 Task: Find connections with filter location Singarāyakonda with filter topic #Moneywith filter profile language Spanish with filter current company Prime Video & Amazon Studios with filter school Coimbatore Tamil Nadu jobs  with filter industry Professional Training and Coaching with filter service category Grant Writing with filter keywords title Software Engineer
Action: Mouse moved to (701, 91)
Screenshot: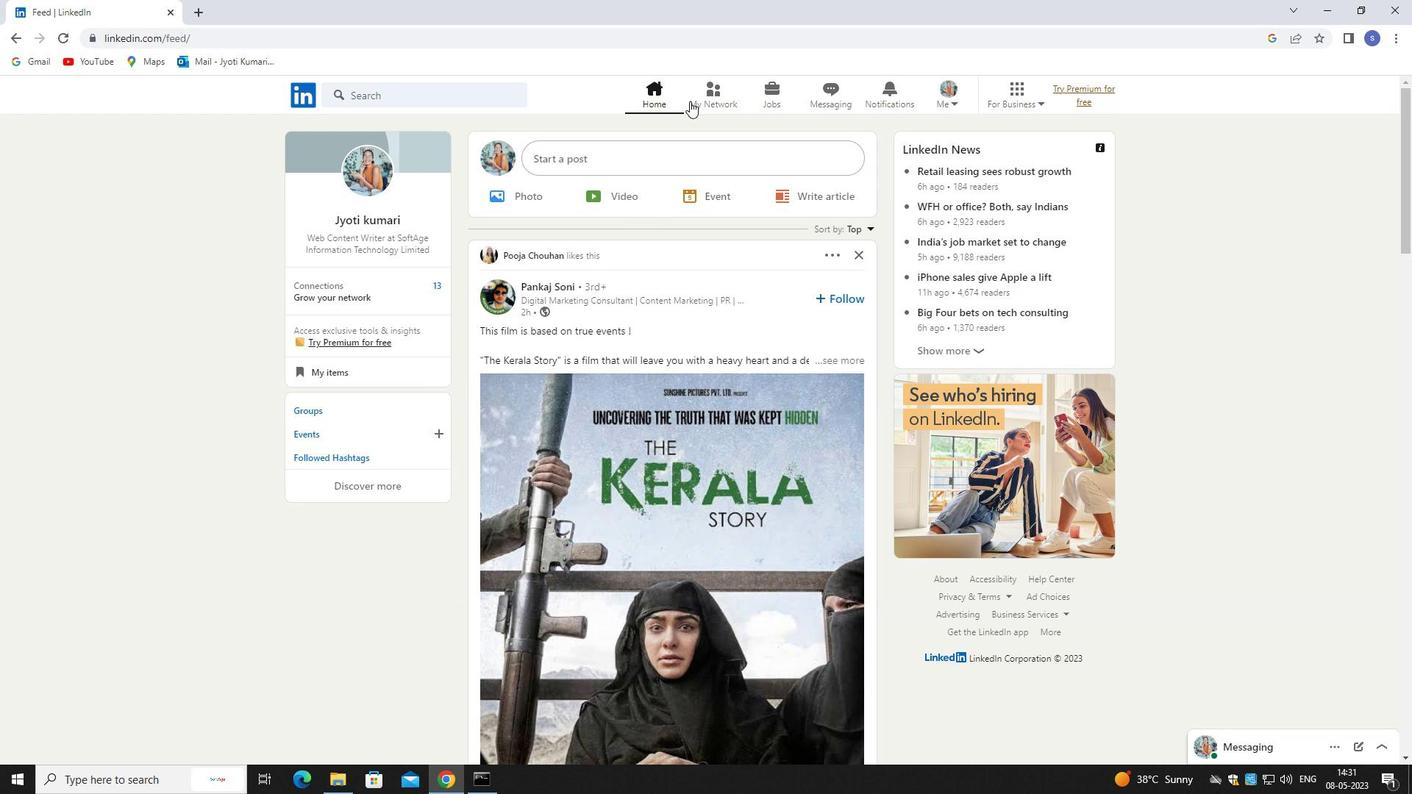 
Action: Mouse pressed left at (701, 91)
Screenshot: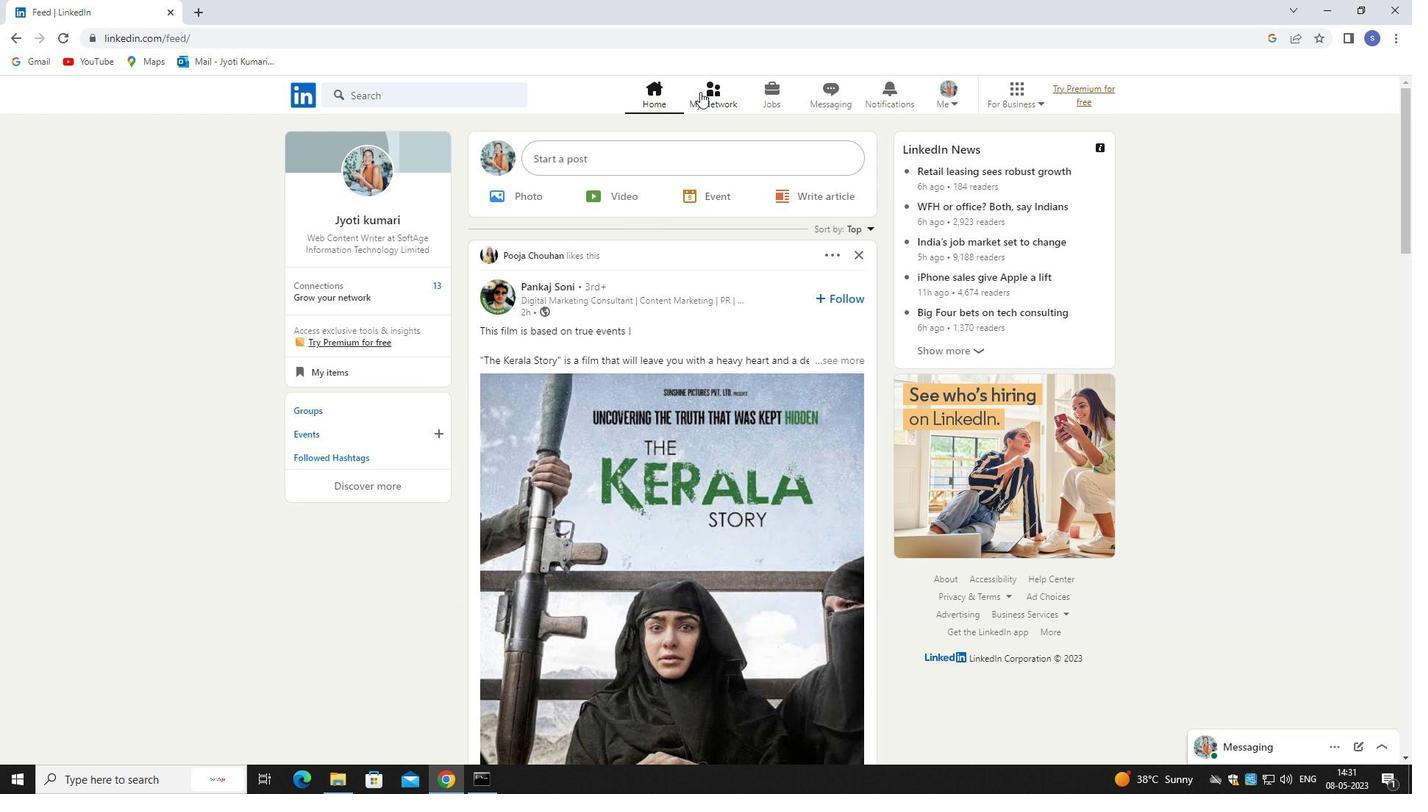 
Action: Mouse pressed left at (701, 91)
Screenshot: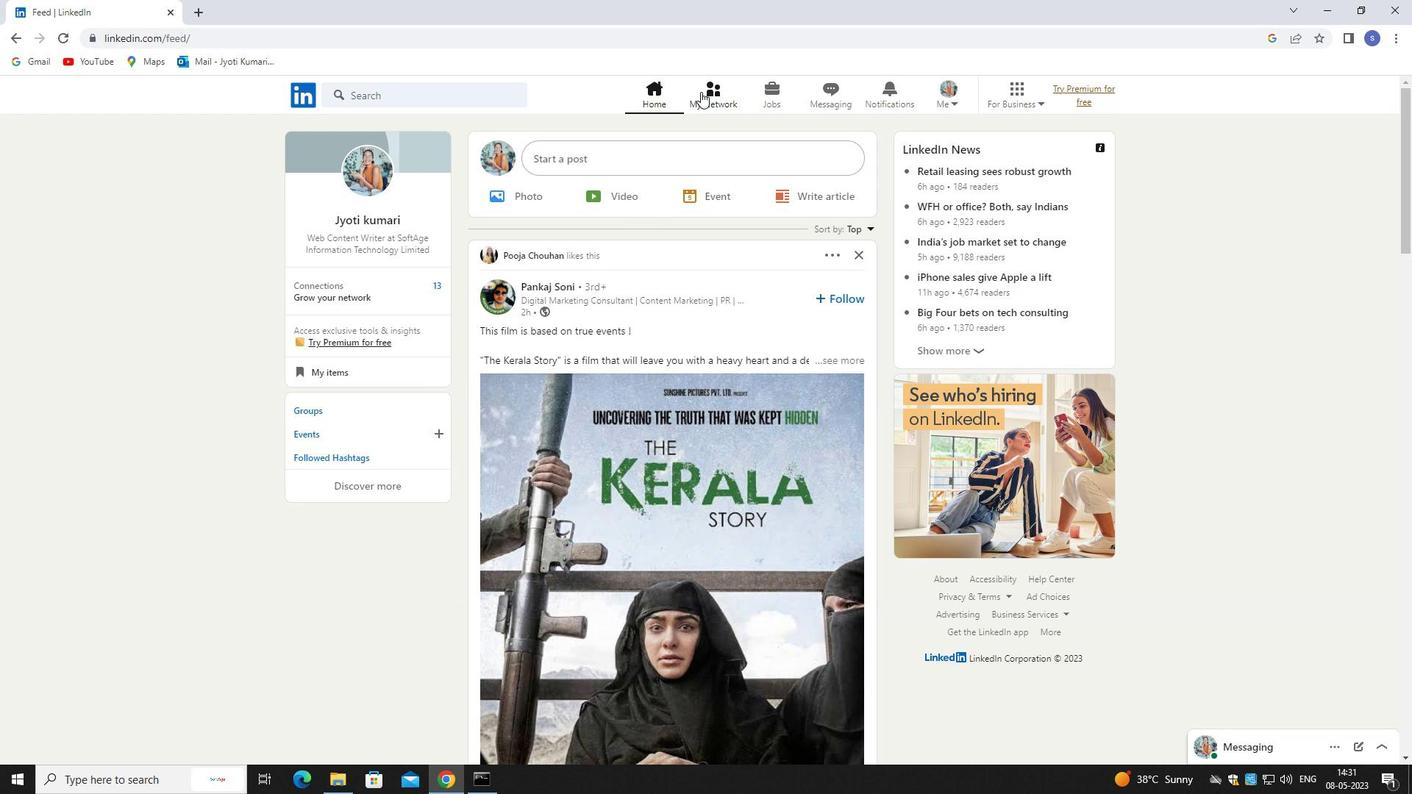 
Action: Mouse moved to (470, 167)
Screenshot: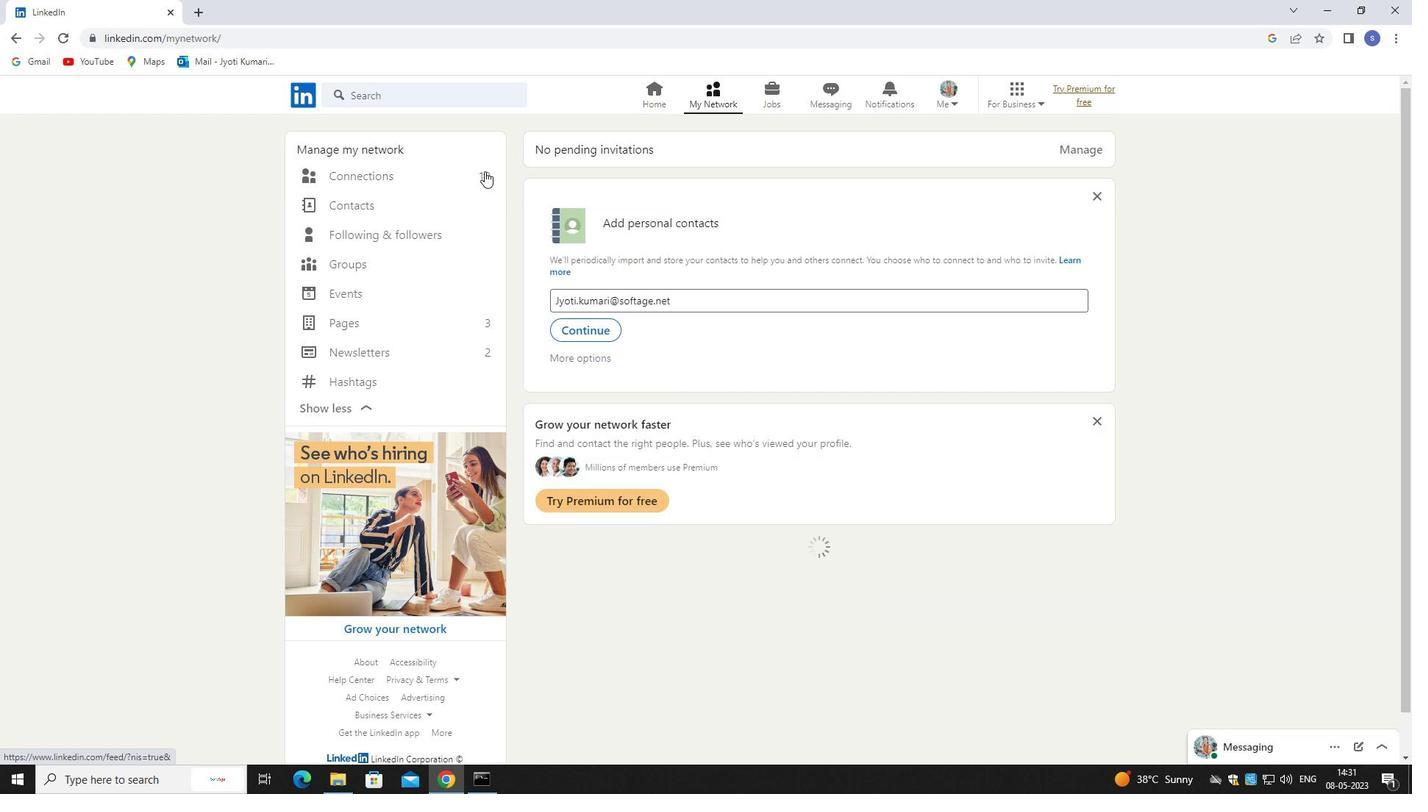 
Action: Mouse pressed left at (470, 167)
Screenshot: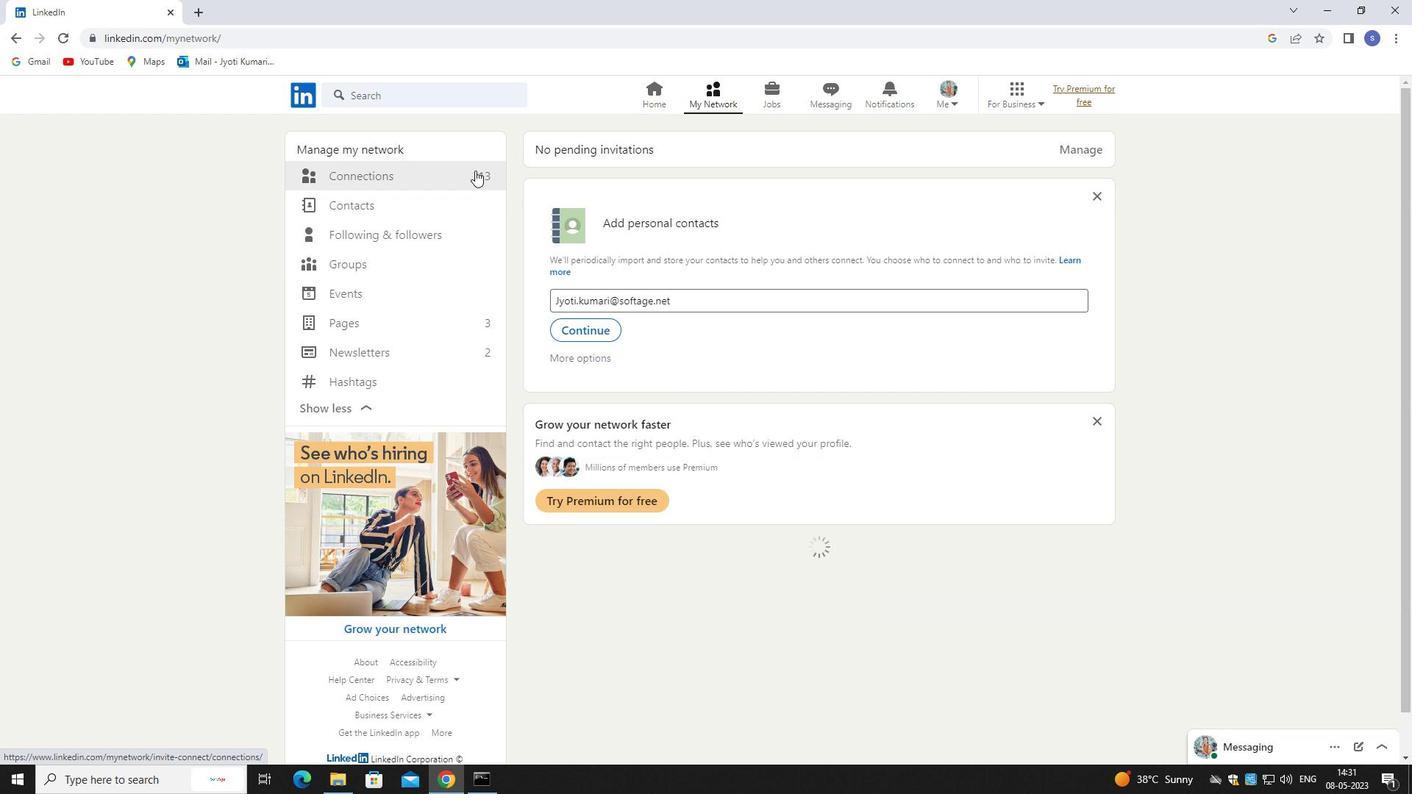 
Action: Mouse moved to (470, 167)
Screenshot: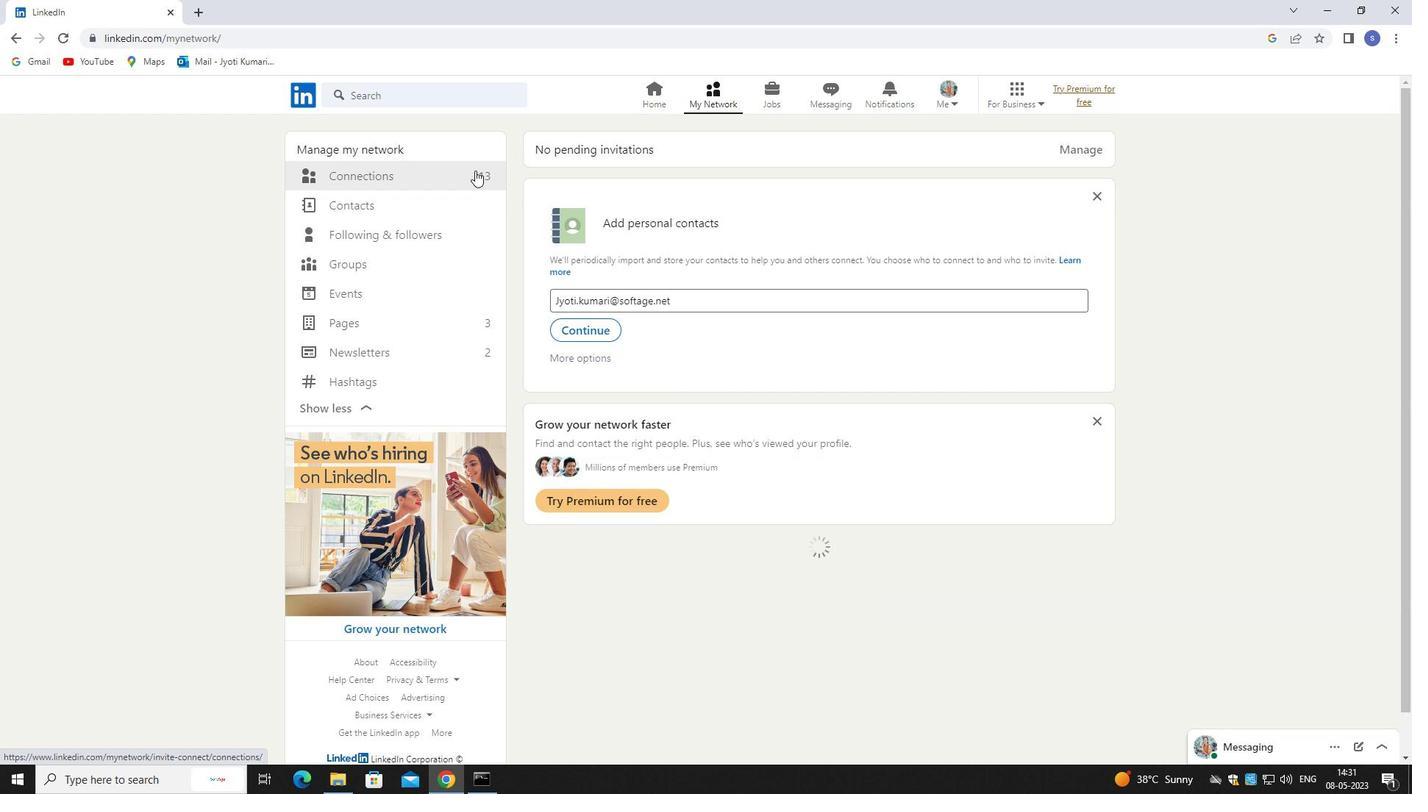 
Action: Mouse pressed left at (470, 167)
Screenshot: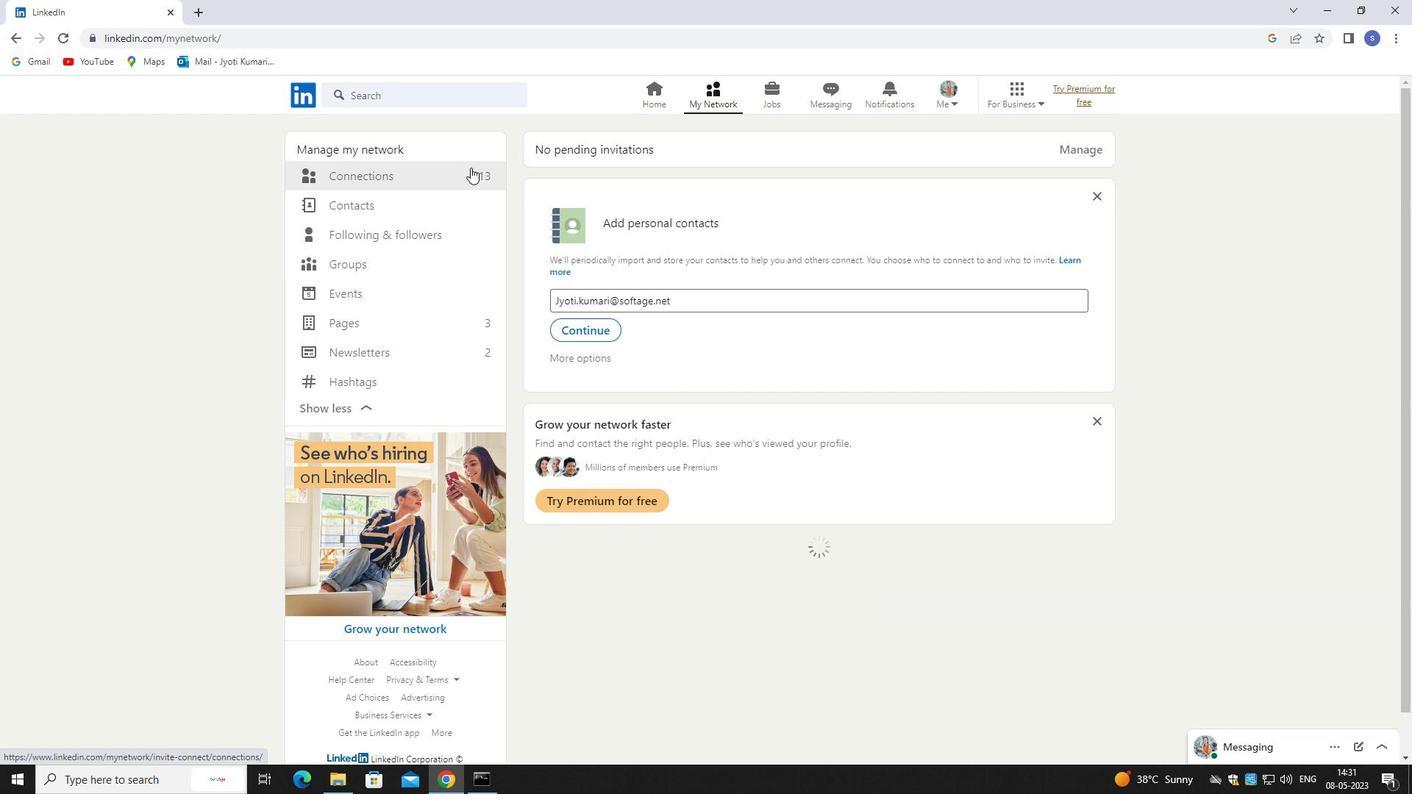 
Action: Mouse moved to (824, 178)
Screenshot: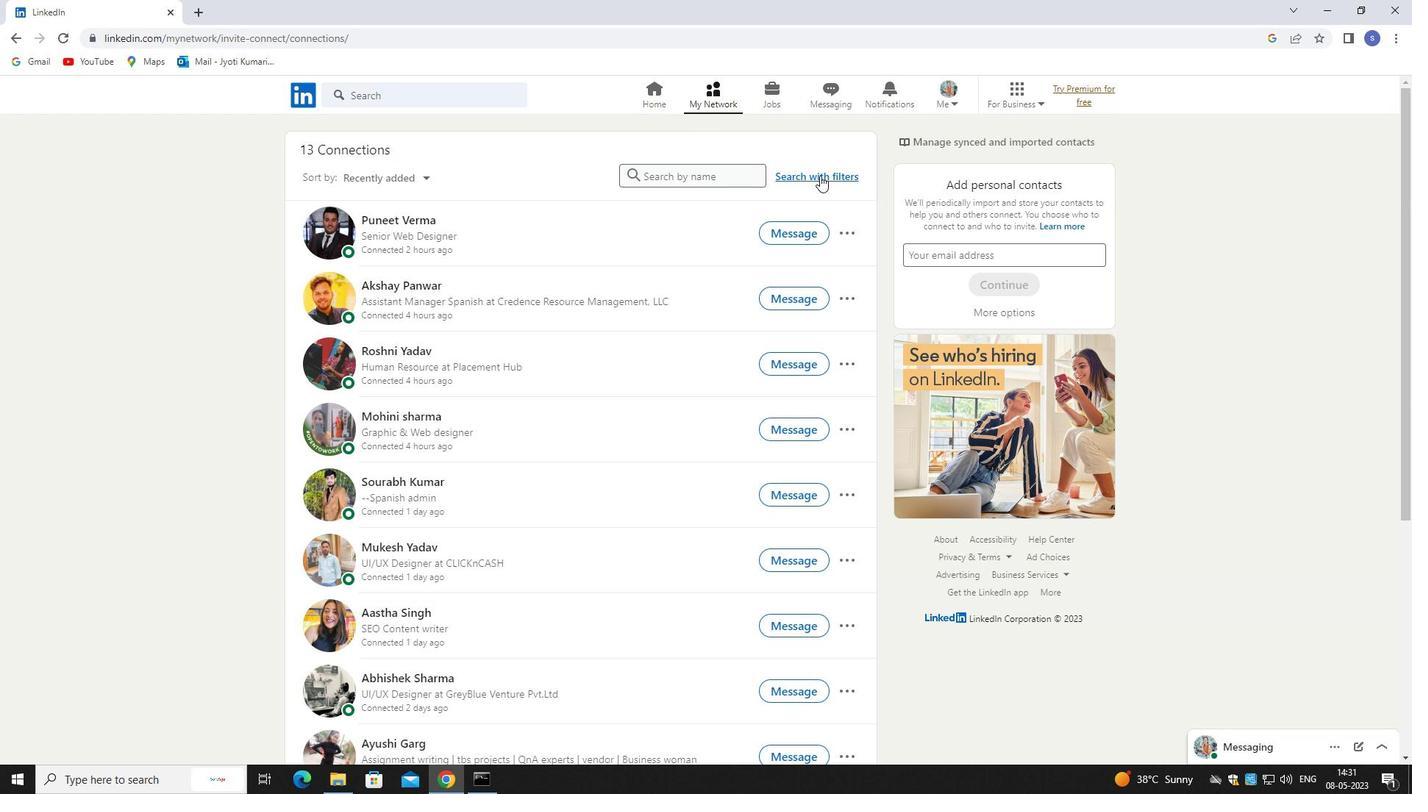 
Action: Mouse pressed left at (824, 178)
Screenshot: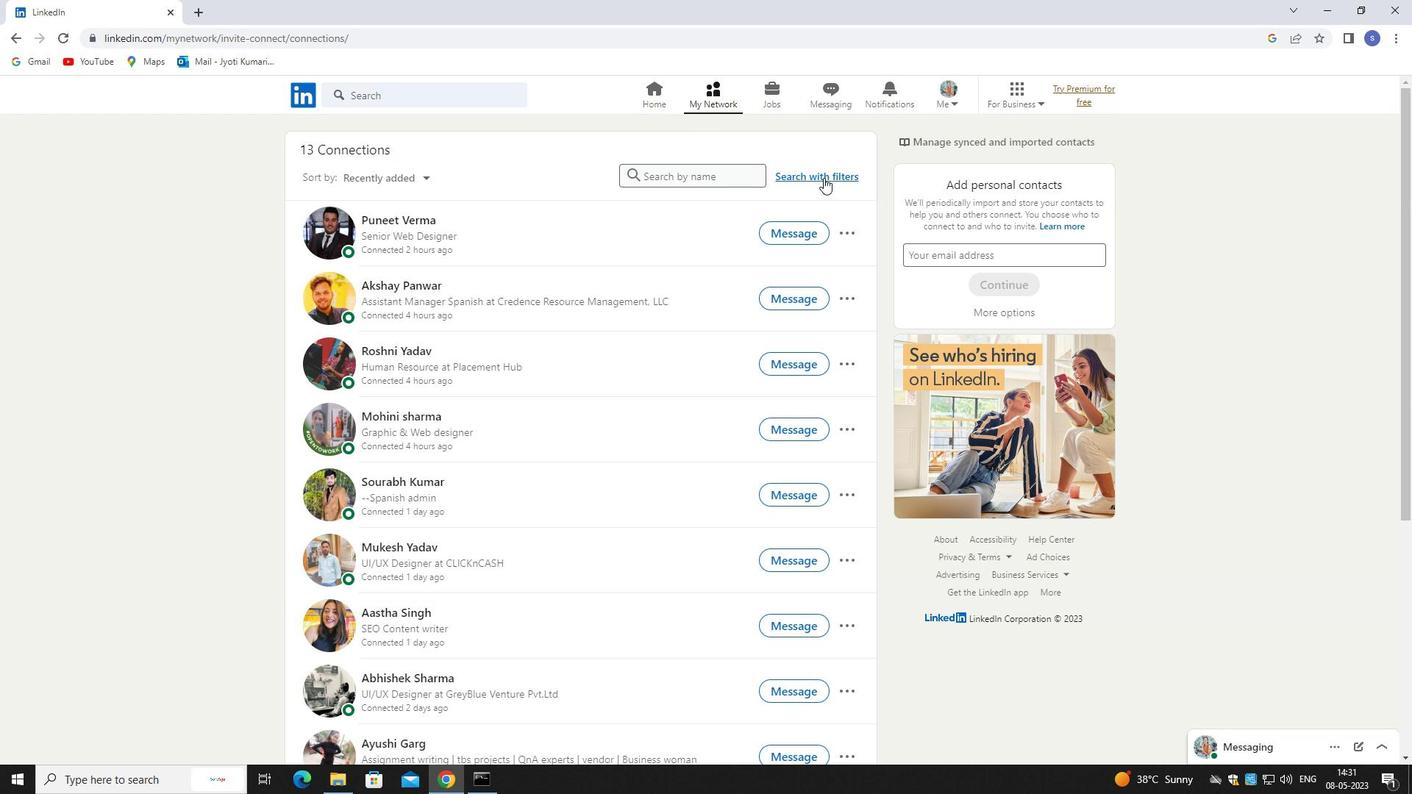 
Action: Mouse moved to (743, 133)
Screenshot: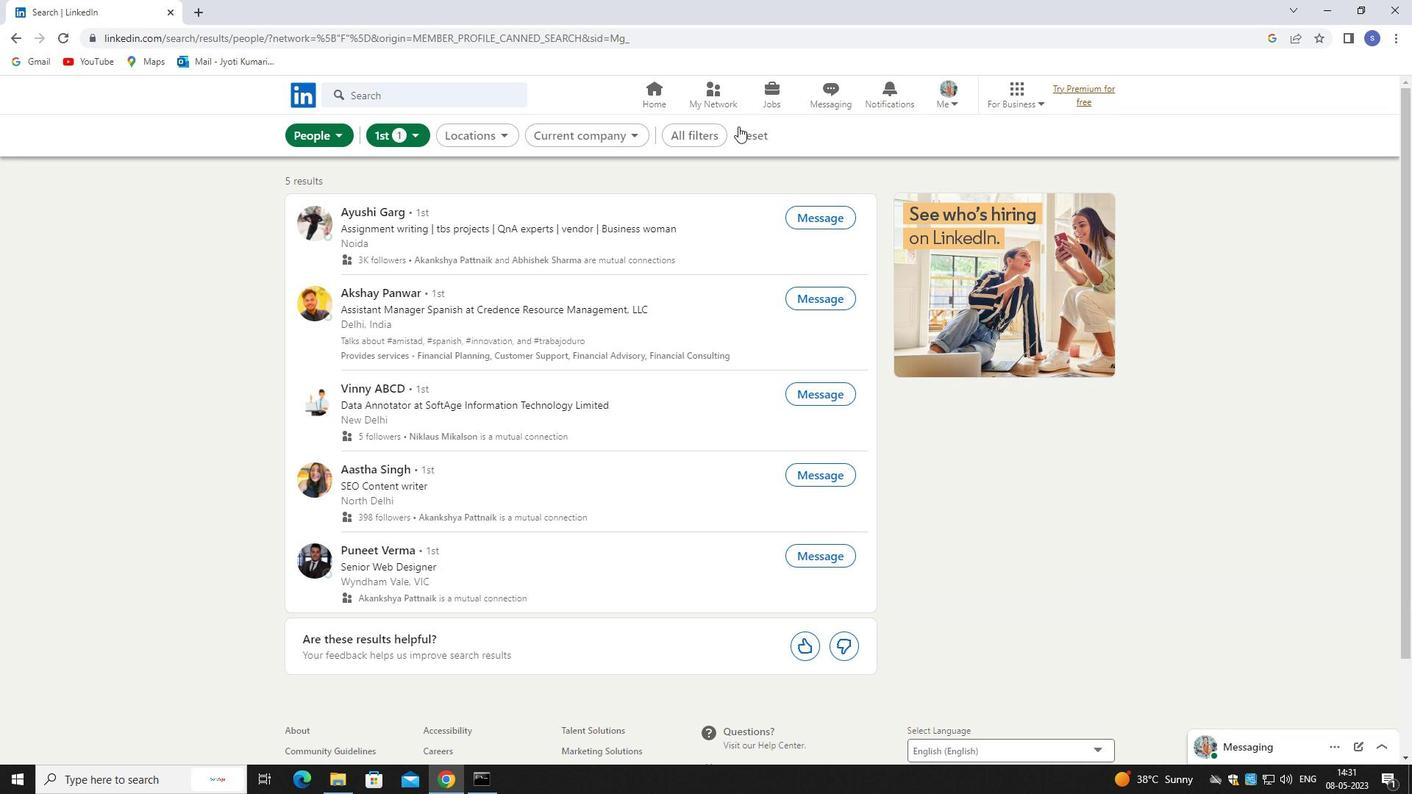 
Action: Mouse pressed left at (743, 133)
Screenshot: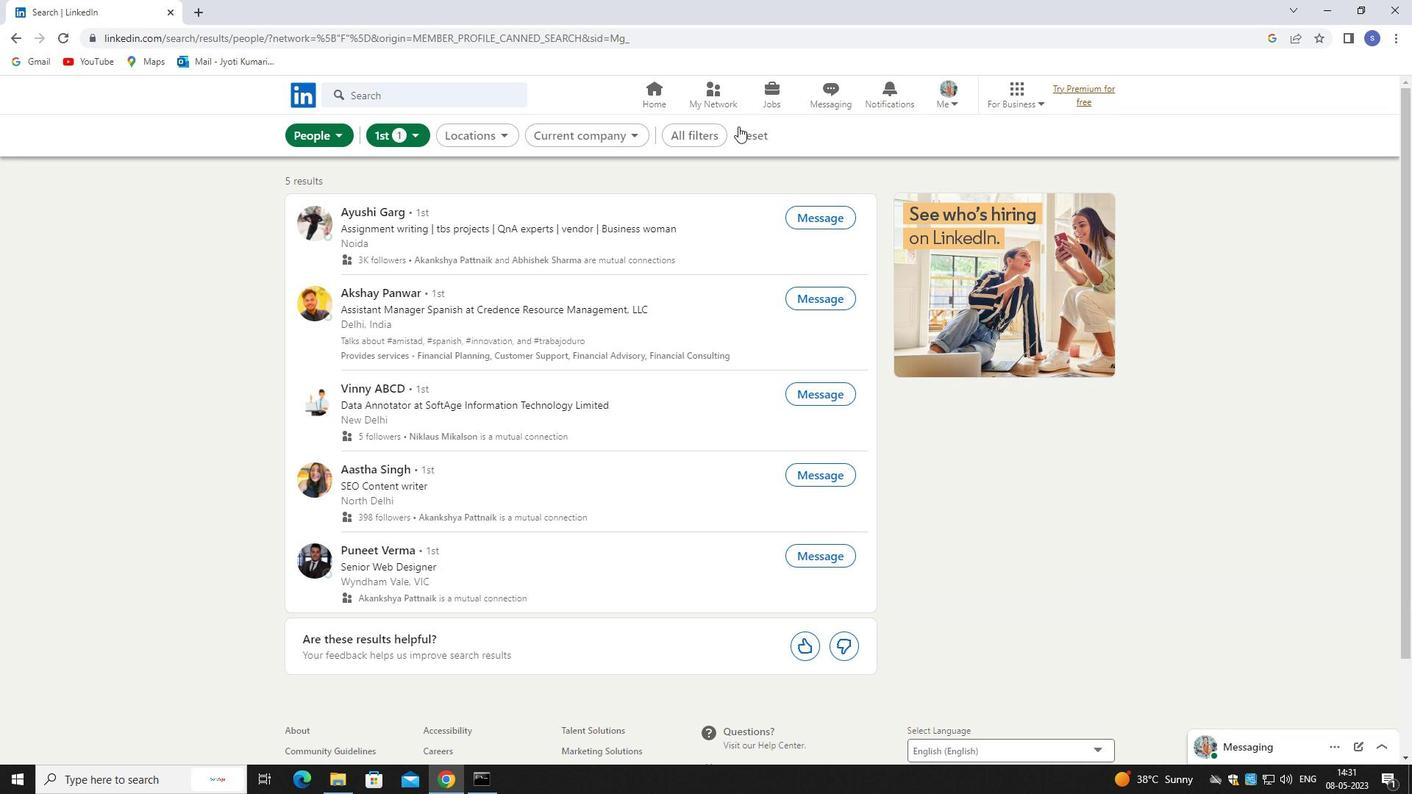 
Action: Mouse moved to (726, 132)
Screenshot: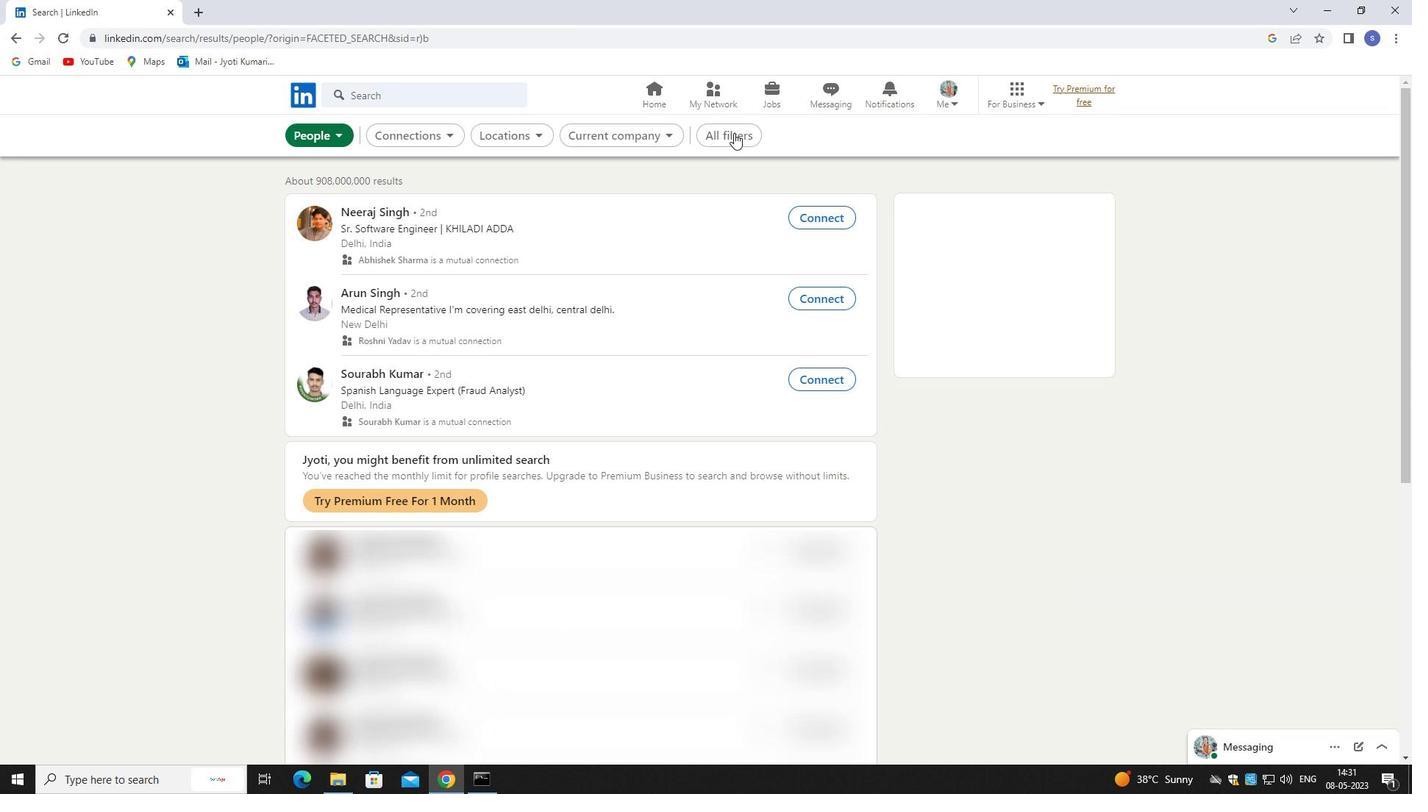 
Action: Mouse pressed left at (726, 132)
Screenshot: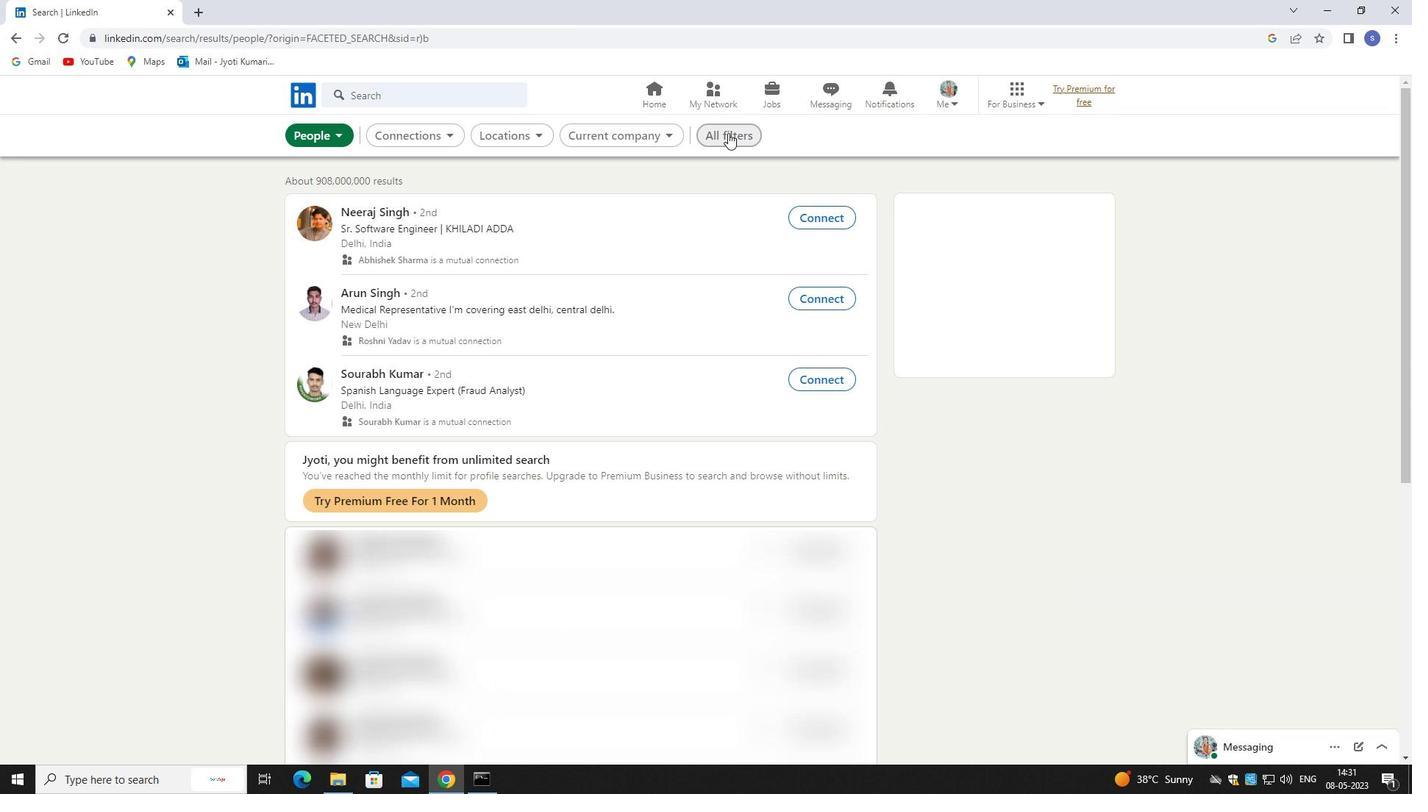 
Action: Mouse moved to (1266, 575)
Screenshot: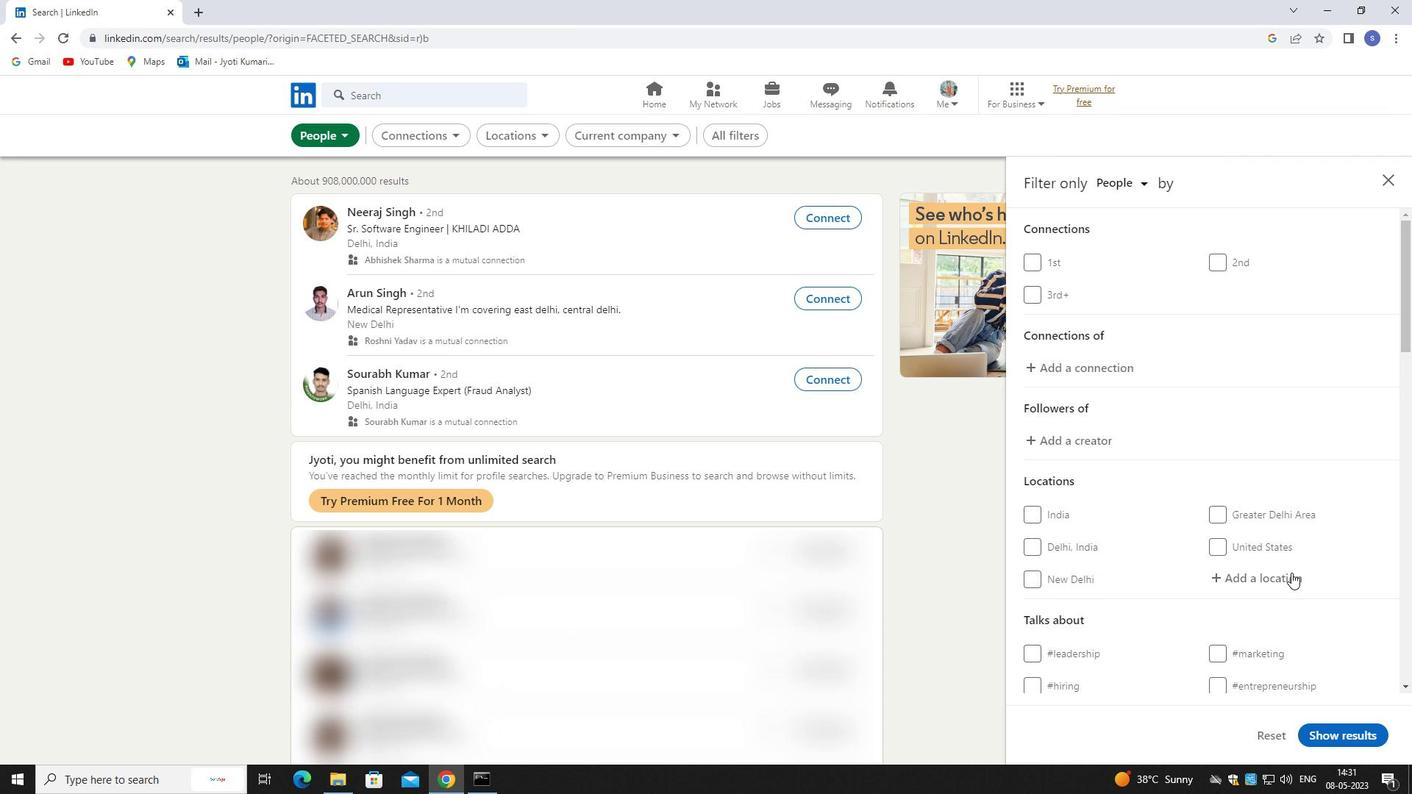 
Action: Mouse pressed left at (1266, 575)
Screenshot: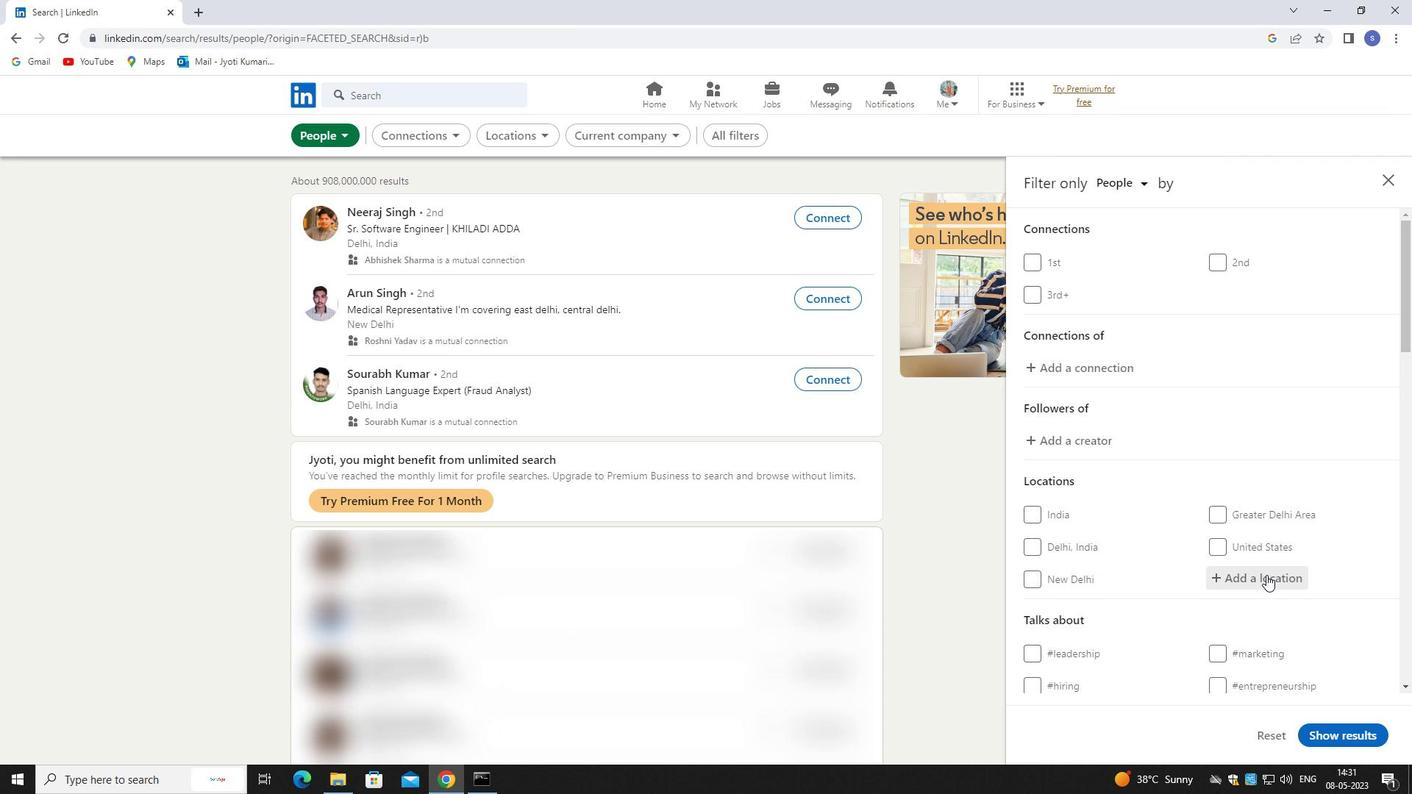 
Action: Mouse moved to (1266, 569)
Screenshot: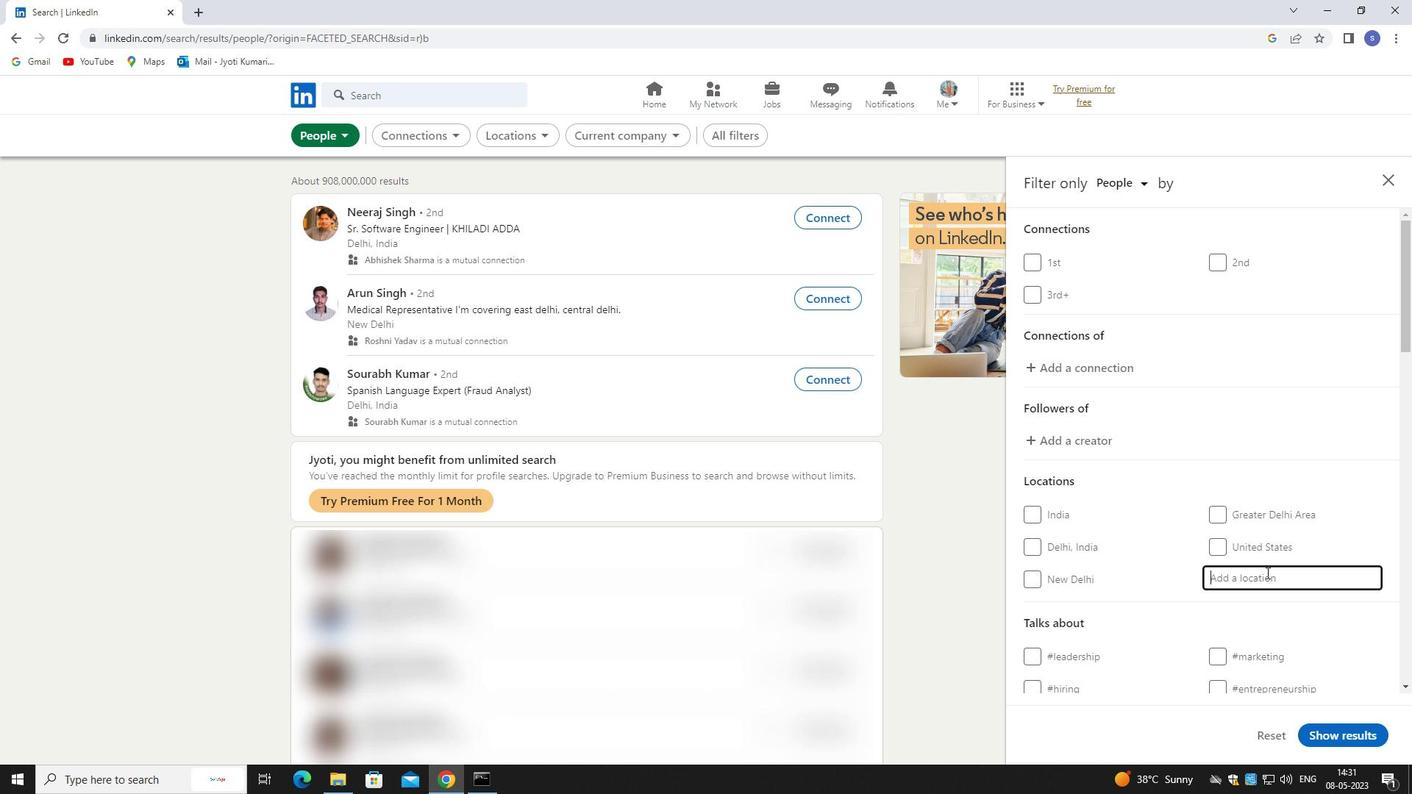 
Action: Key pressed singarayak
Screenshot: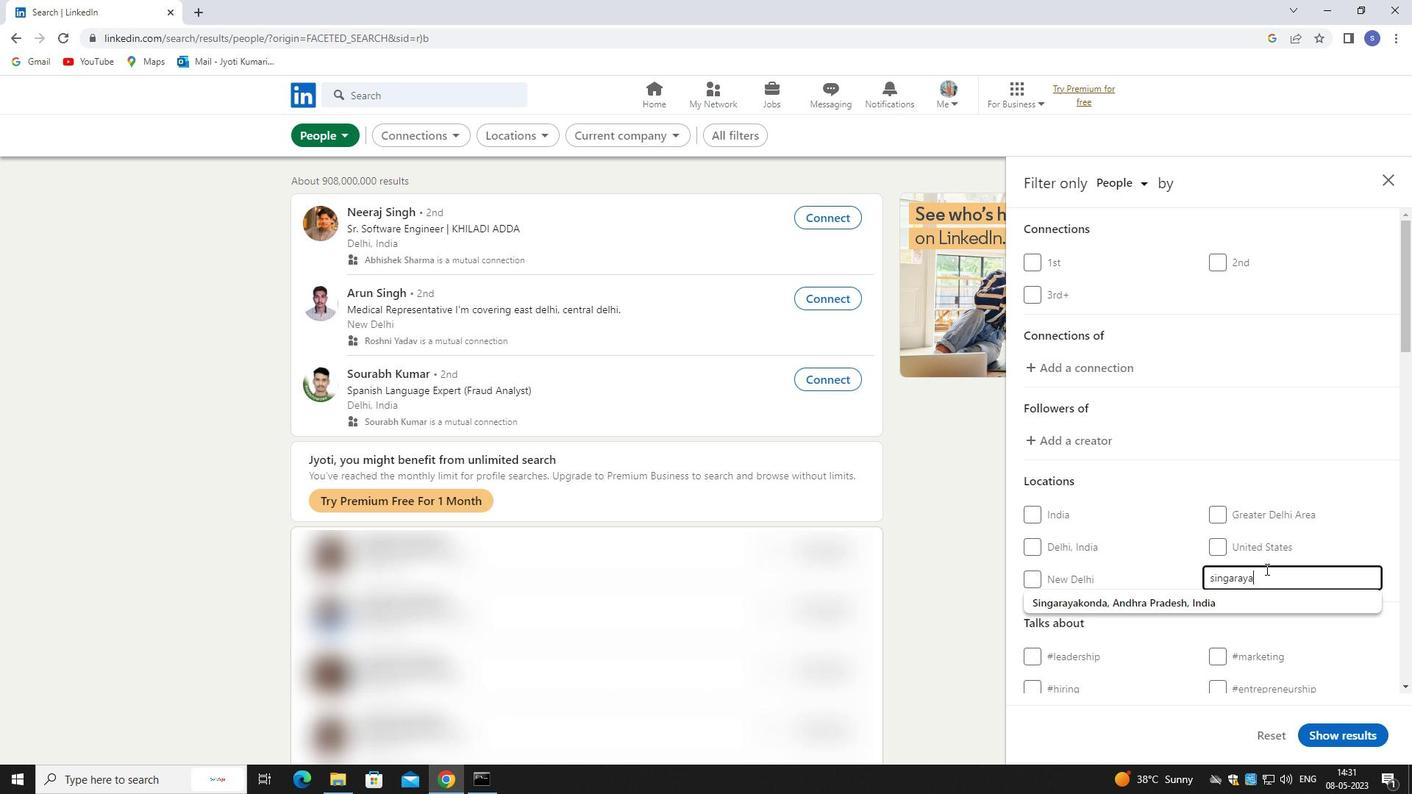 
Action: Mouse moved to (1206, 607)
Screenshot: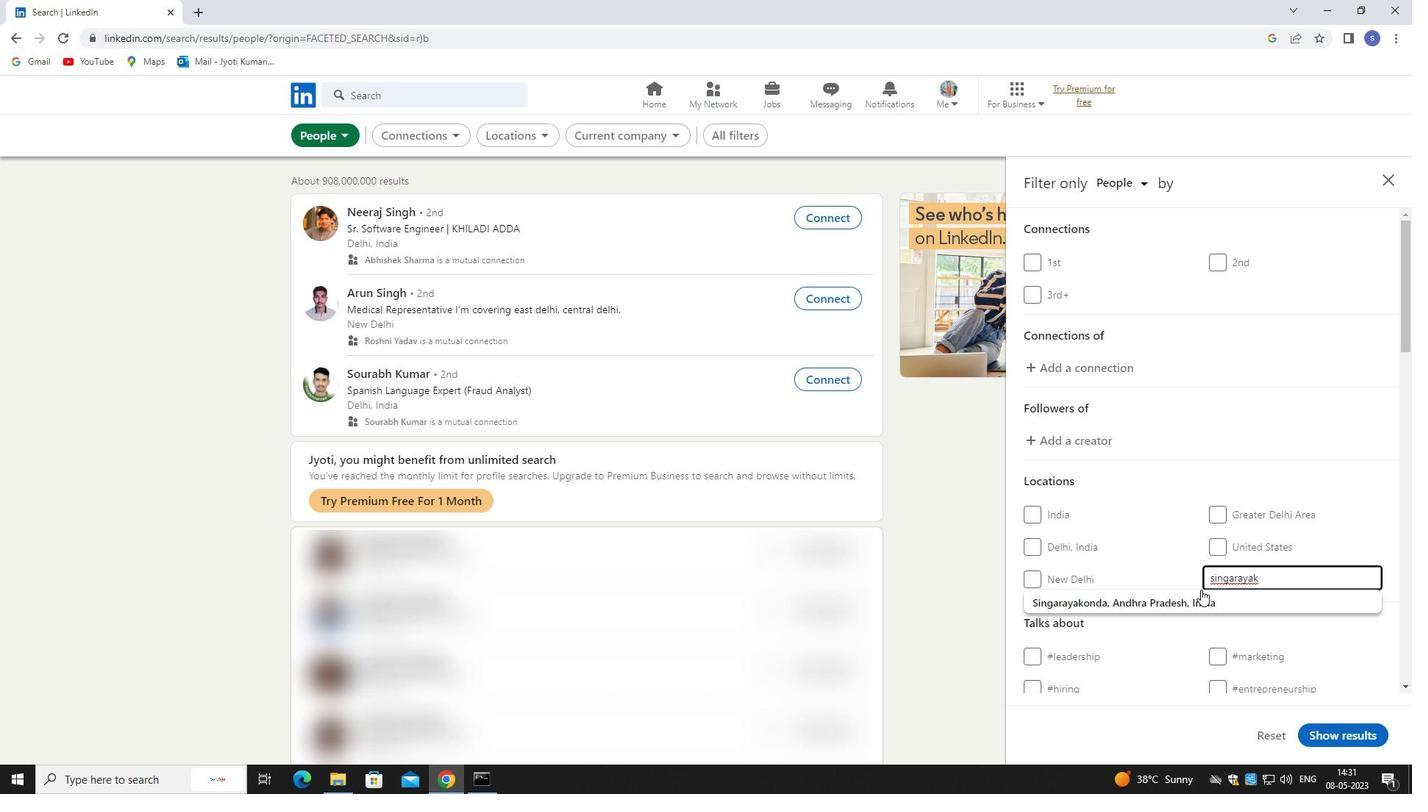 
Action: Mouse pressed left at (1206, 607)
Screenshot: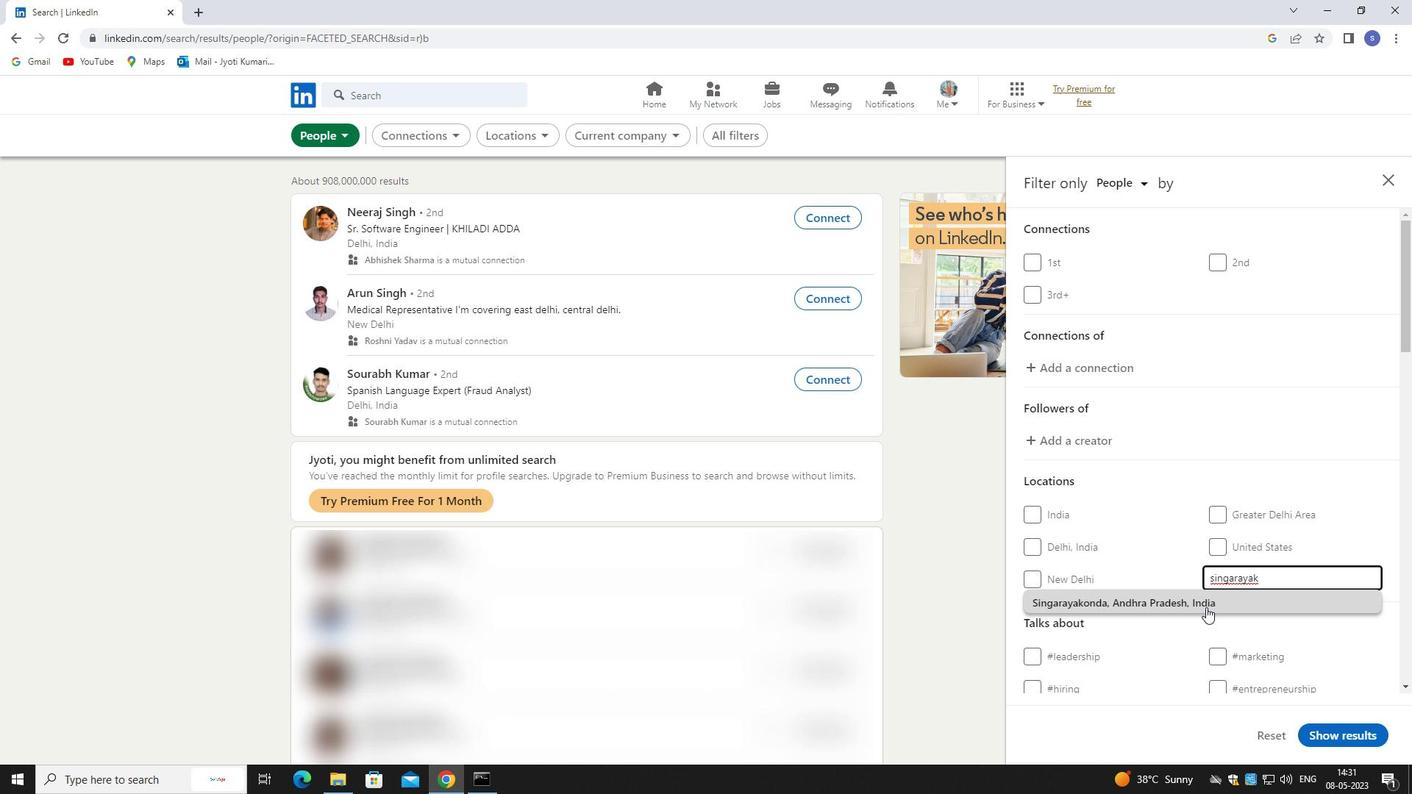 
Action: Mouse moved to (1162, 509)
Screenshot: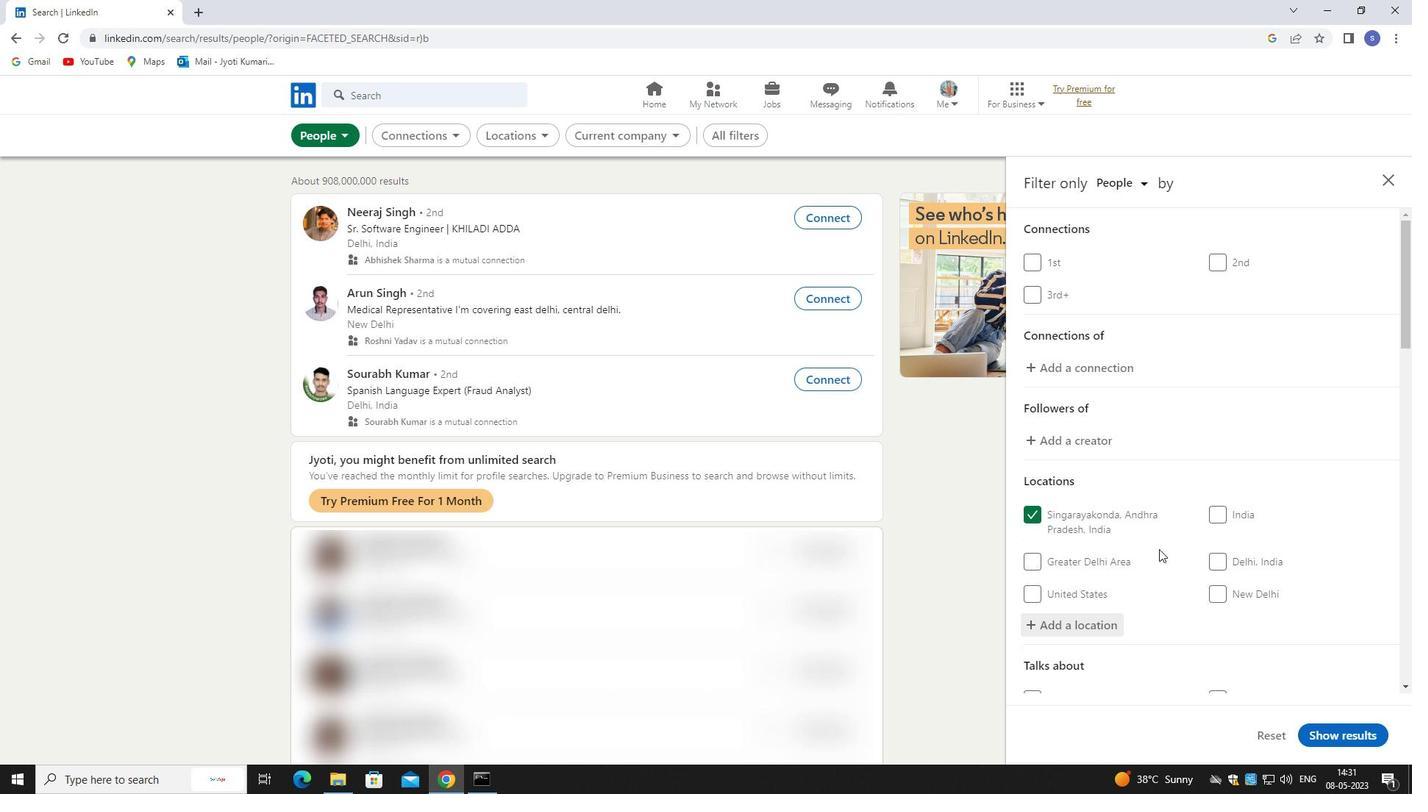 
Action: Mouse scrolled (1162, 508) with delta (0, 0)
Screenshot: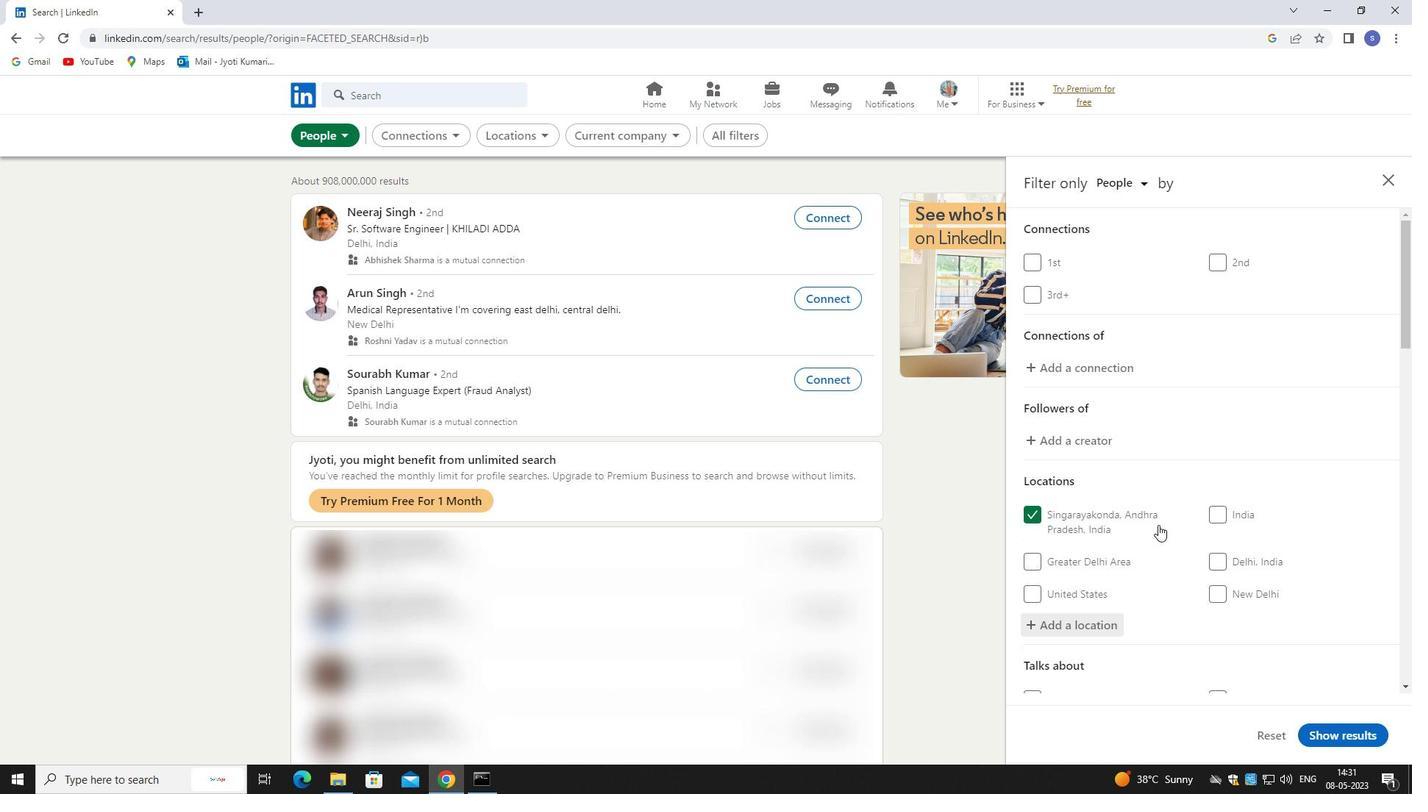 
Action: Mouse scrolled (1162, 508) with delta (0, 0)
Screenshot: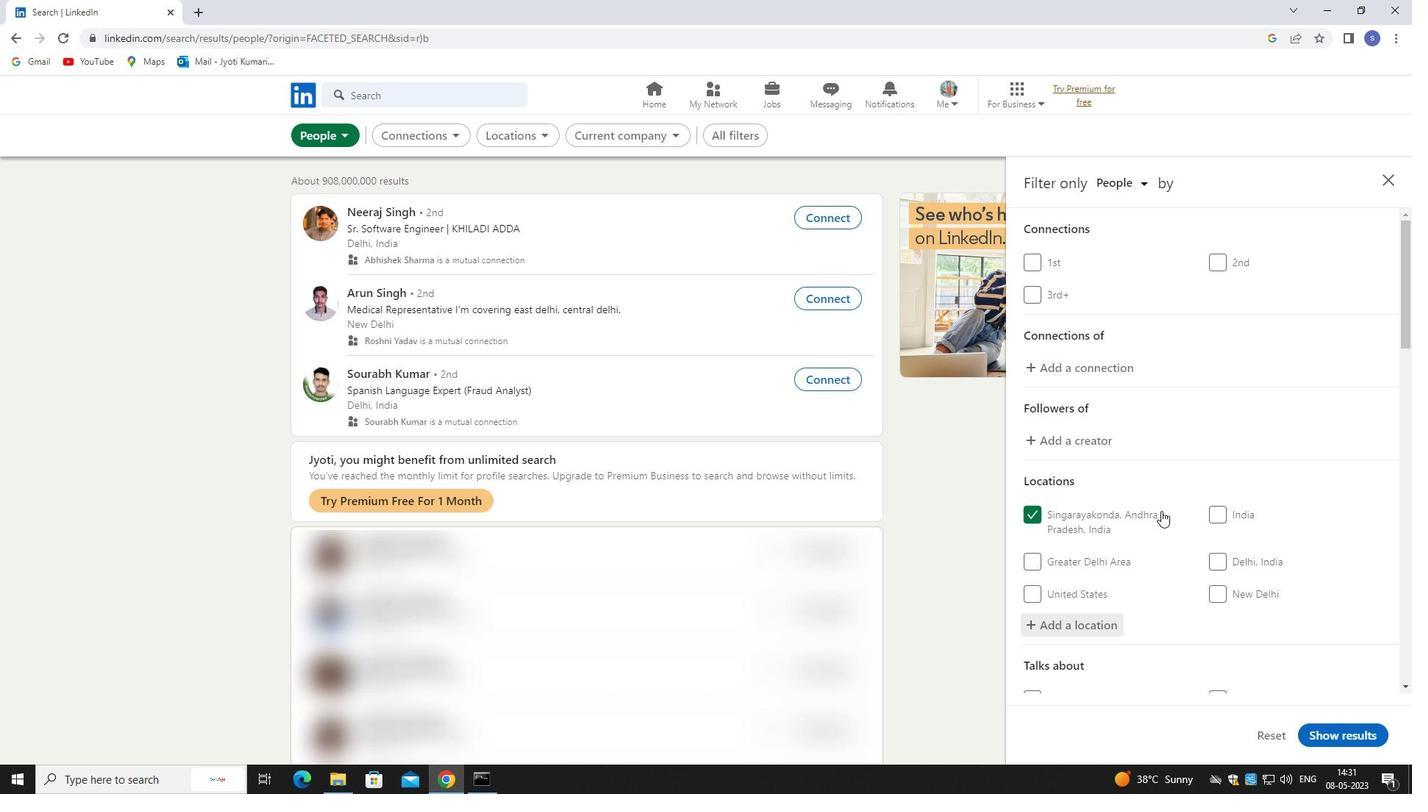 
Action: Mouse moved to (1163, 507)
Screenshot: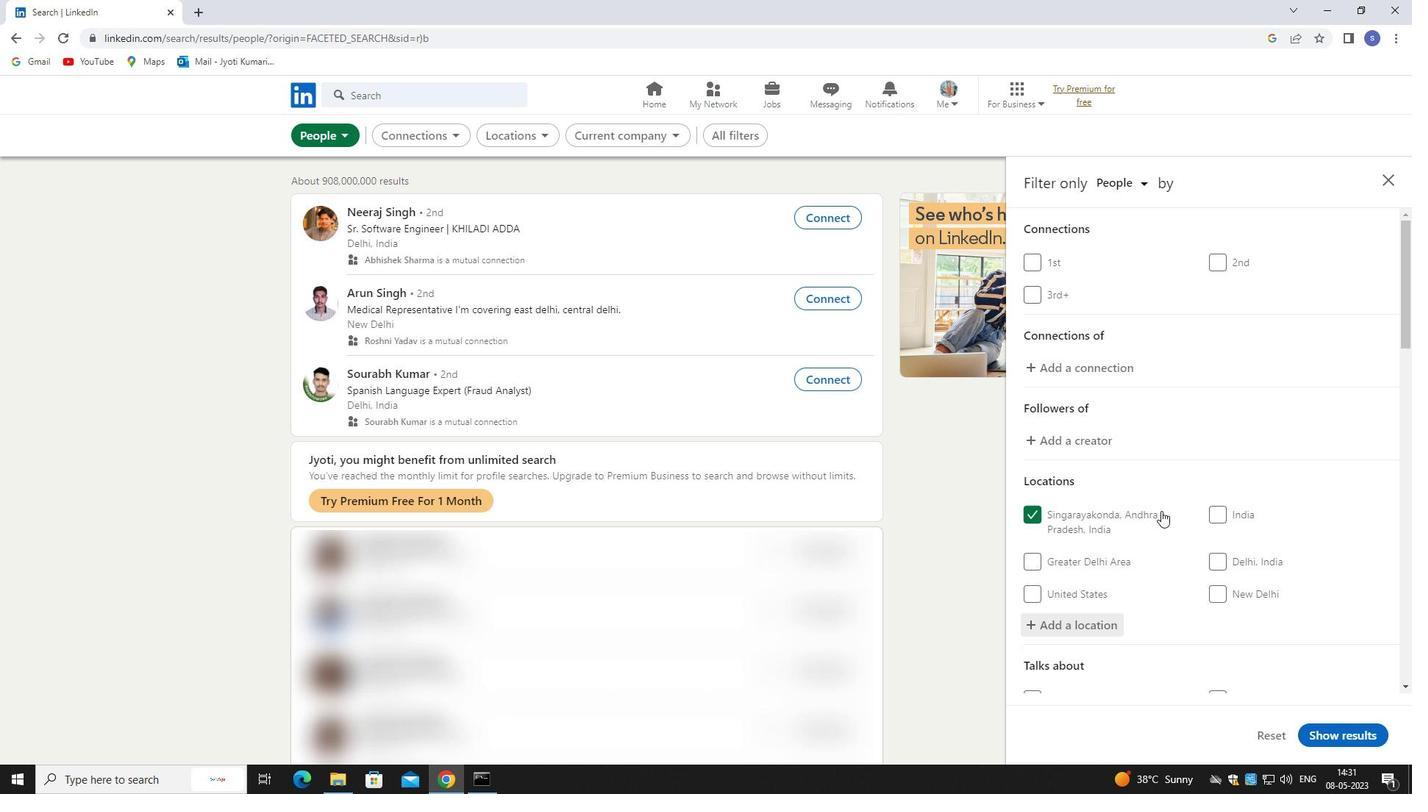 
Action: Mouse scrolled (1163, 506) with delta (0, 0)
Screenshot: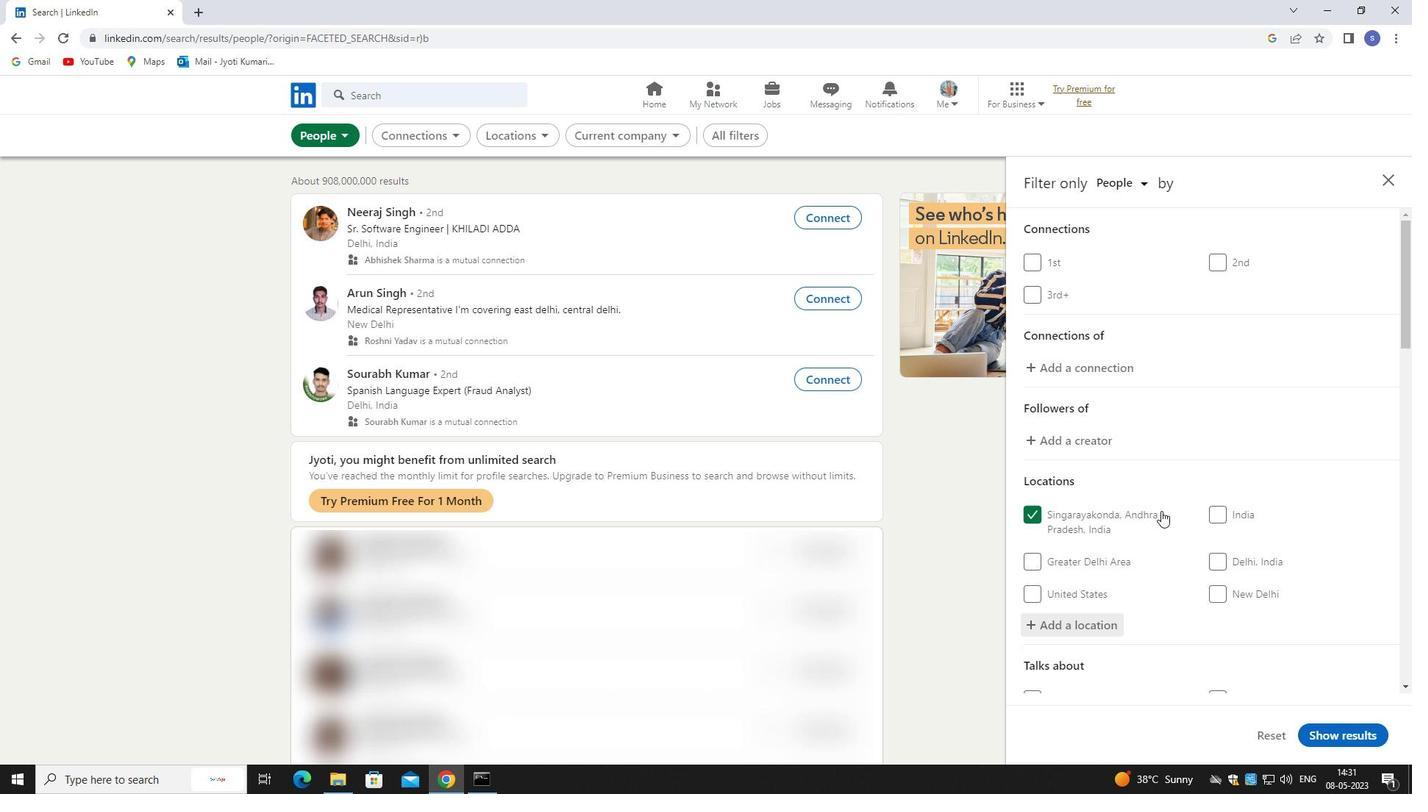 
Action: Mouse moved to (1166, 506)
Screenshot: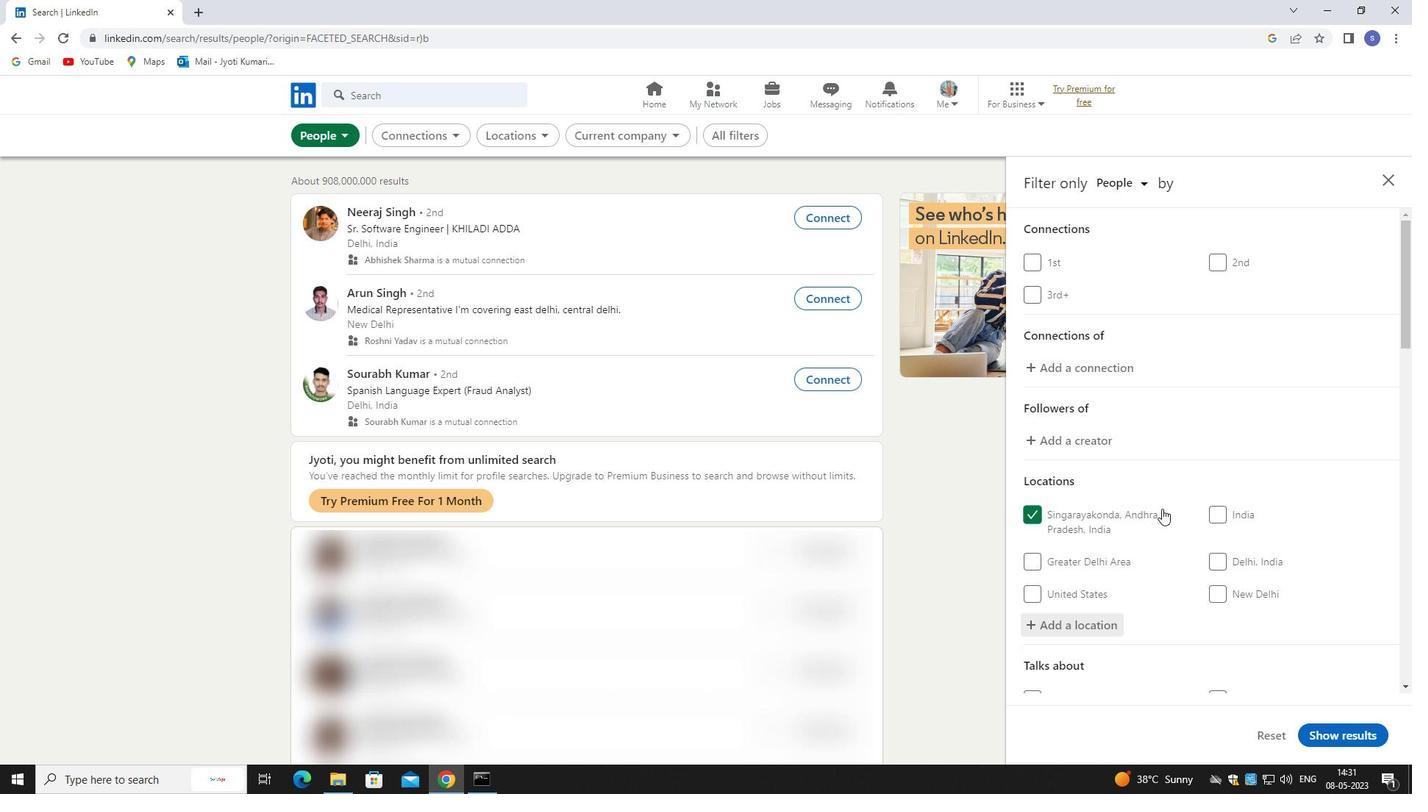 
Action: Mouse scrolled (1166, 505) with delta (0, 0)
Screenshot: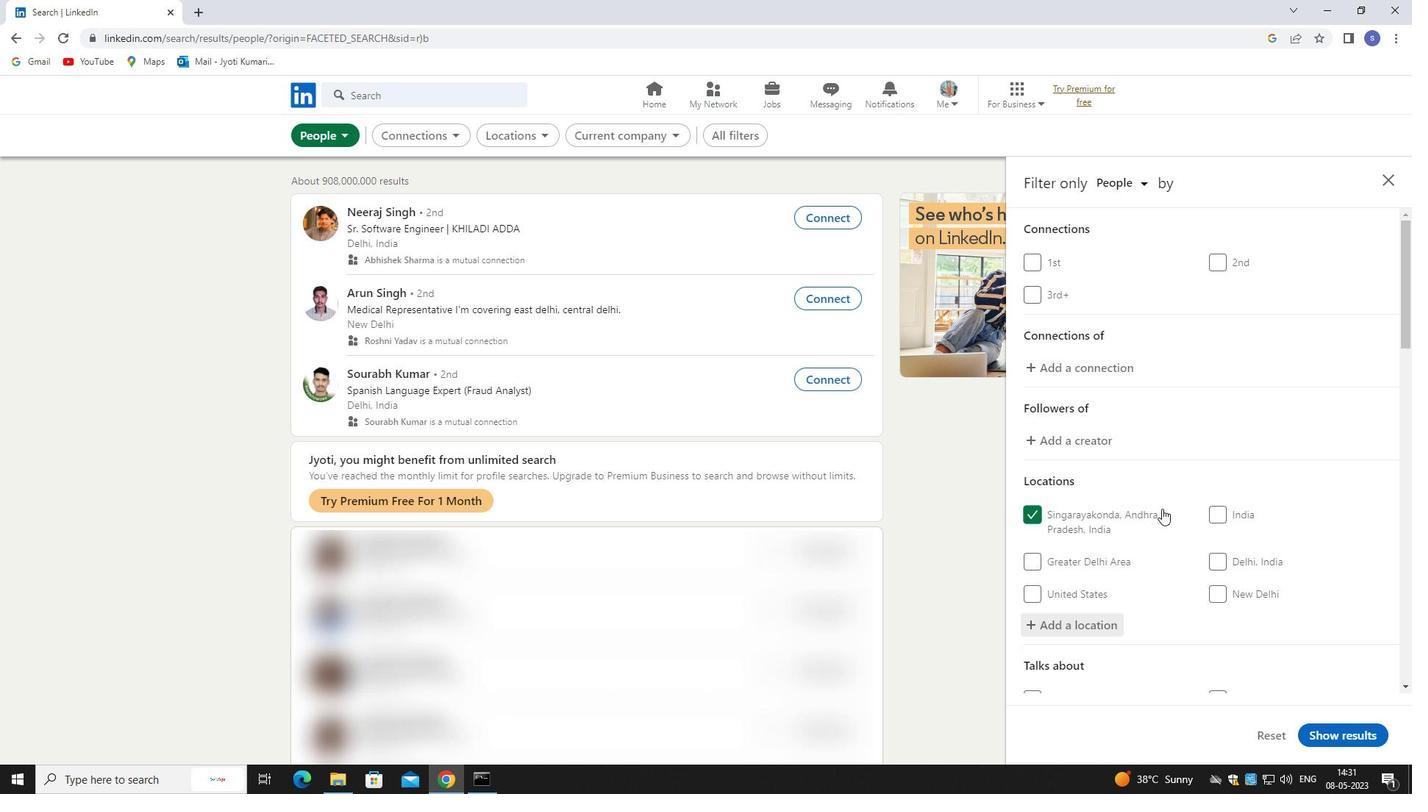 
Action: Mouse moved to (1246, 471)
Screenshot: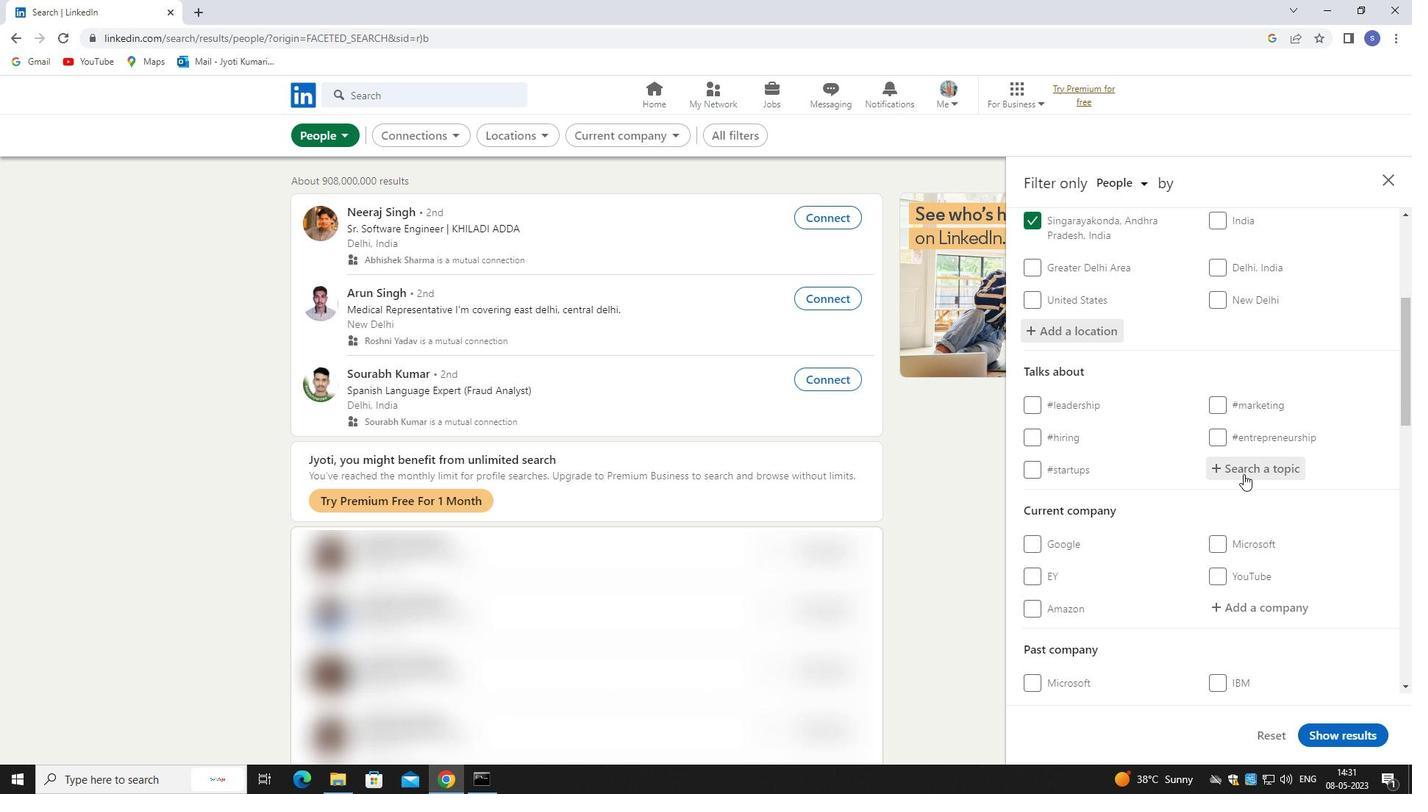 
Action: Mouse pressed left at (1246, 471)
Screenshot: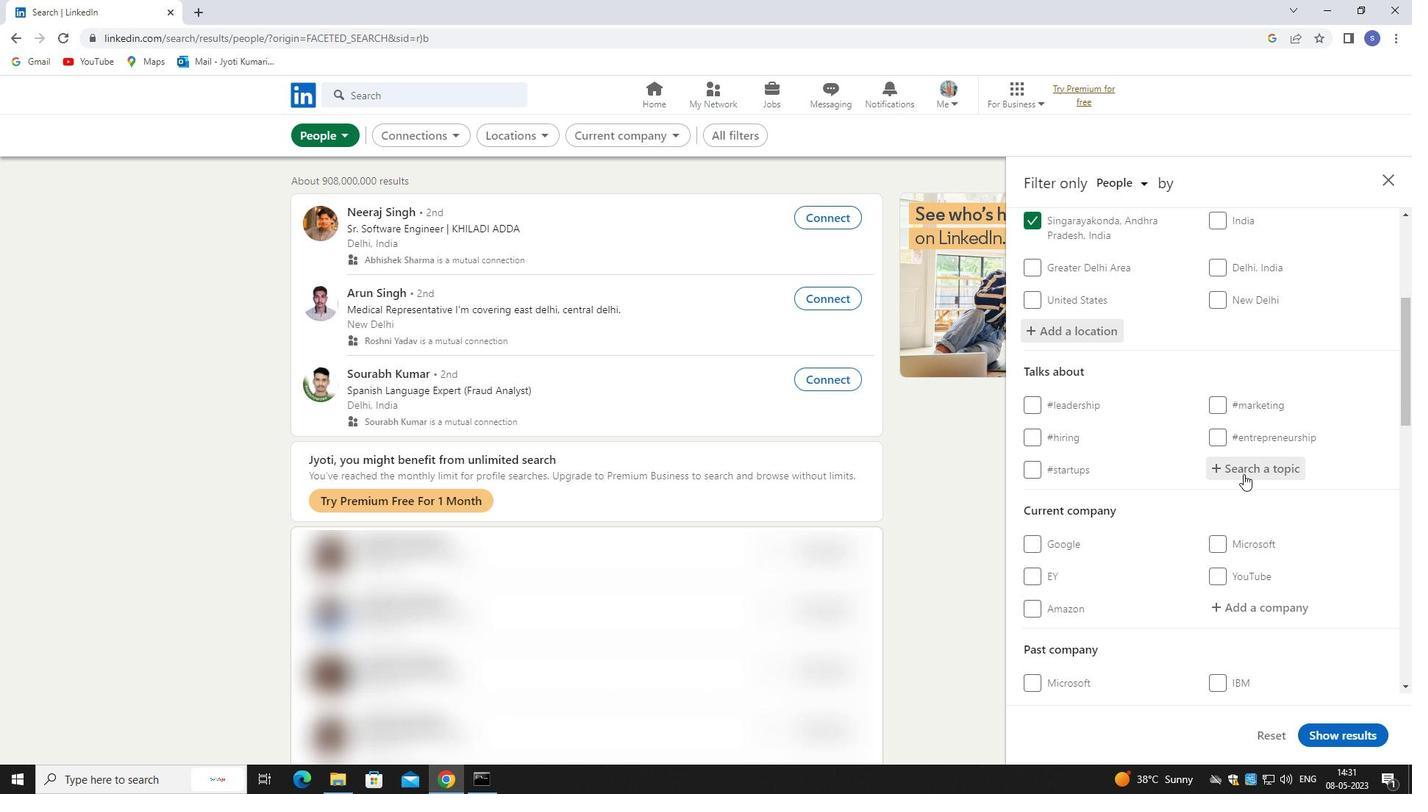 
Action: Mouse moved to (1211, 456)
Screenshot: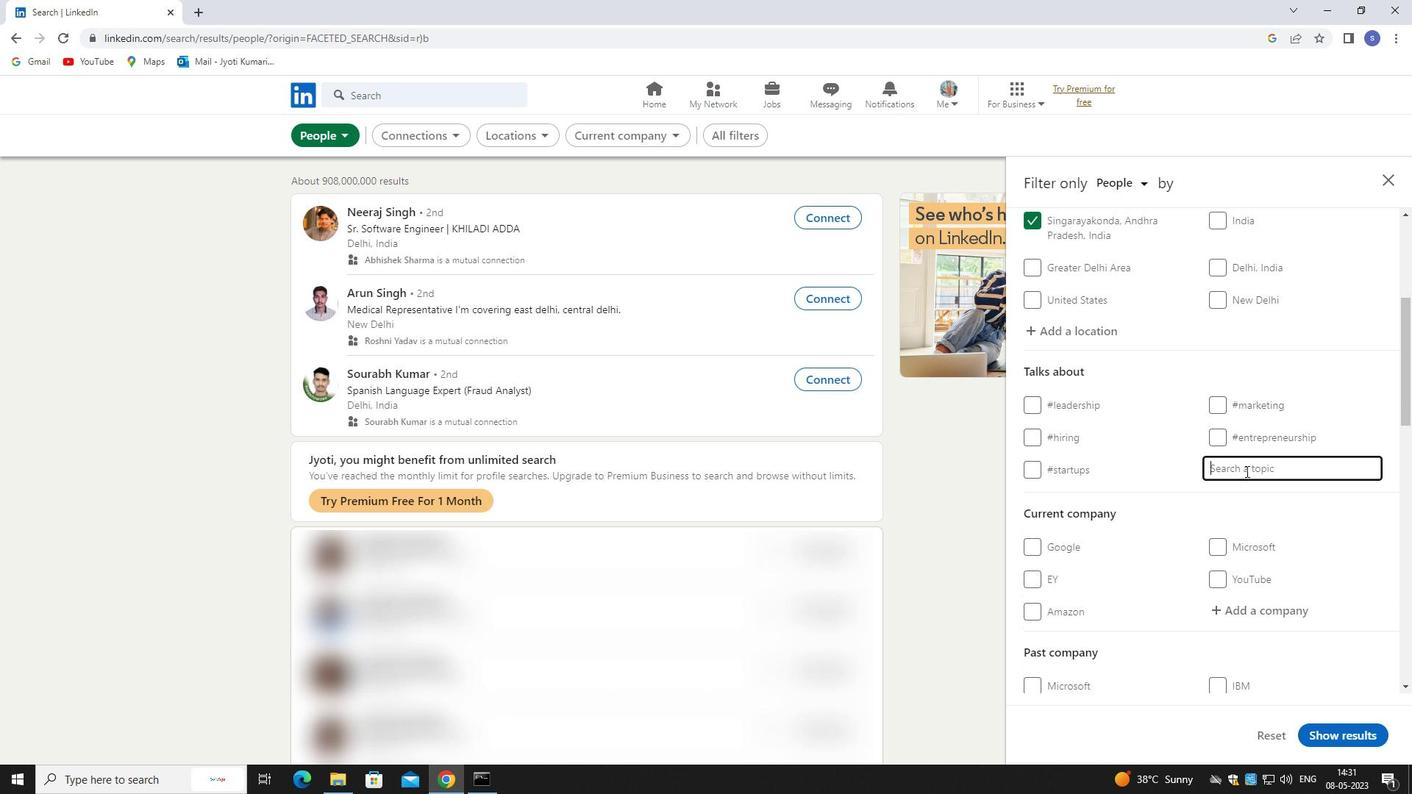 
Action: Key pressed mone
Screenshot: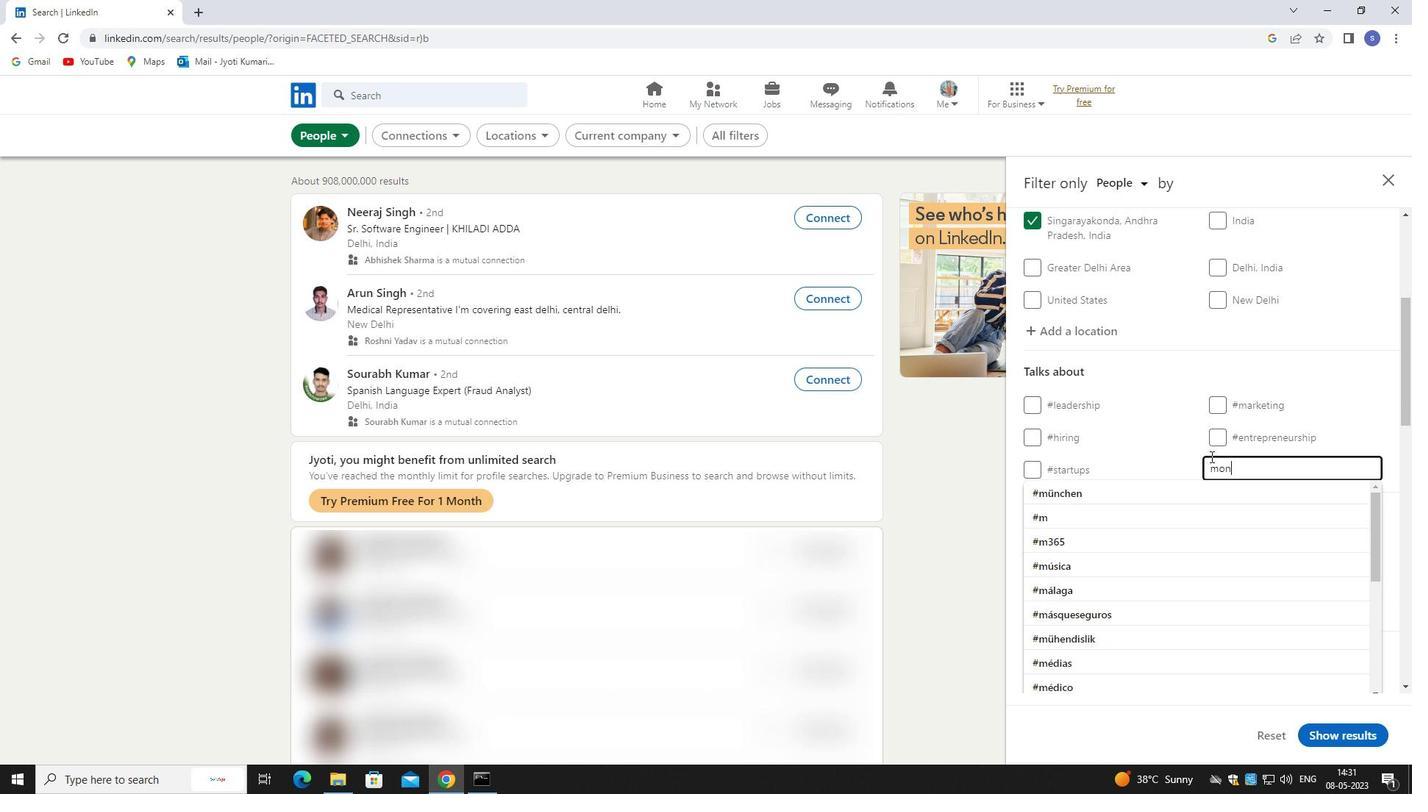 
Action: Mouse moved to (1187, 492)
Screenshot: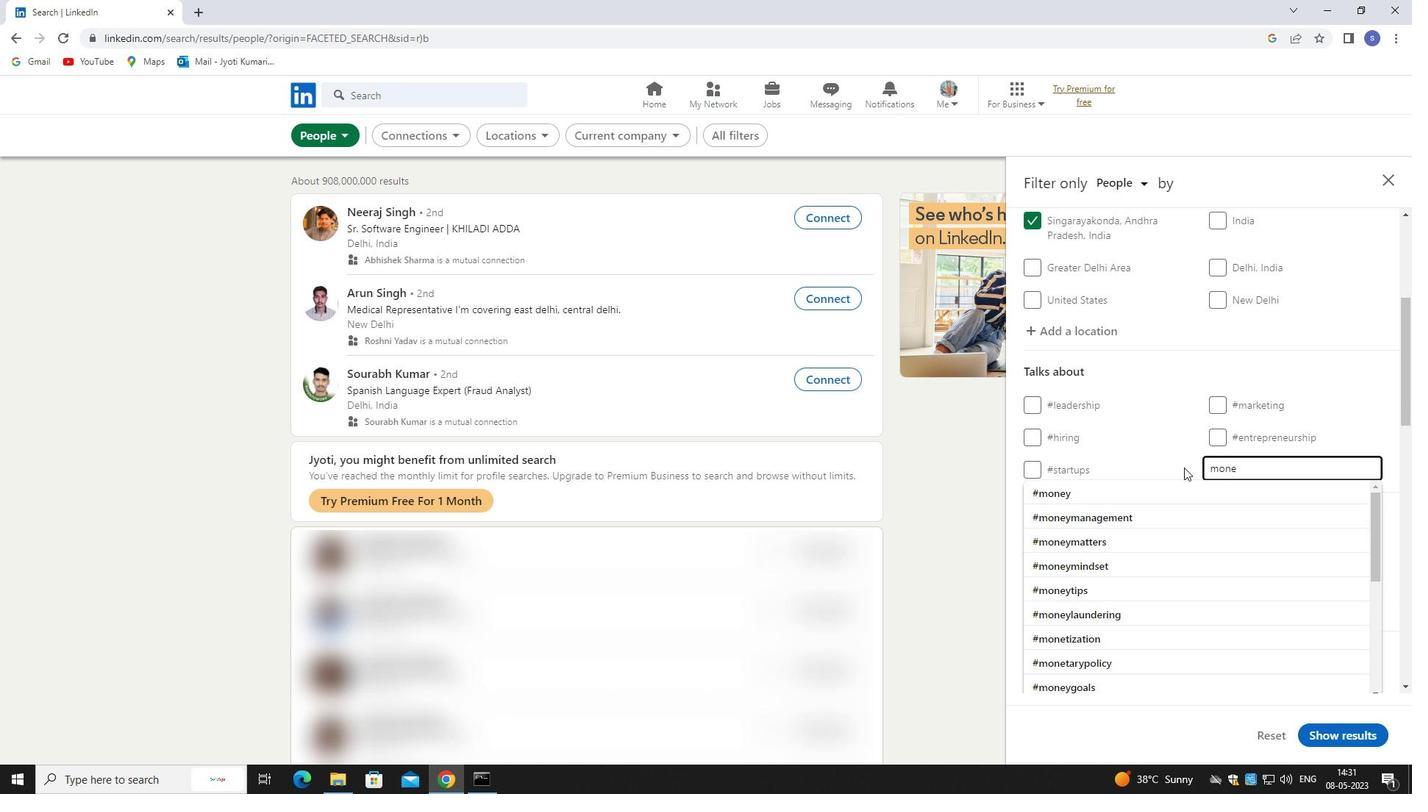 
Action: Mouse pressed left at (1187, 492)
Screenshot: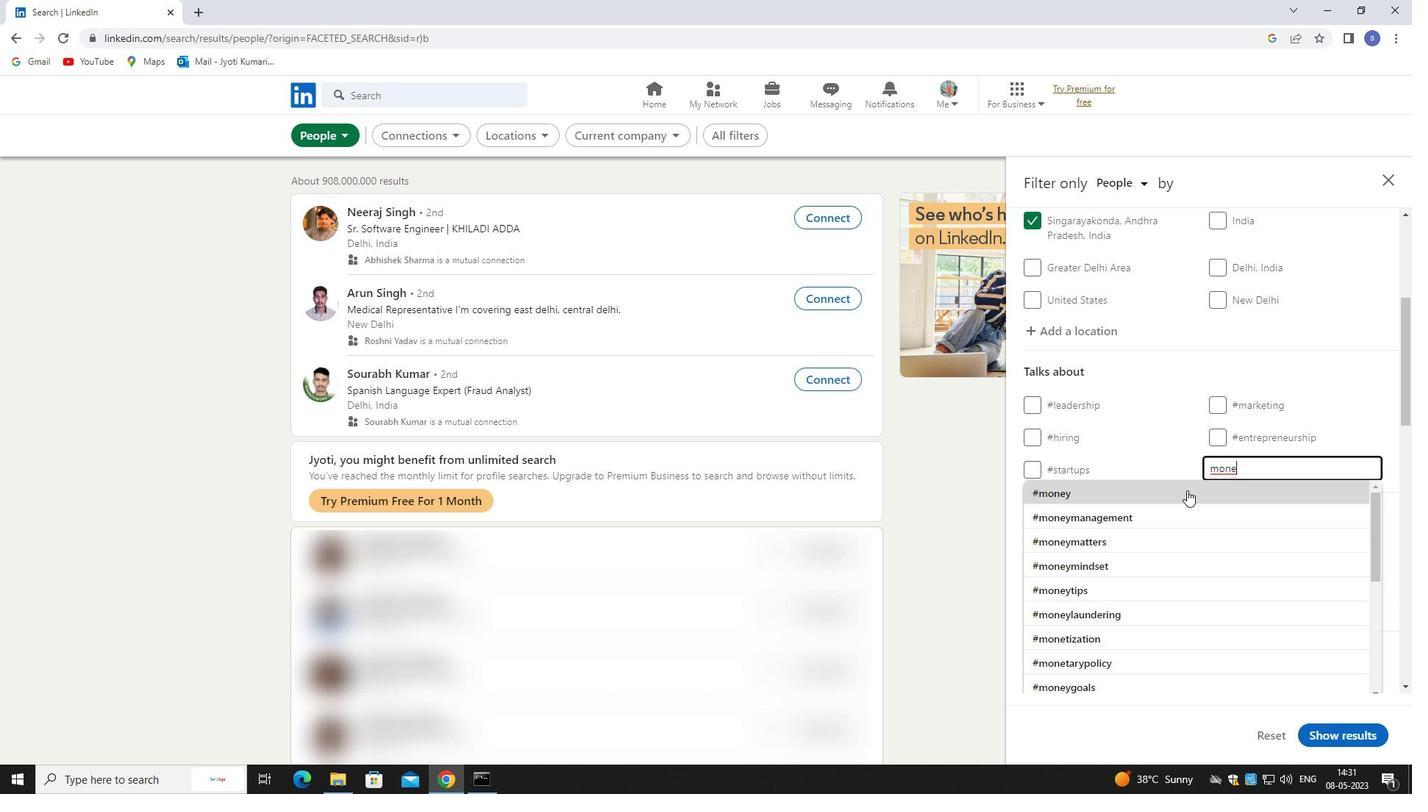 
Action: Mouse moved to (380, 396)
Screenshot: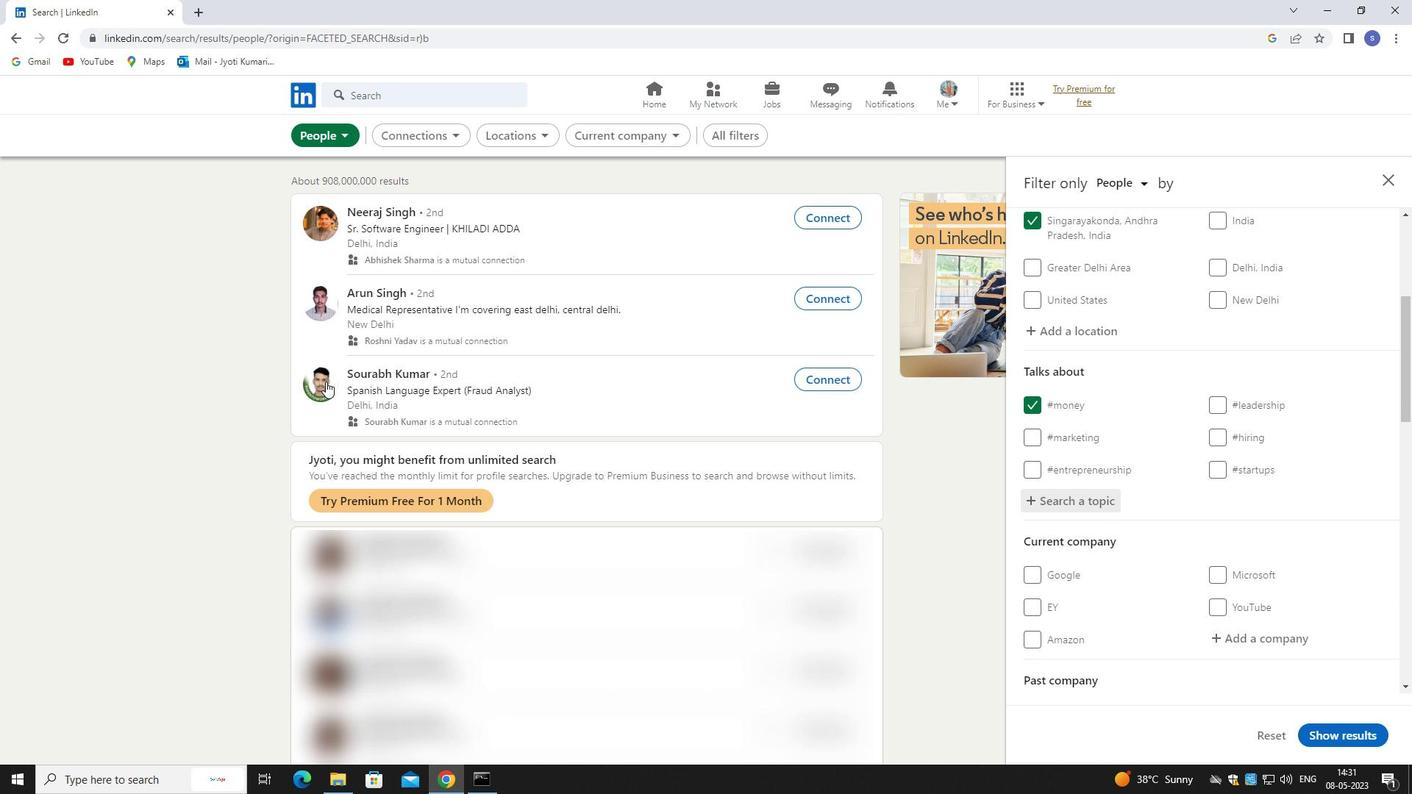 
Action: Mouse scrolled (380, 395) with delta (0, 0)
Screenshot: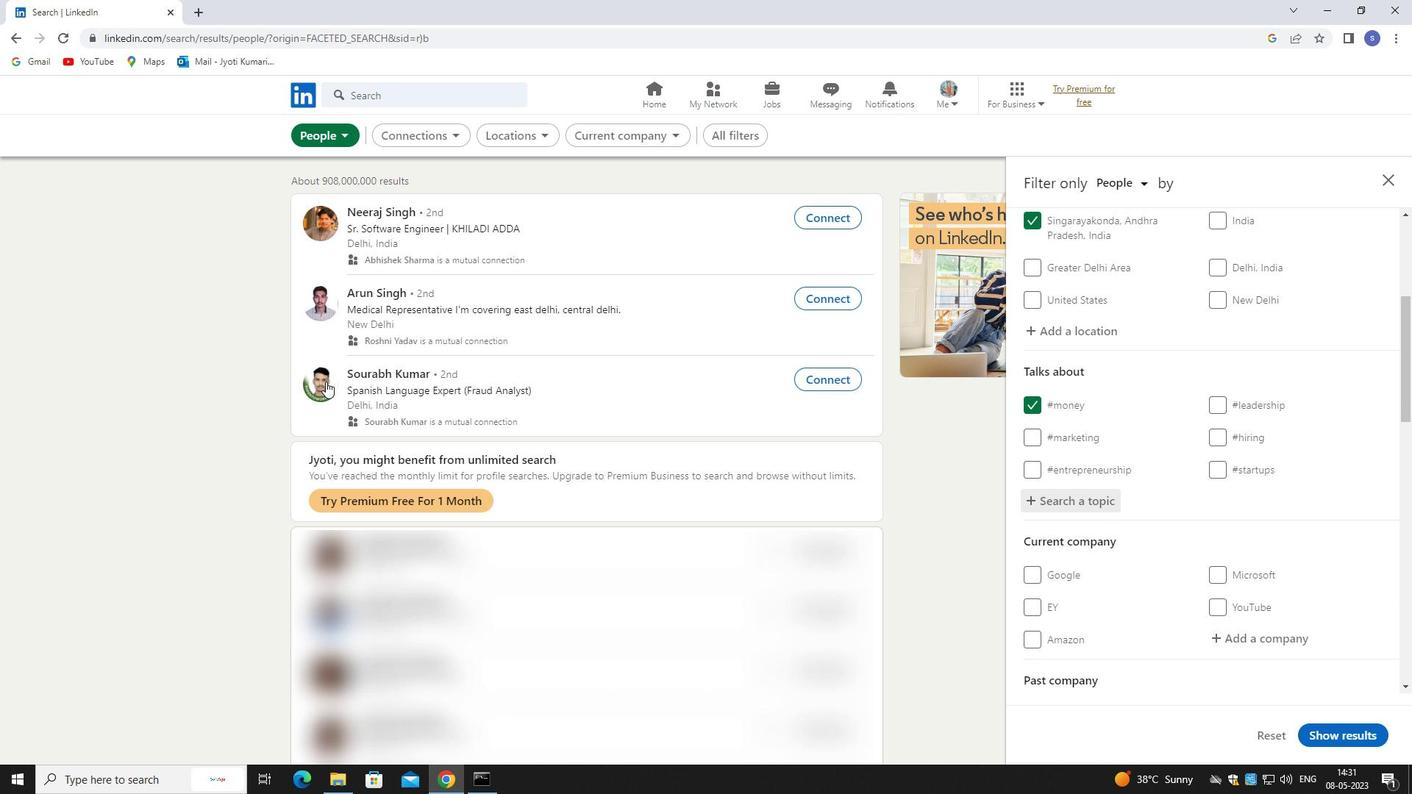 
Action: Mouse moved to (391, 413)
Screenshot: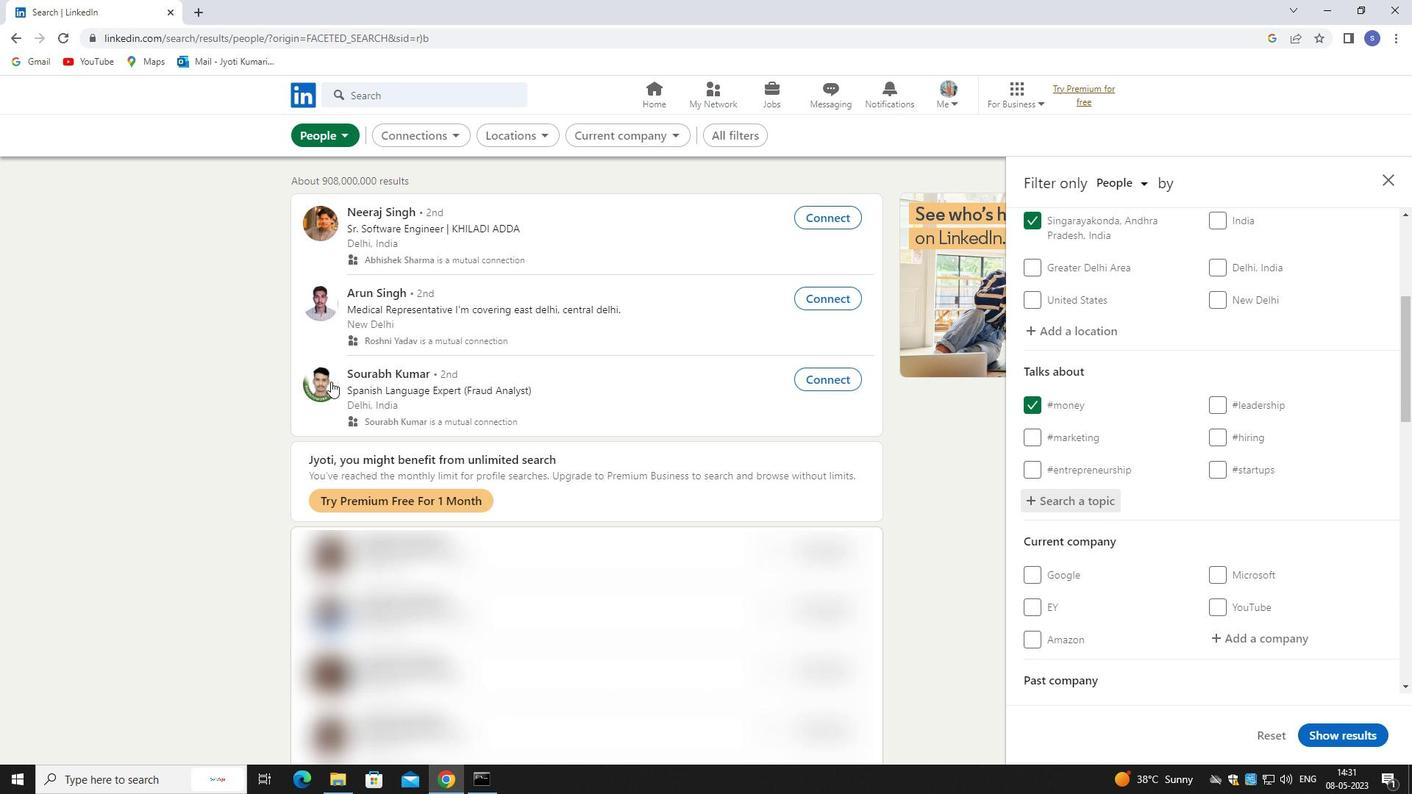 
Action: Mouse scrolled (391, 412) with delta (0, 0)
Screenshot: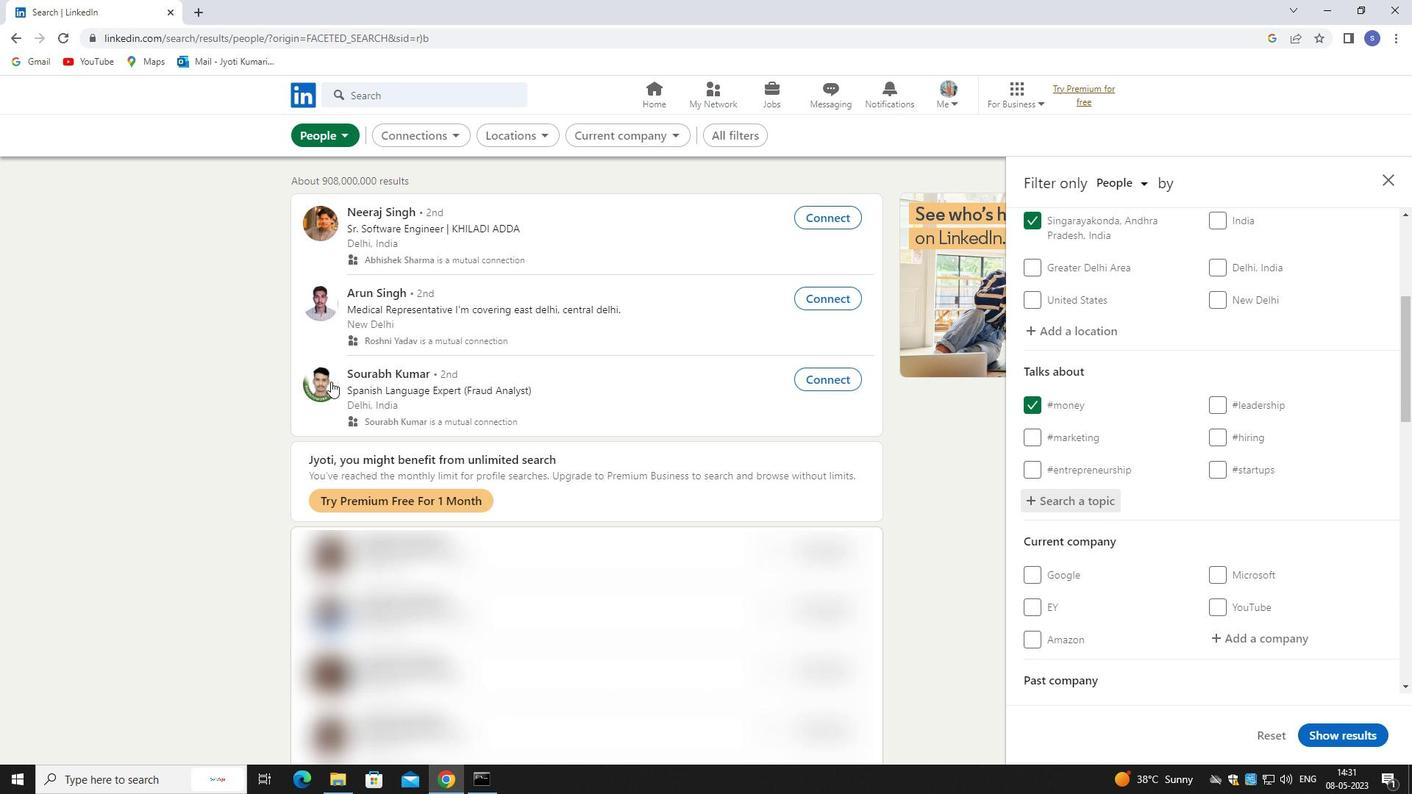 
Action: Mouse moved to (403, 428)
Screenshot: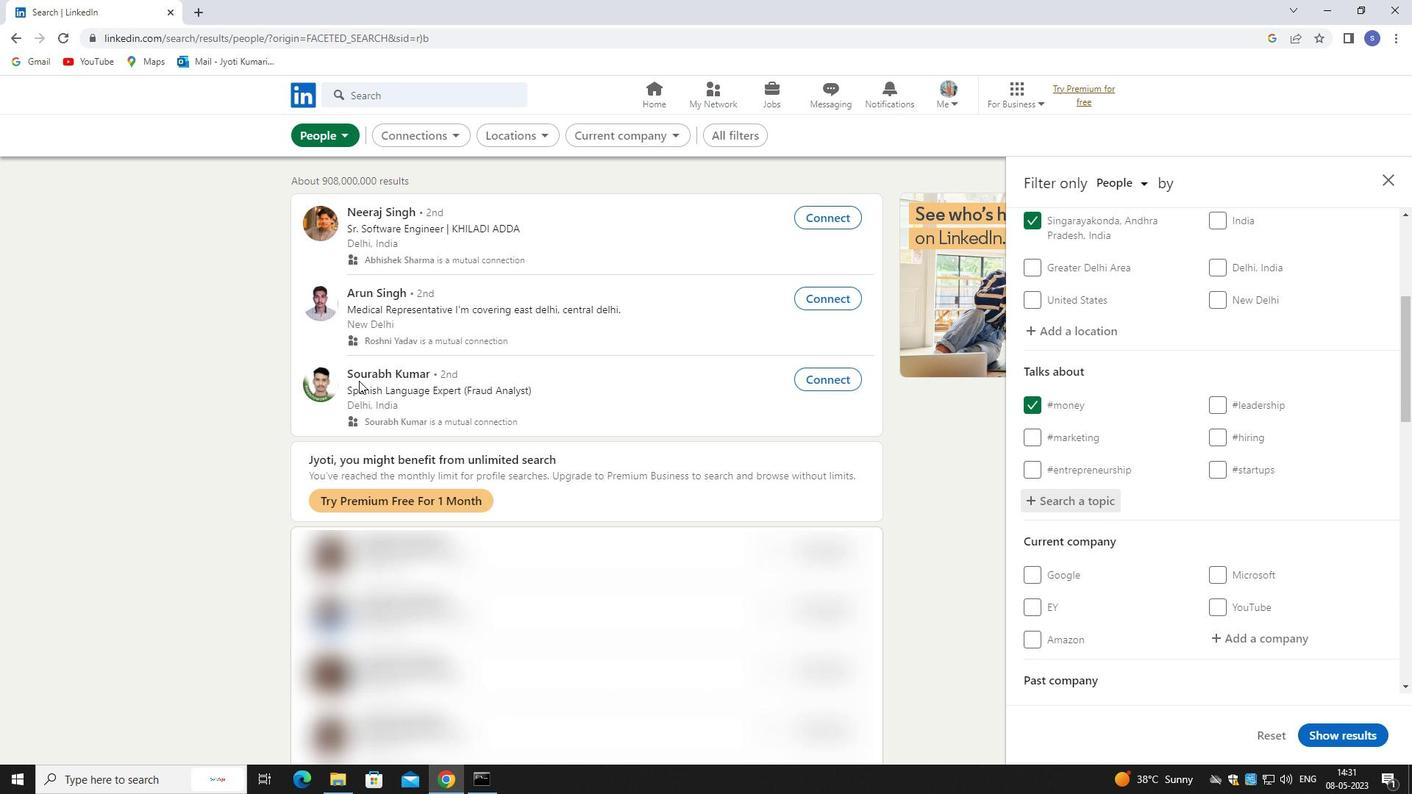 
Action: Mouse scrolled (403, 427) with delta (0, 0)
Screenshot: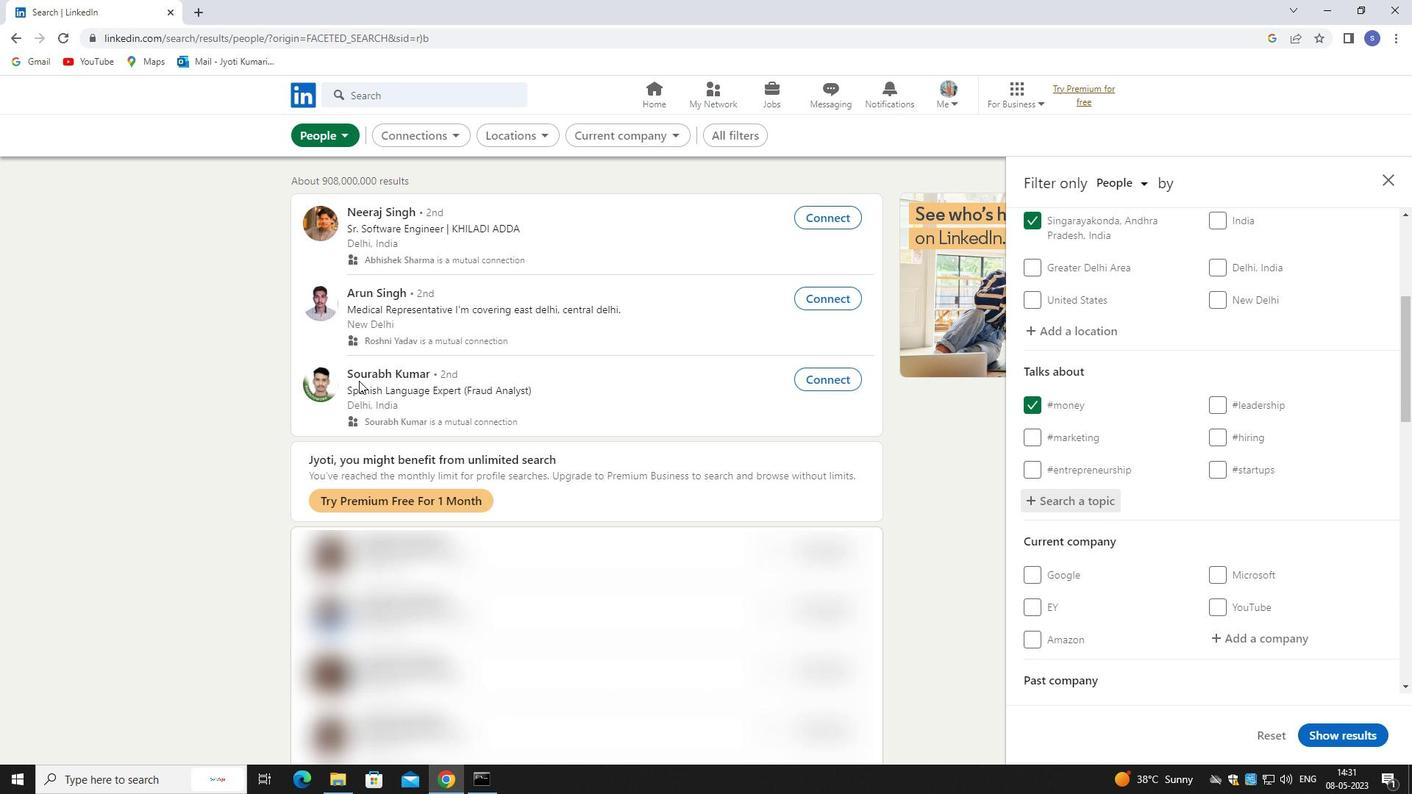 
Action: Mouse moved to (418, 437)
Screenshot: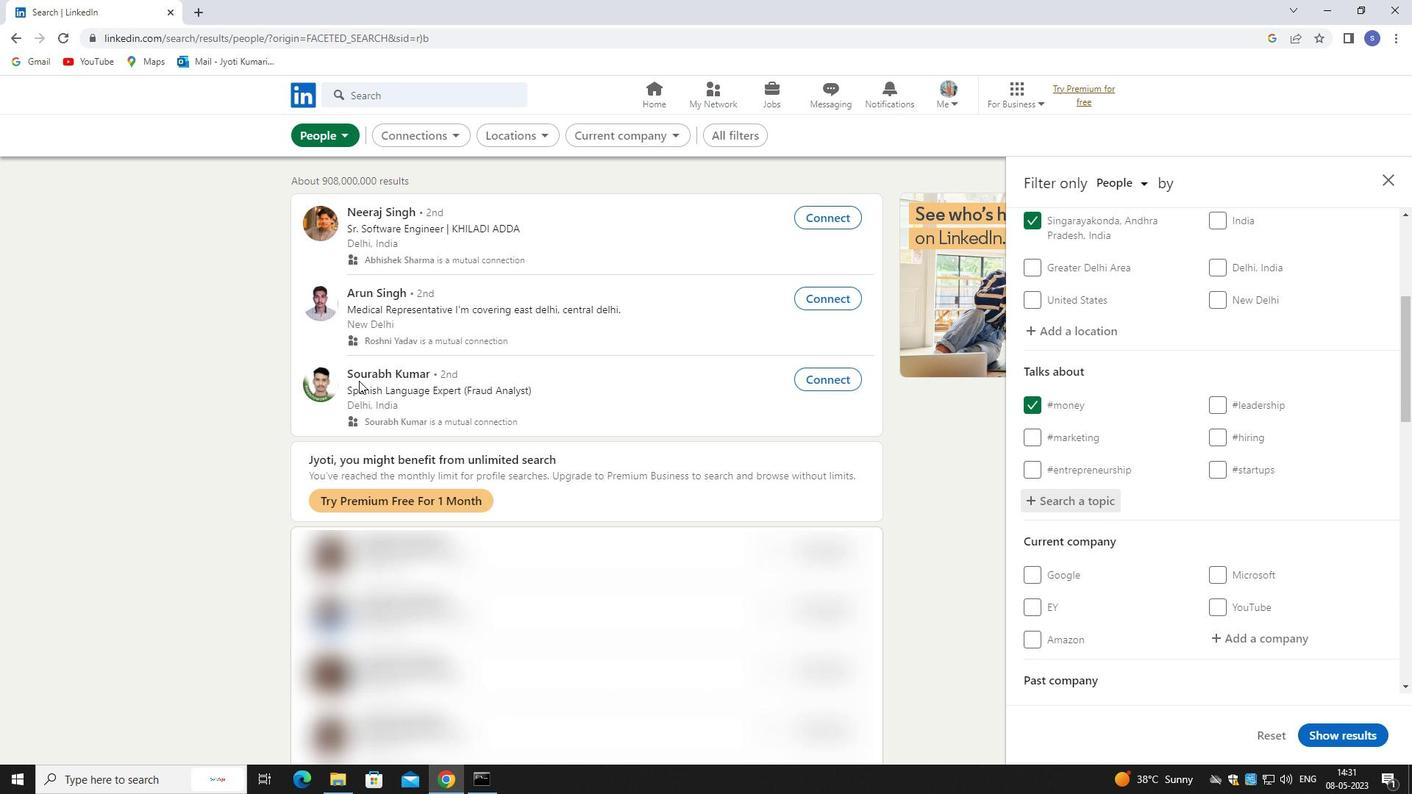 
Action: Mouse scrolled (418, 436) with delta (0, 0)
Screenshot: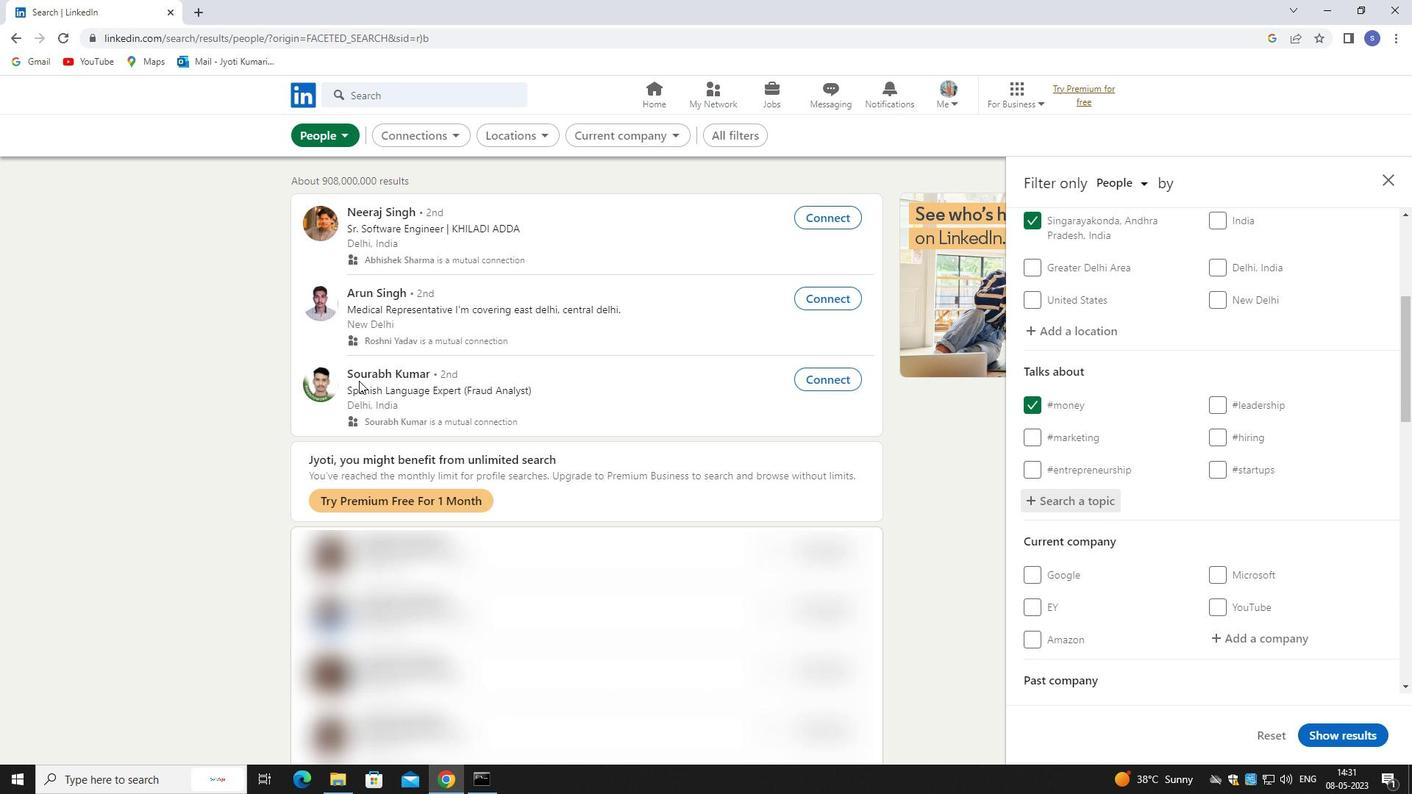 
Action: Mouse moved to (477, 459)
Screenshot: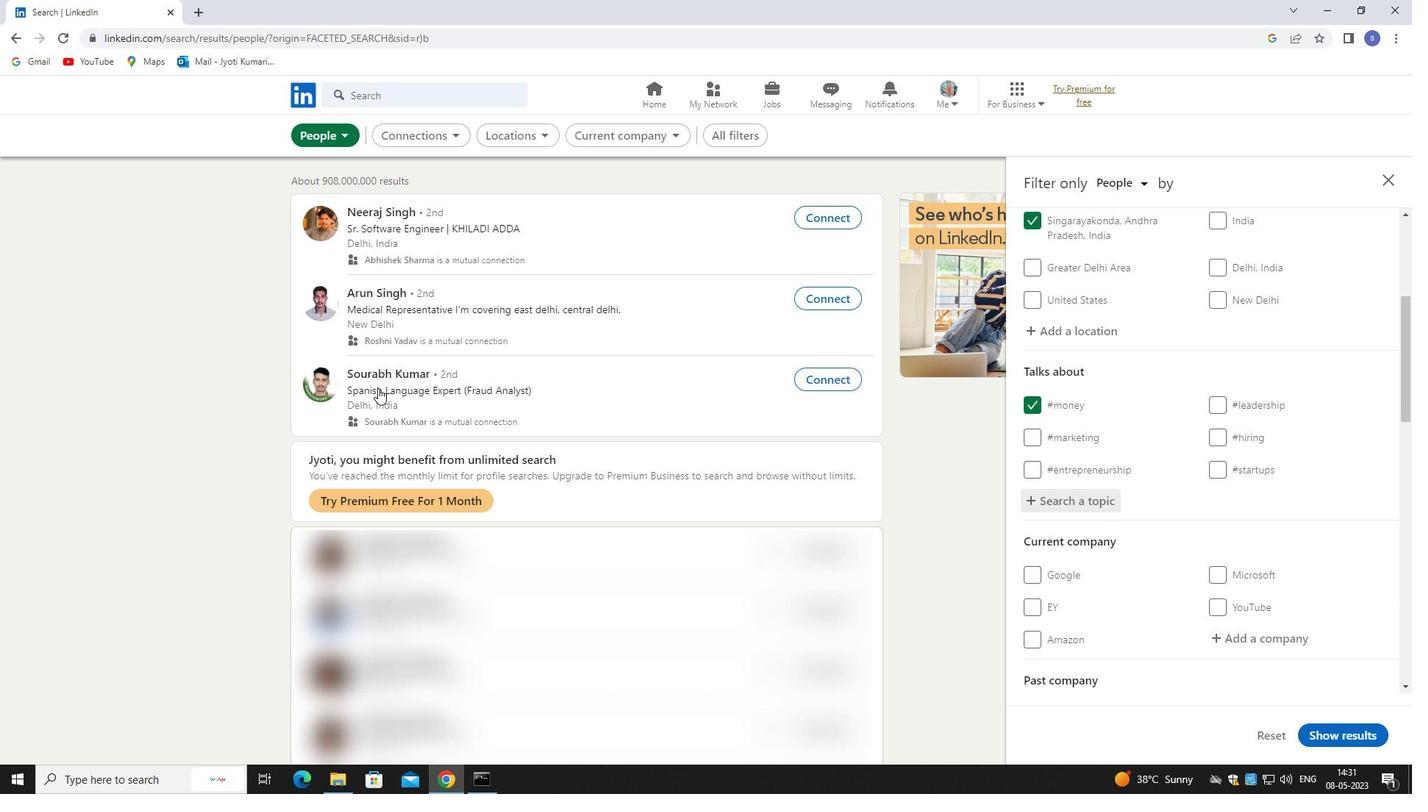 
Action: Mouse scrolled (477, 459) with delta (0, 0)
Screenshot: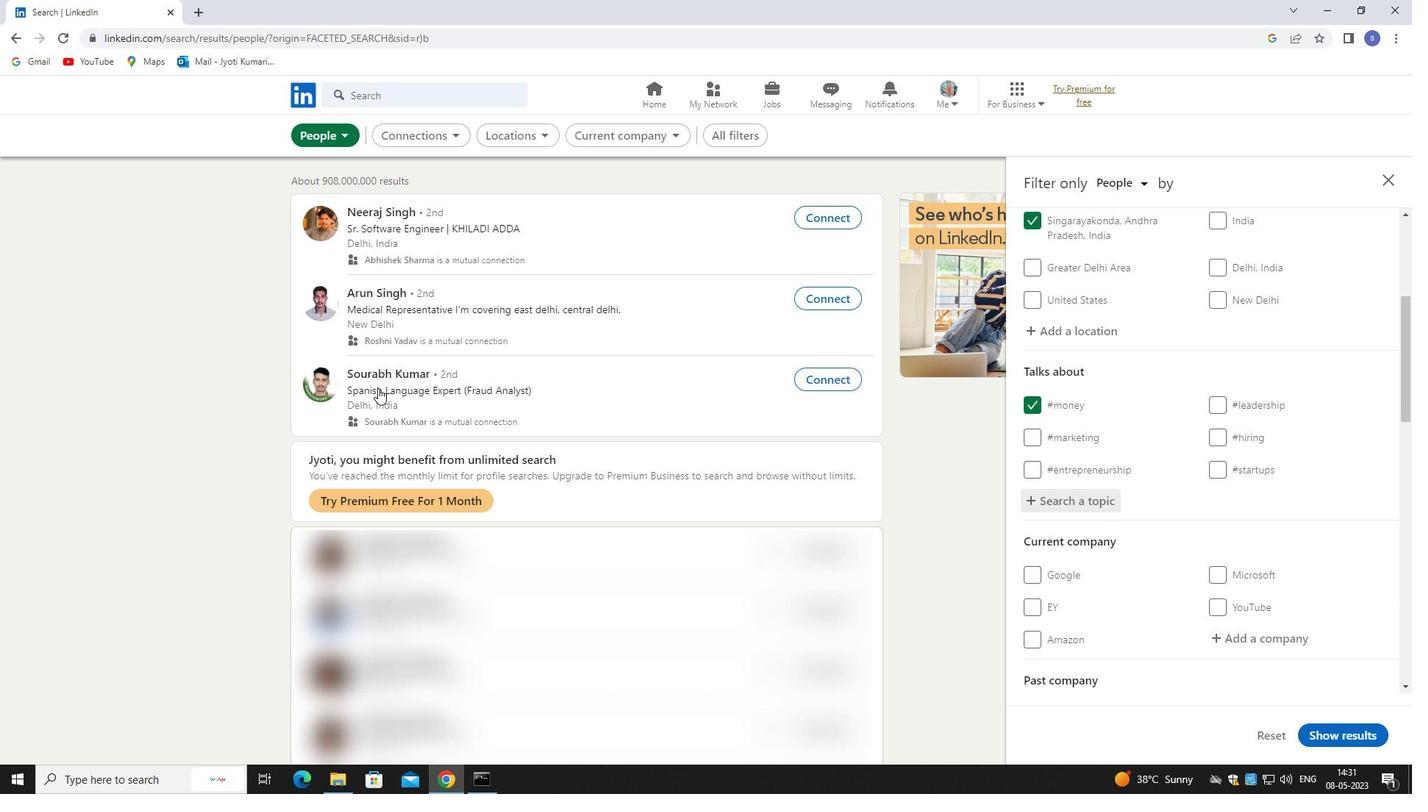 
Action: Mouse moved to (1284, 420)
Screenshot: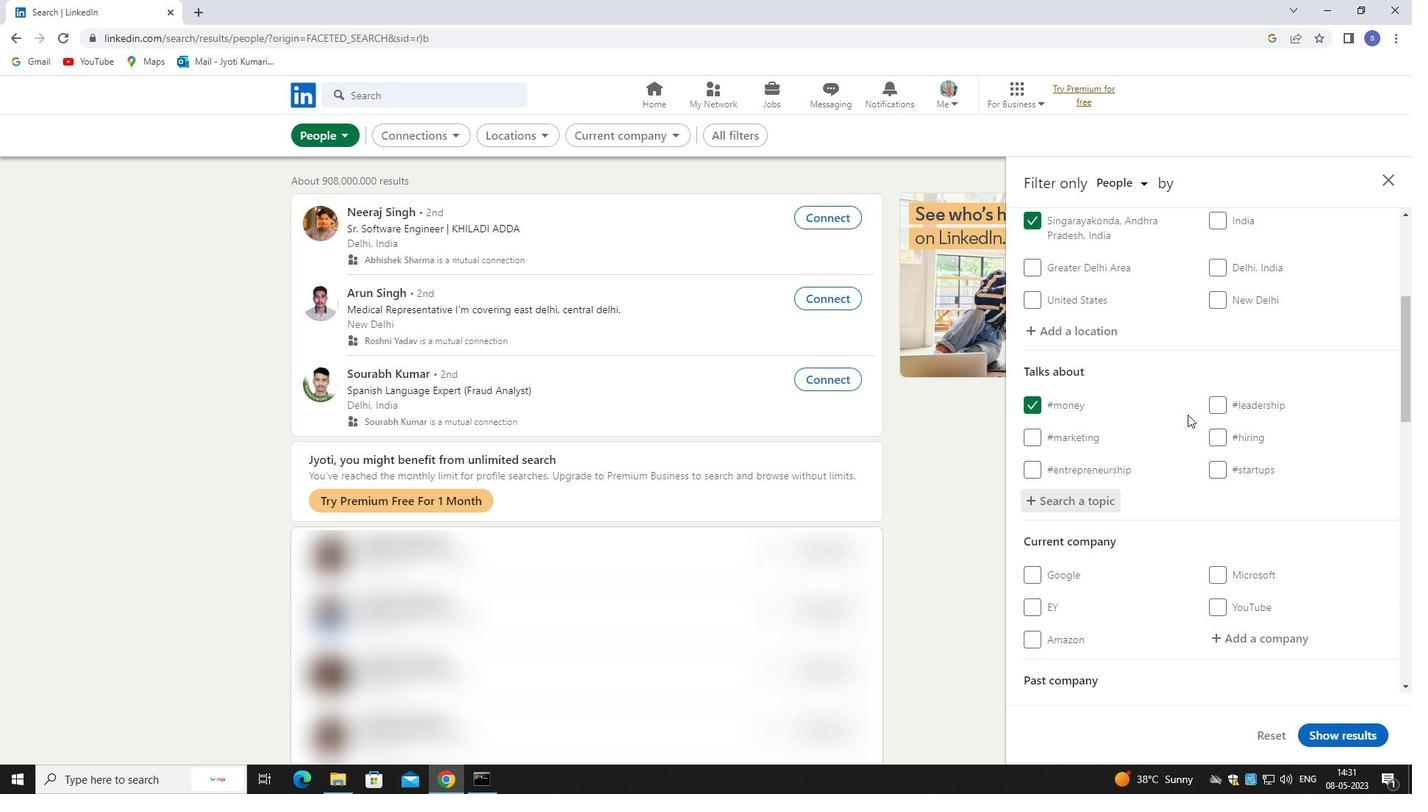
Action: Mouse scrolled (1284, 420) with delta (0, 0)
Screenshot: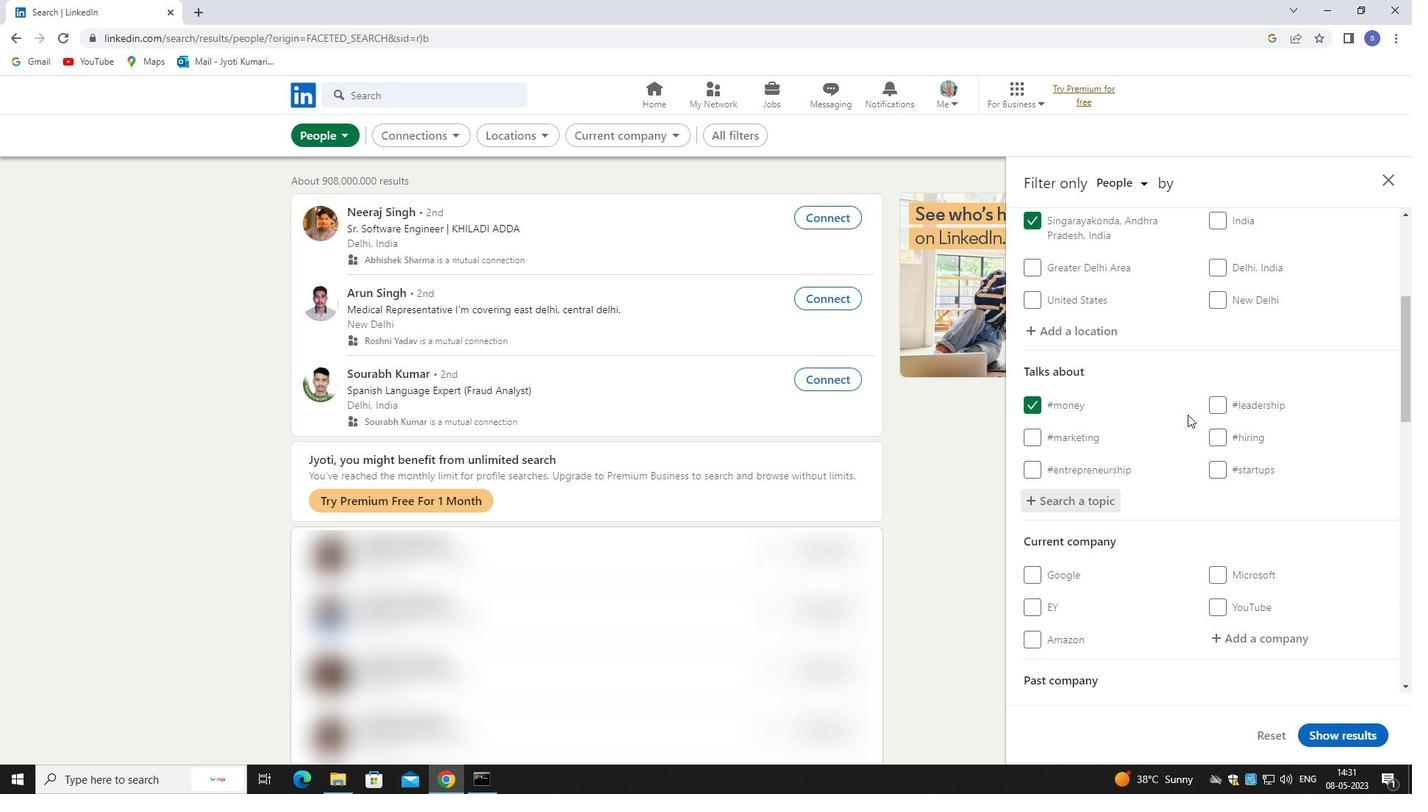 
Action: Mouse moved to (1284, 421)
Screenshot: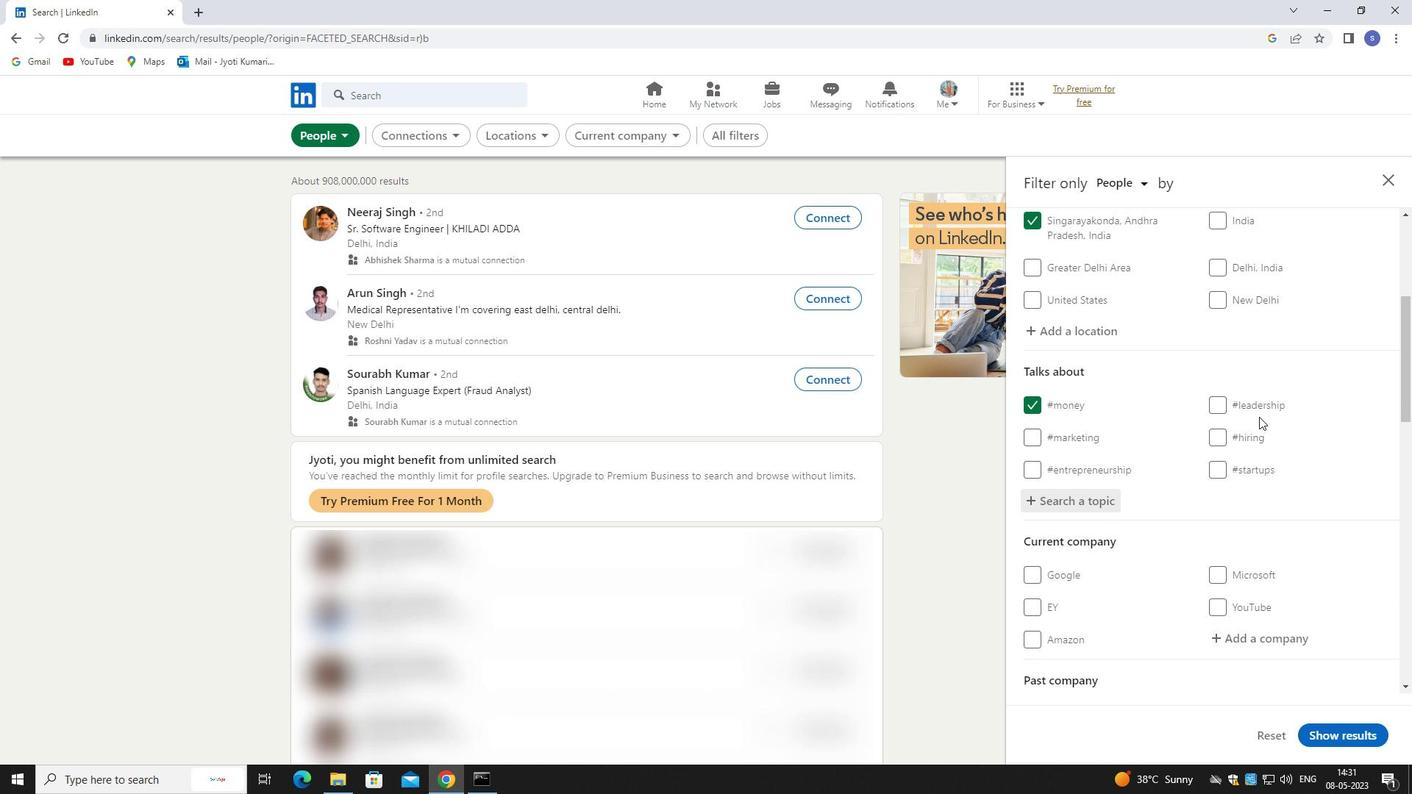 
Action: Mouse scrolled (1284, 420) with delta (0, 0)
Screenshot: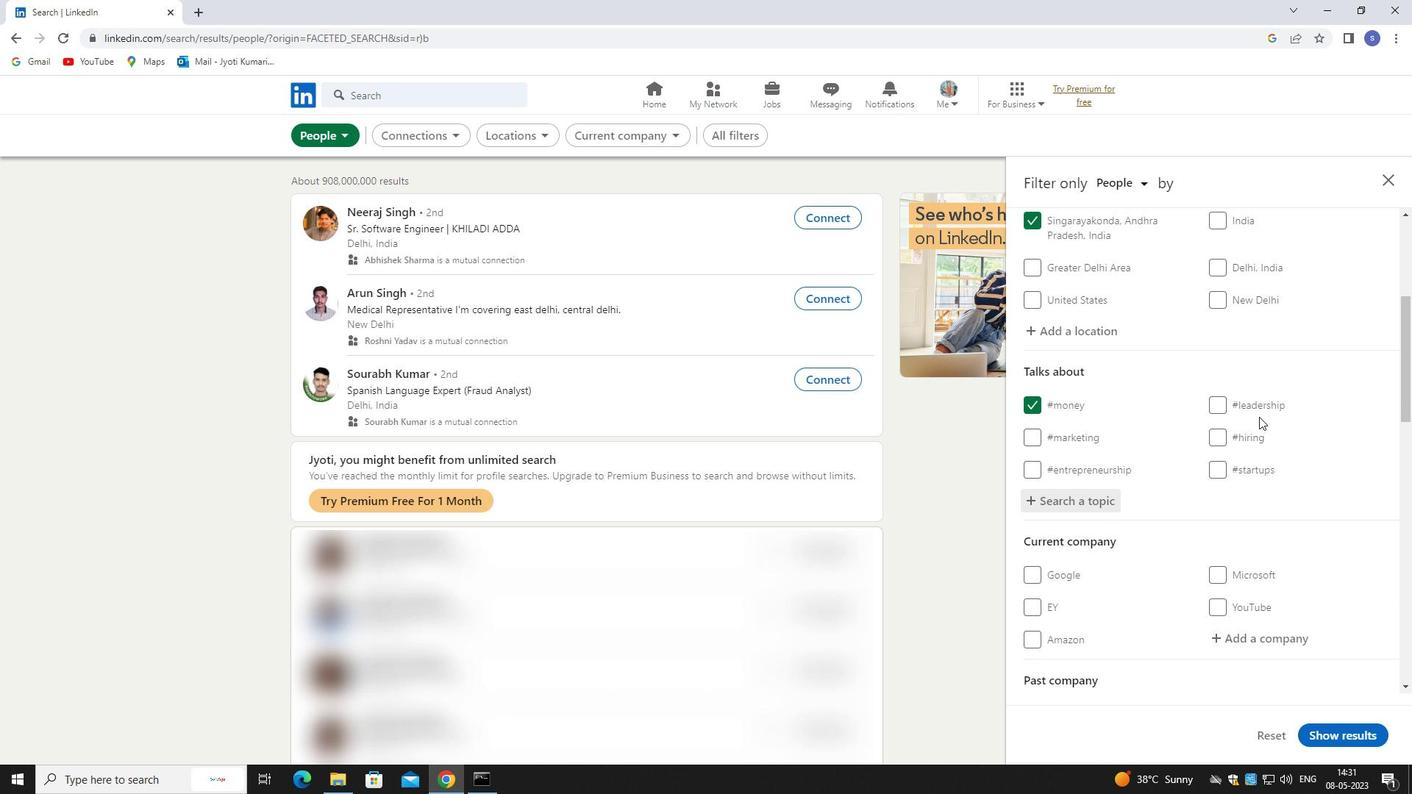 
Action: Mouse moved to (1284, 422)
Screenshot: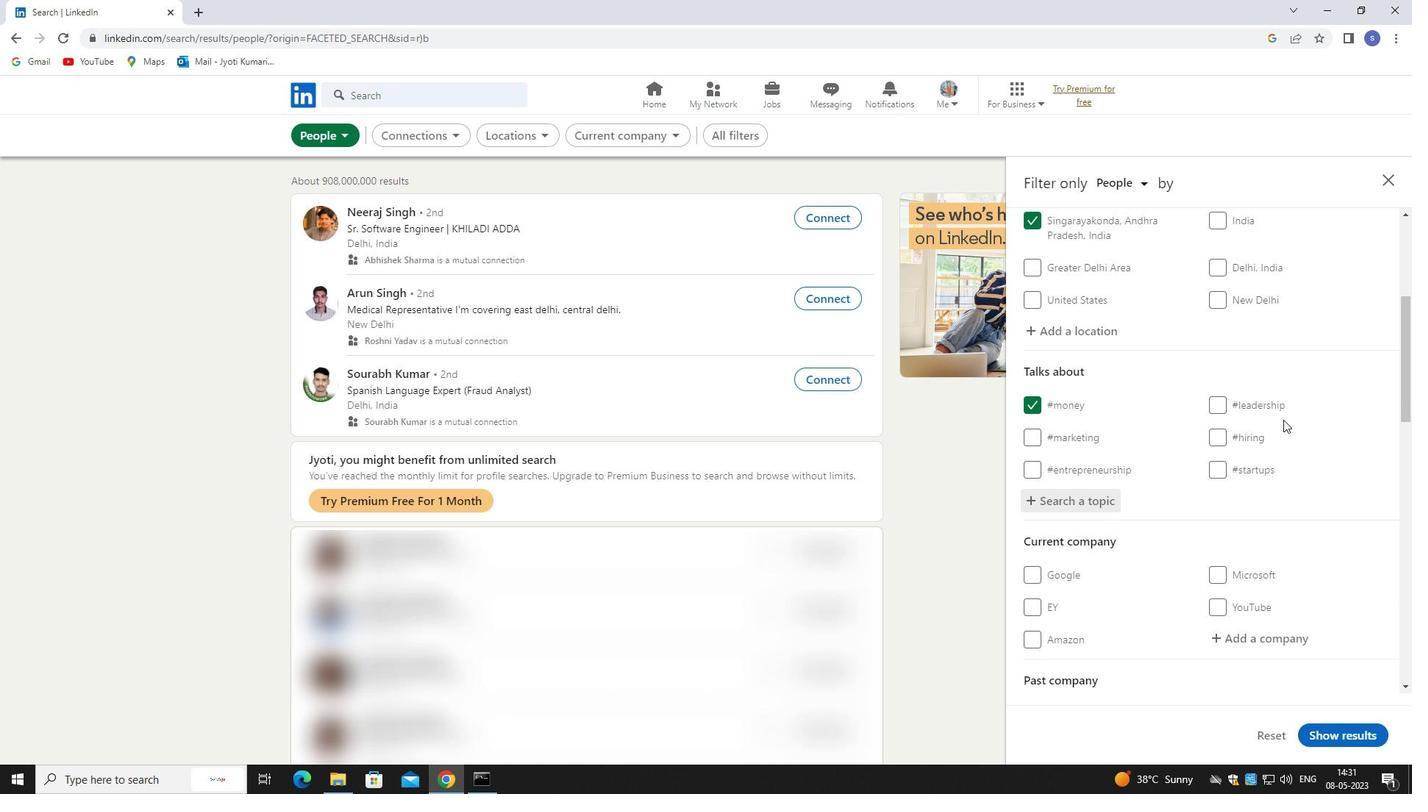 
Action: Mouse scrolled (1284, 421) with delta (0, 0)
Screenshot: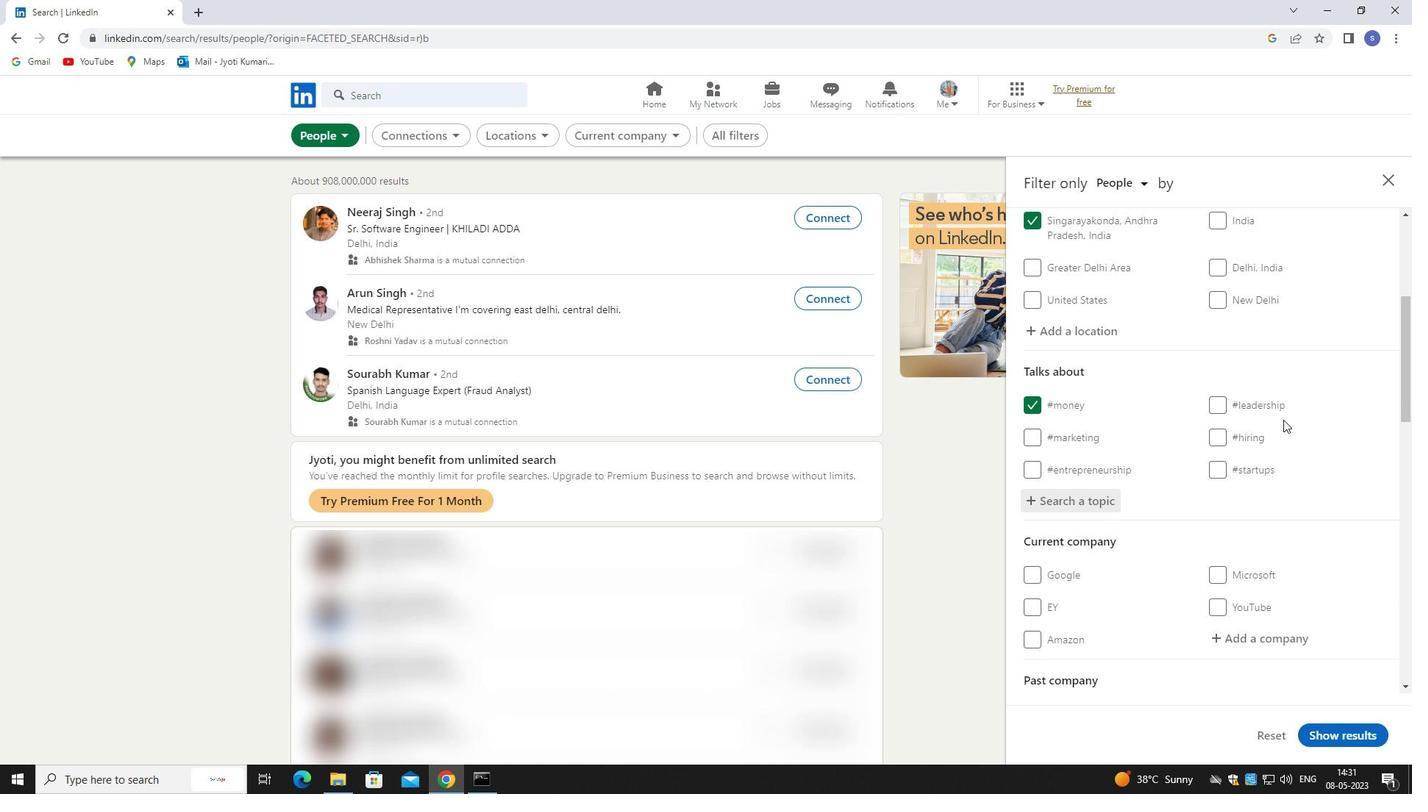 
Action: Mouse moved to (1273, 469)
Screenshot: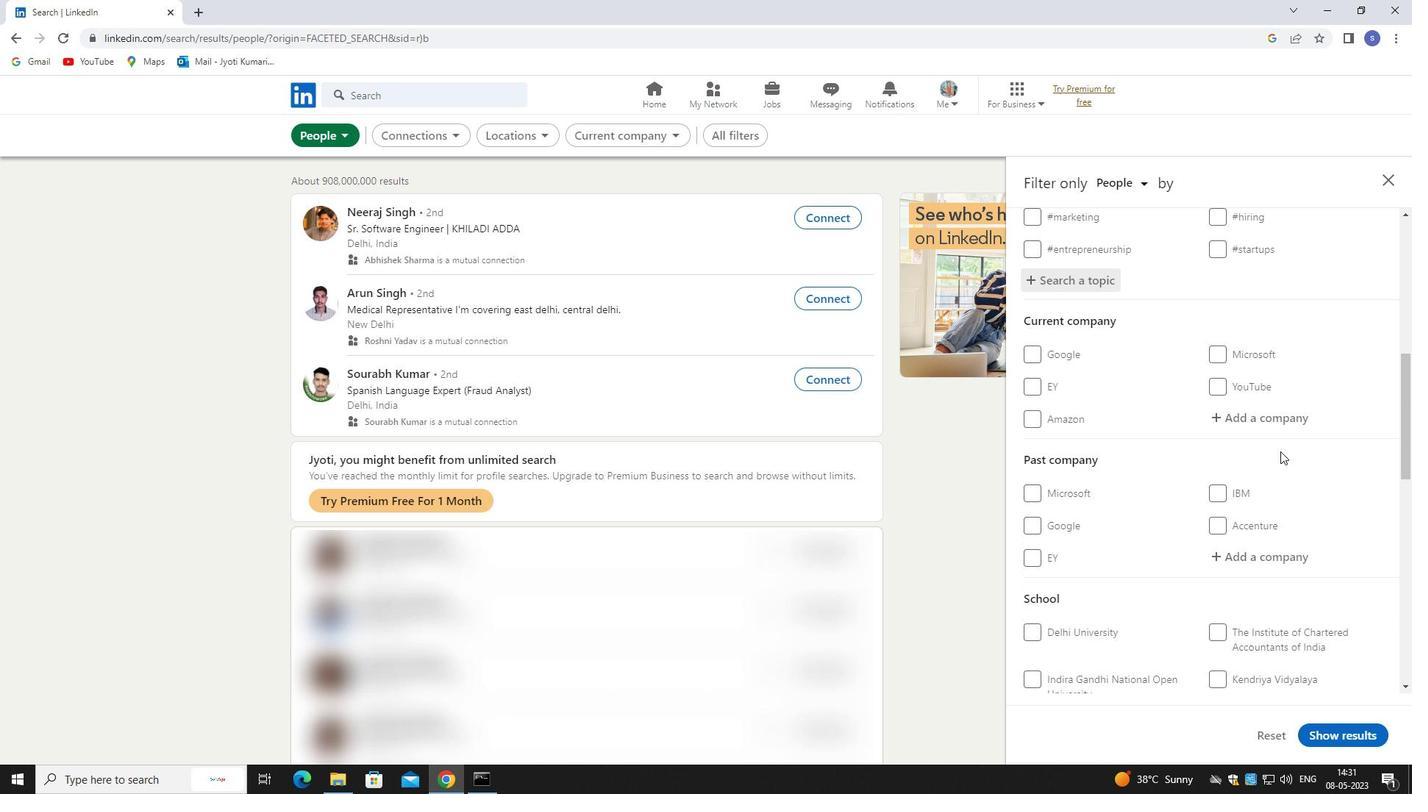 
Action: Mouse scrolled (1273, 468) with delta (0, 0)
Screenshot: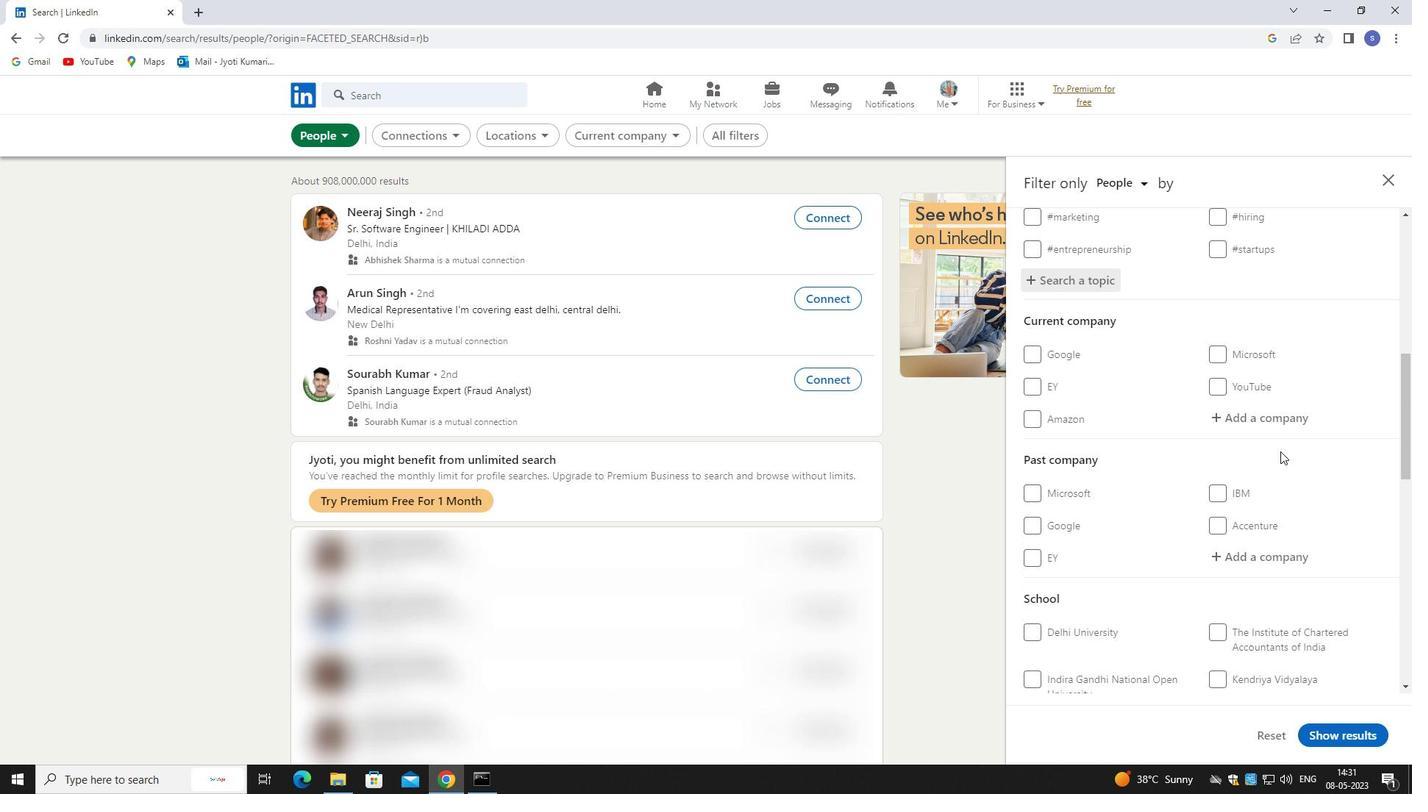
Action: Mouse moved to (1259, 339)
Screenshot: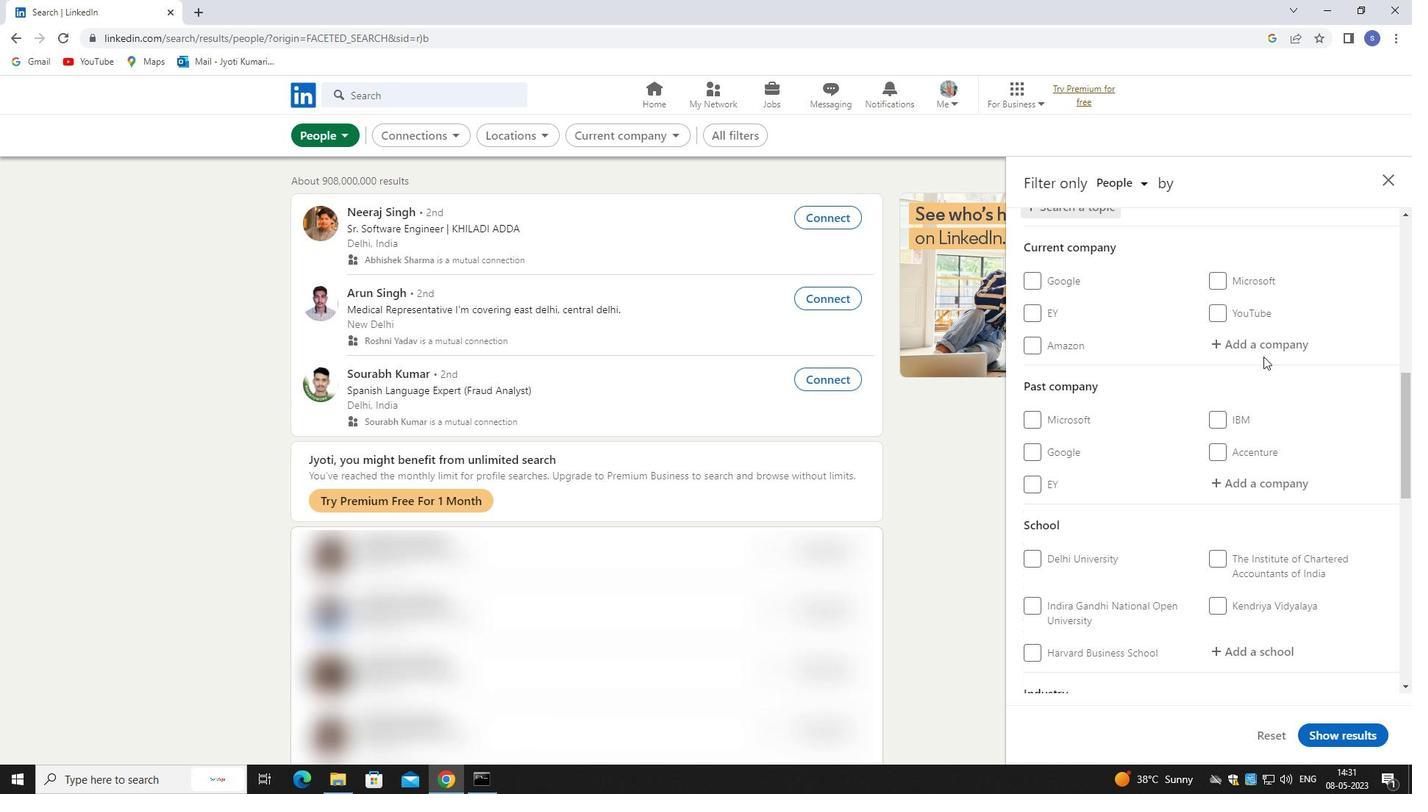 
Action: Mouse pressed left at (1259, 339)
Screenshot: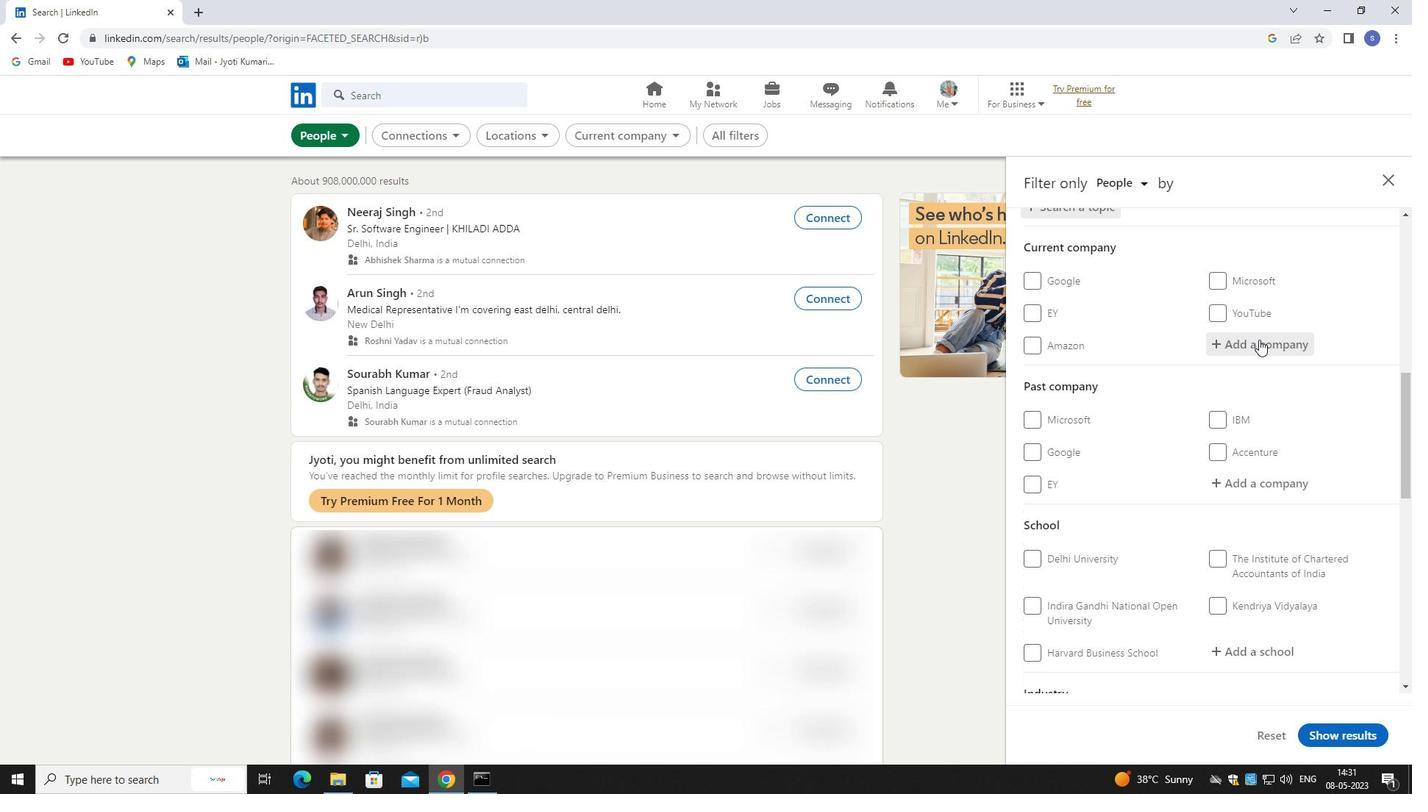 
Action: Mouse moved to (522, 445)
Screenshot: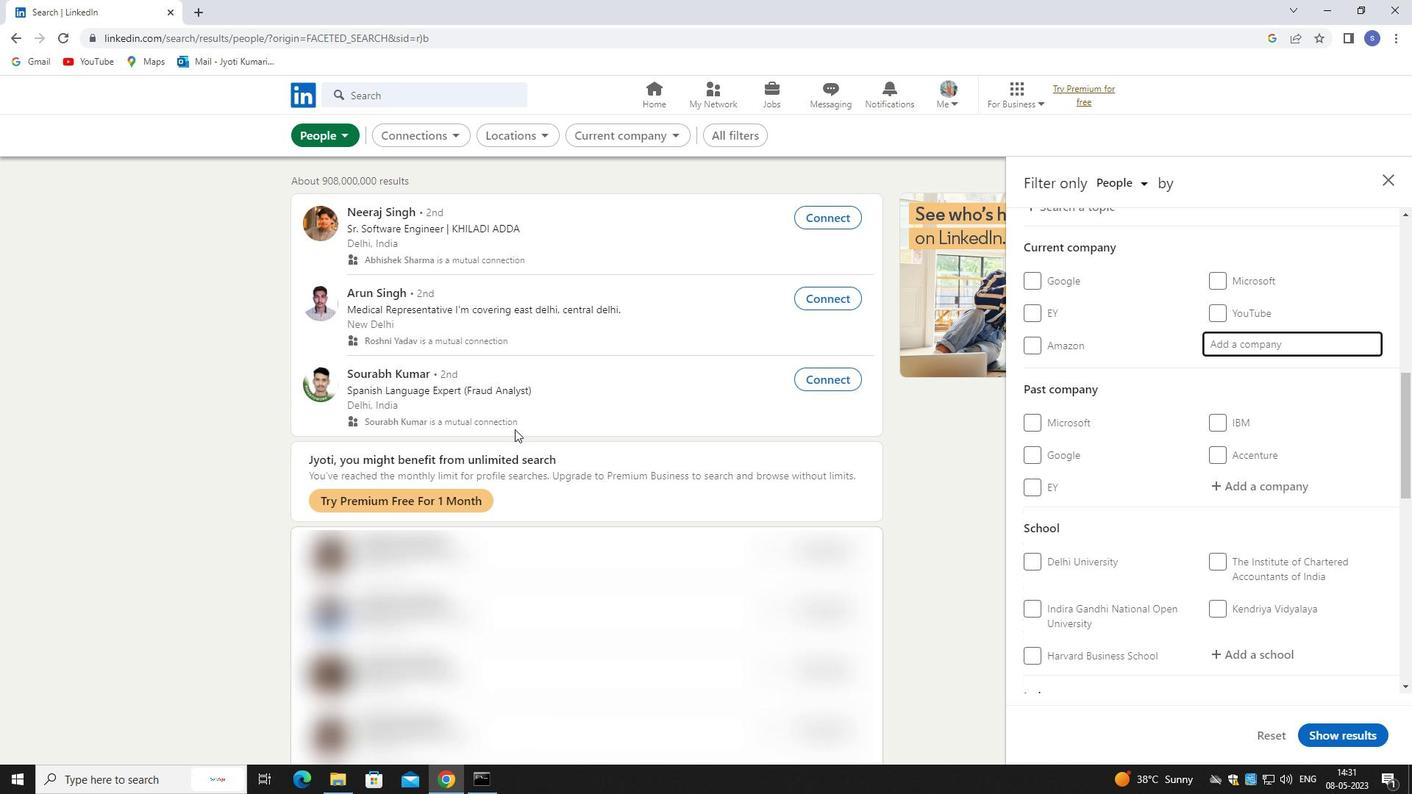 
Action: Key pressed prime<Key.space>
Screenshot: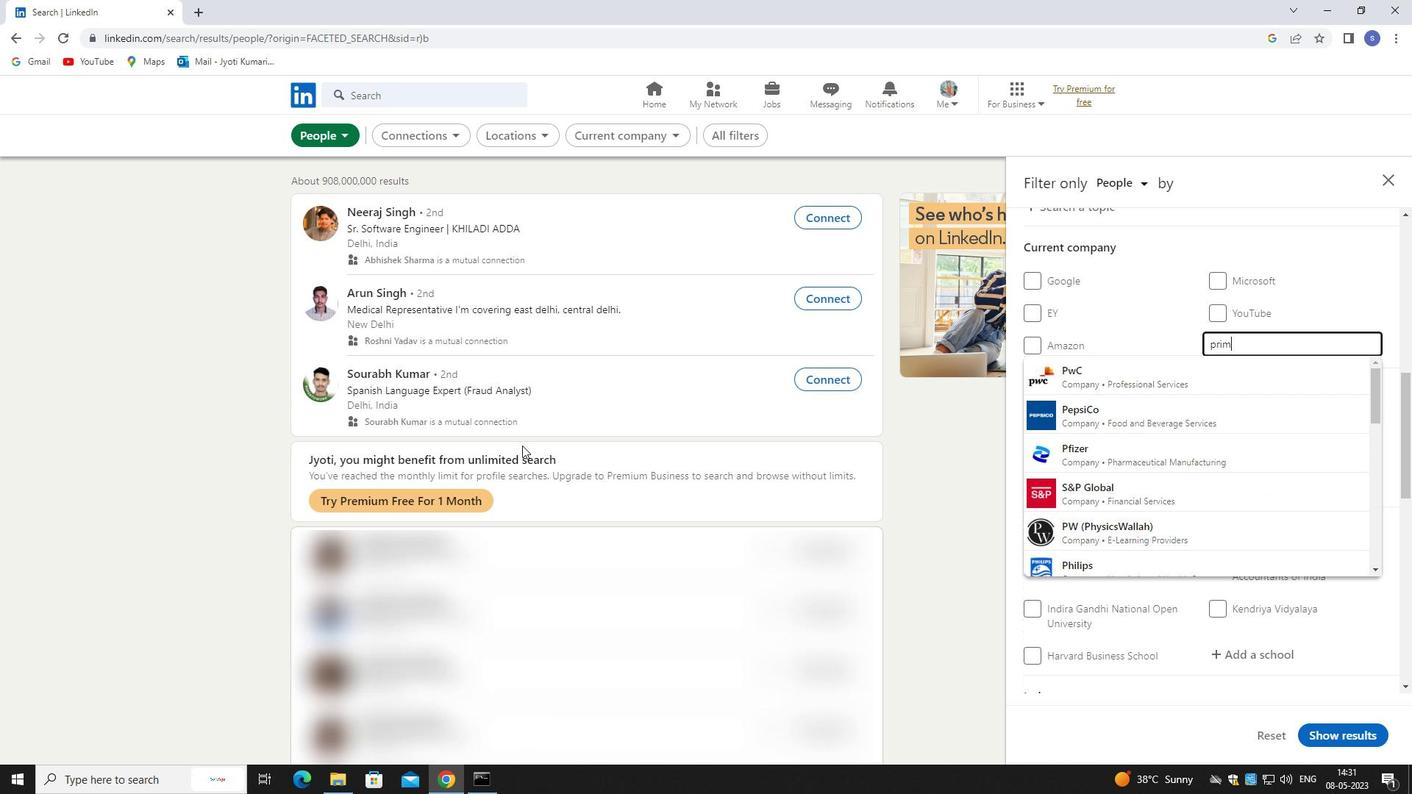 
Action: Mouse moved to (517, 484)
Screenshot: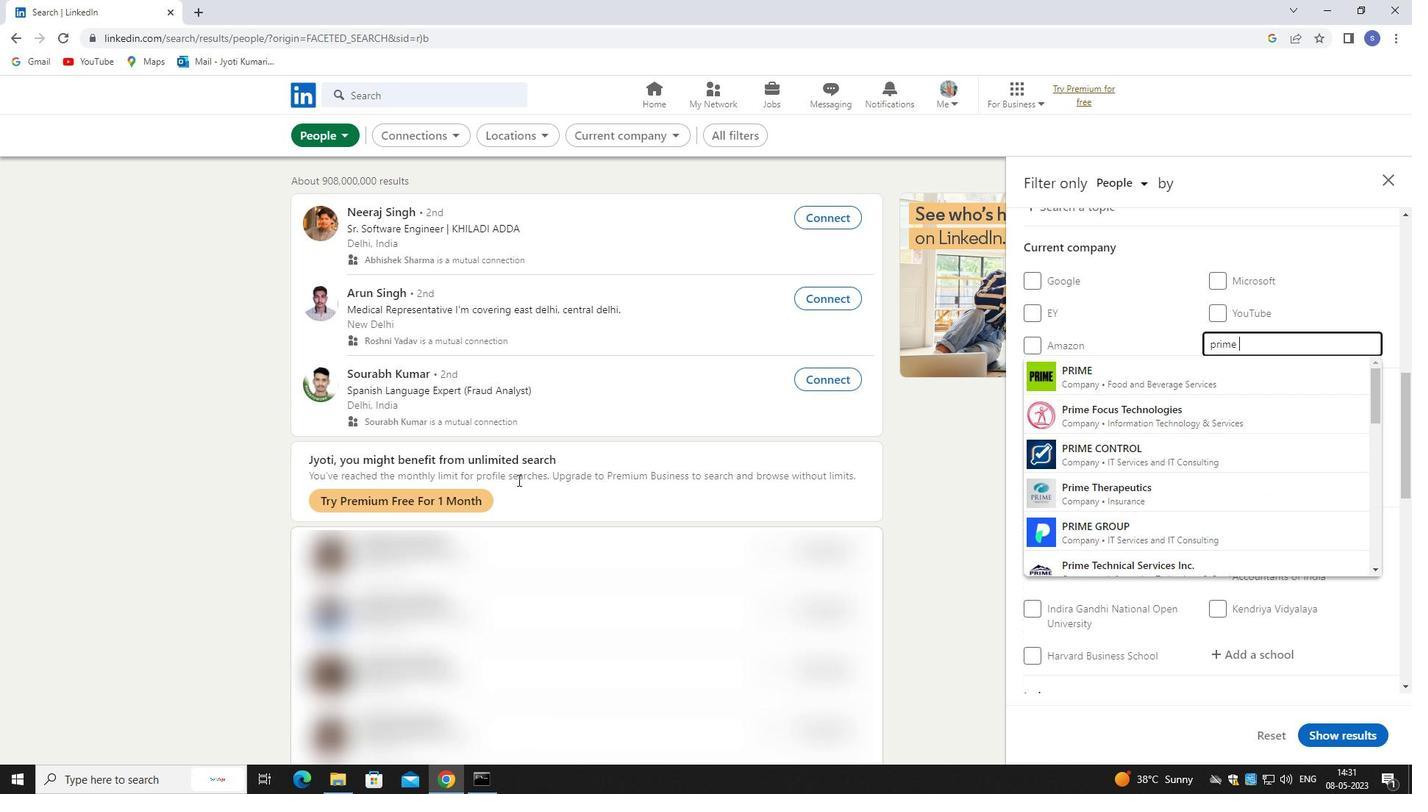 
Action: Key pressed vid
Screenshot: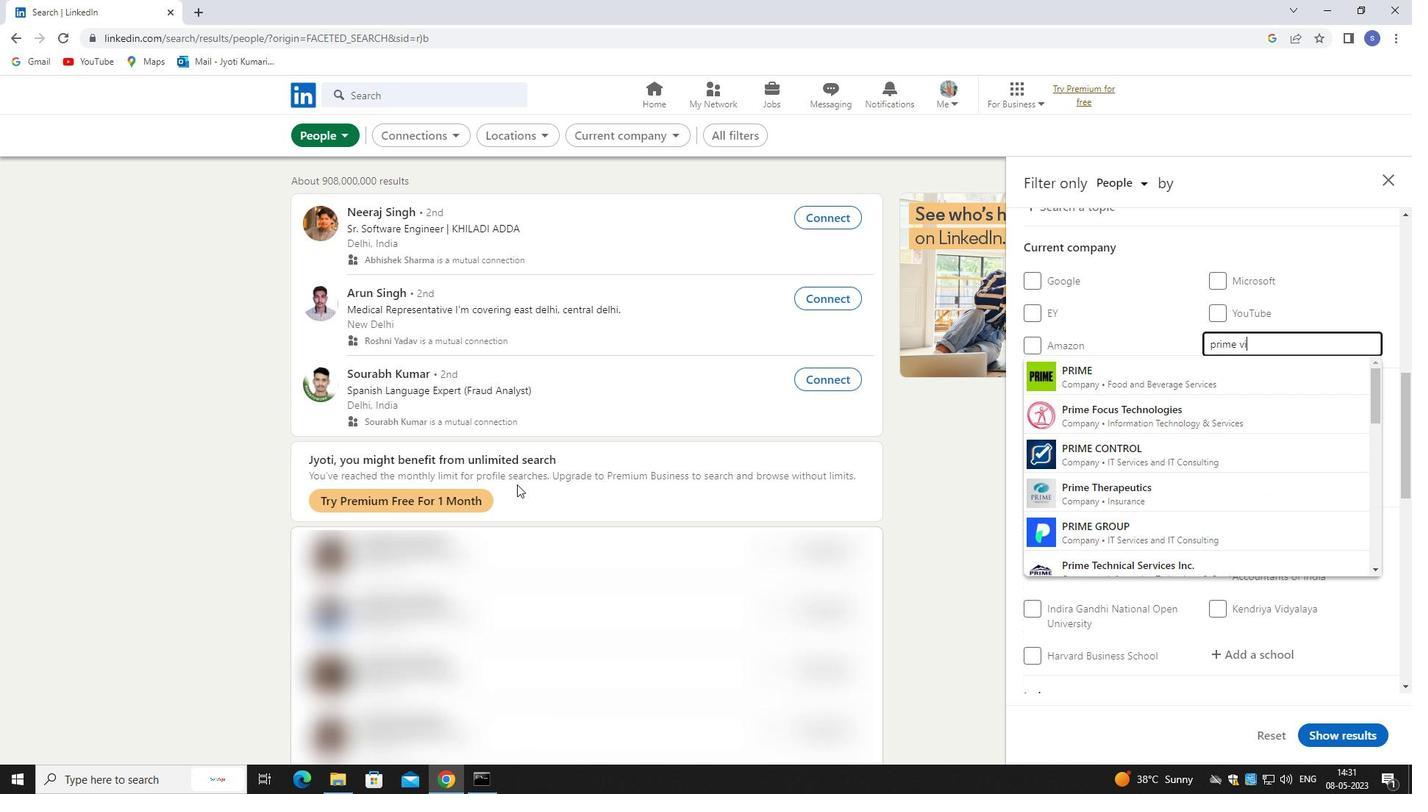 
Action: Mouse moved to (1269, 361)
Screenshot: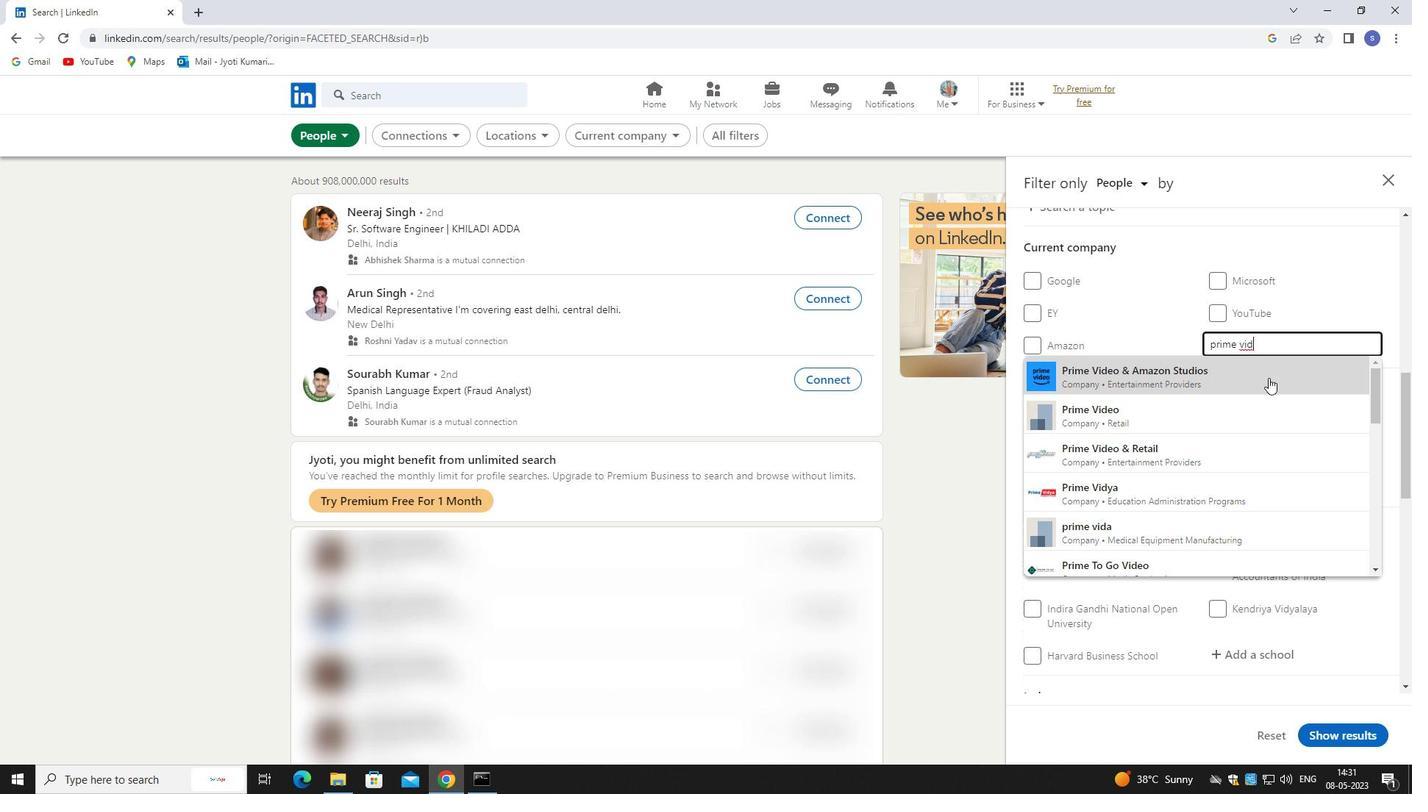 
Action: Mouse pressed left at (1269, 361)
Screenshot: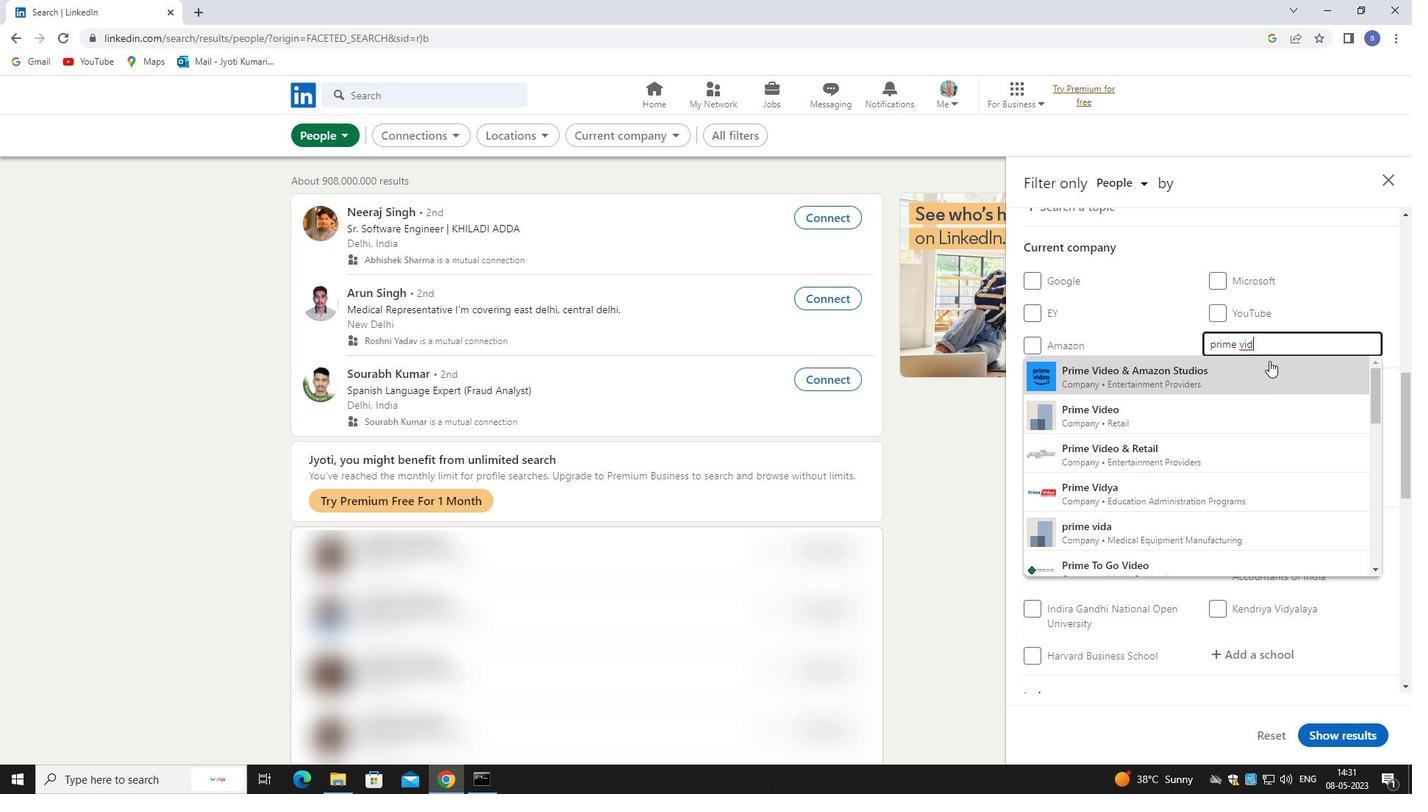 
Action: Mouse moved to (1263, 385)
Screenshot: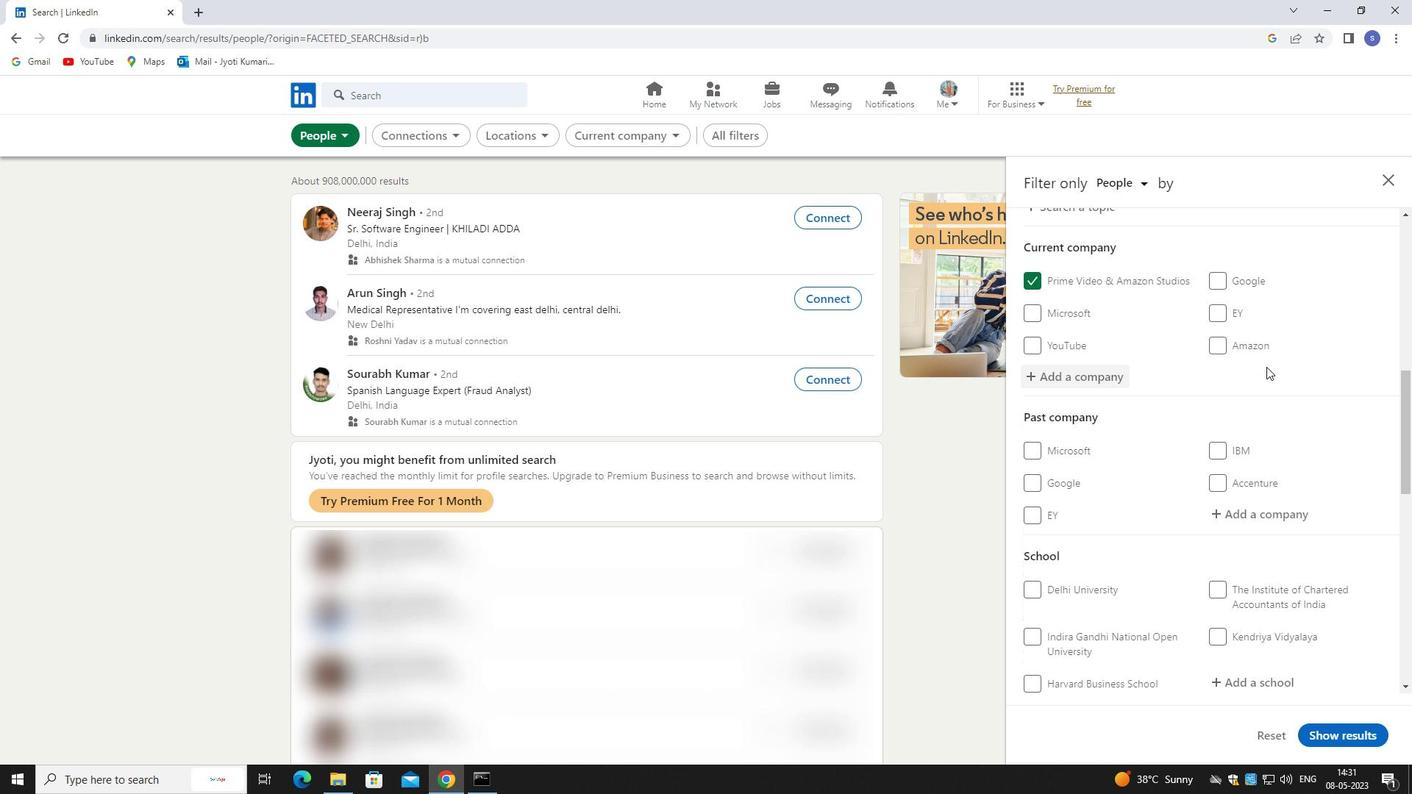 
Action: Mouse scrolled (1263, 384) with delta (0, 0)
Screenshot: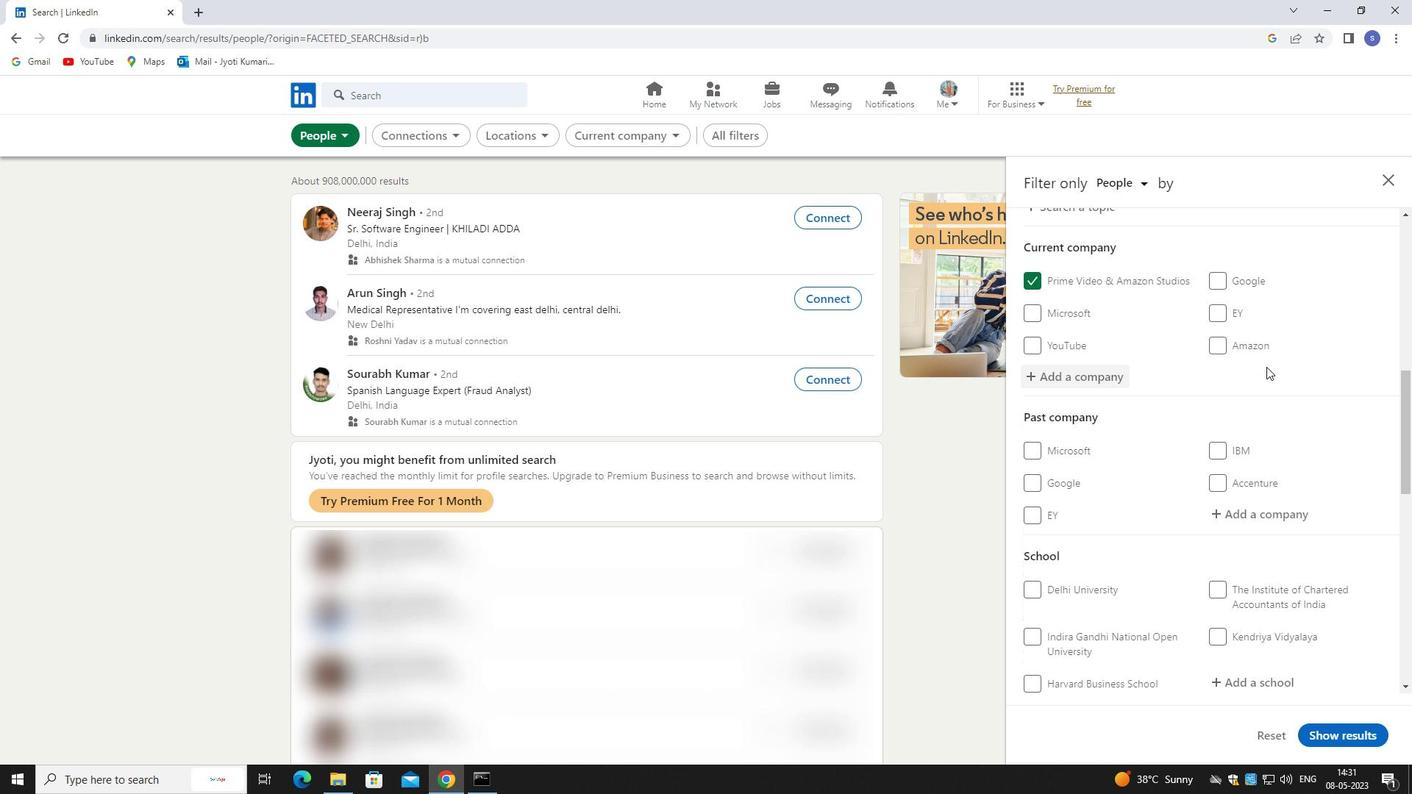 
Action: Mouse moved to (1261, 402)
Screenshot: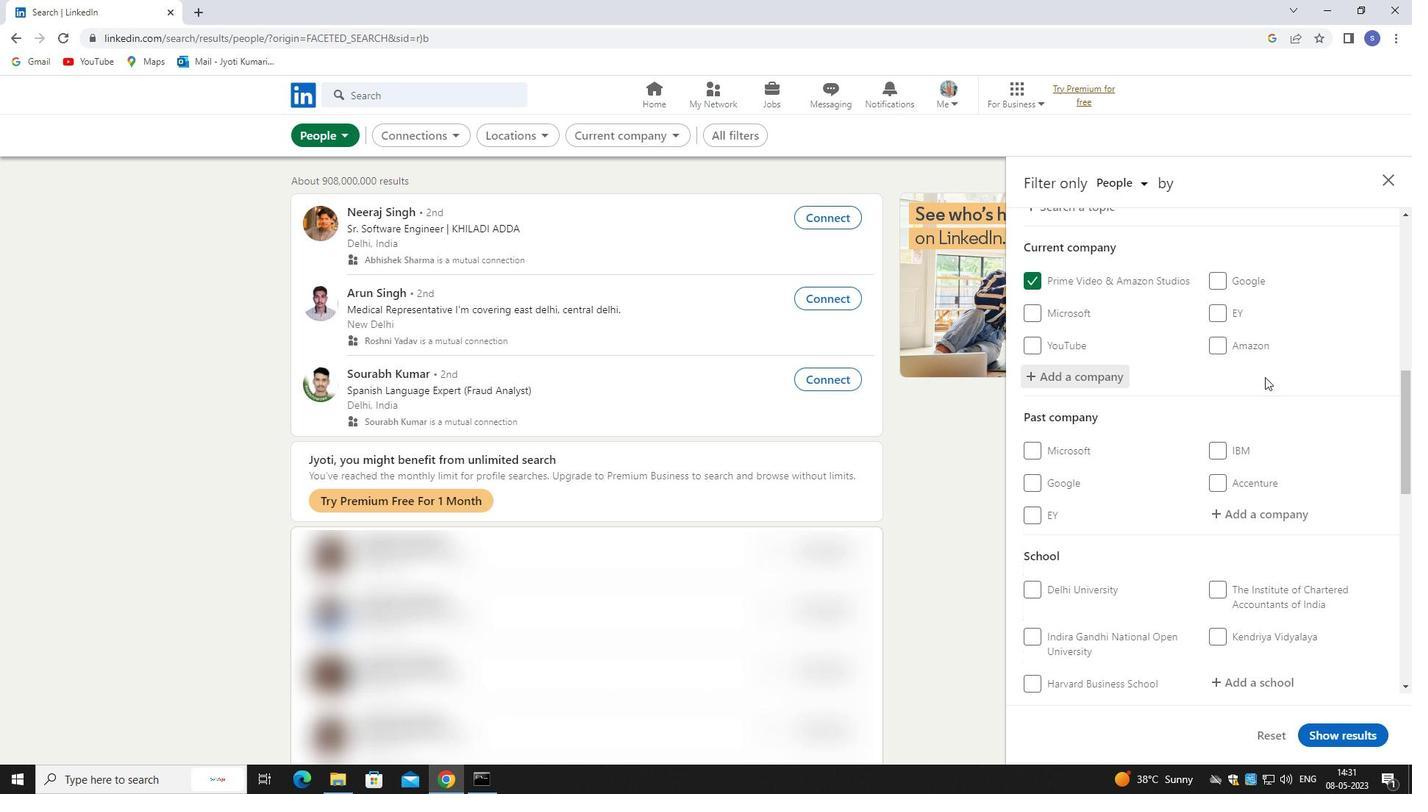 
Action: Mouse scrolled (1261, 401) with delta (0, 0)
Screenshot: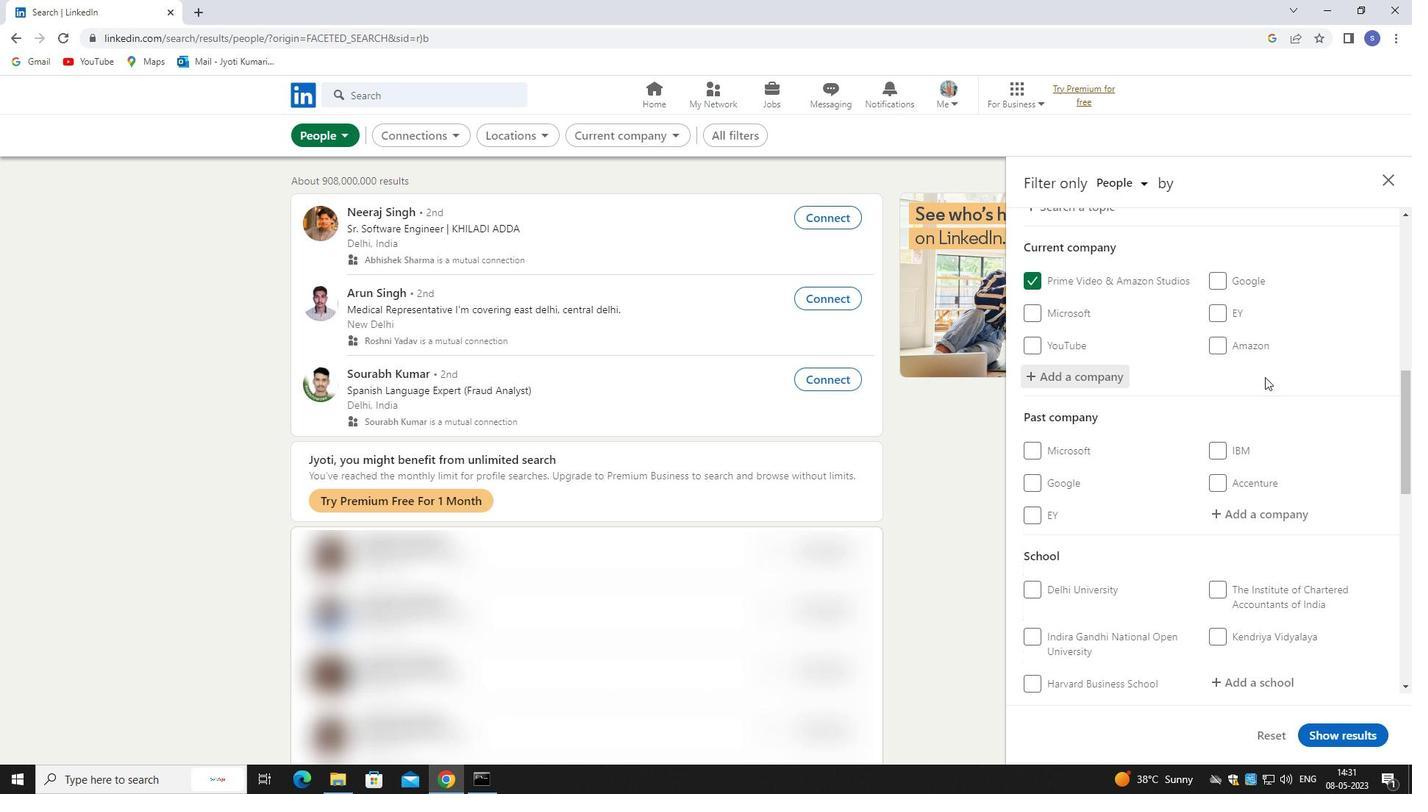 
Action: Mouse moved to (1258, 417)
Screenshot: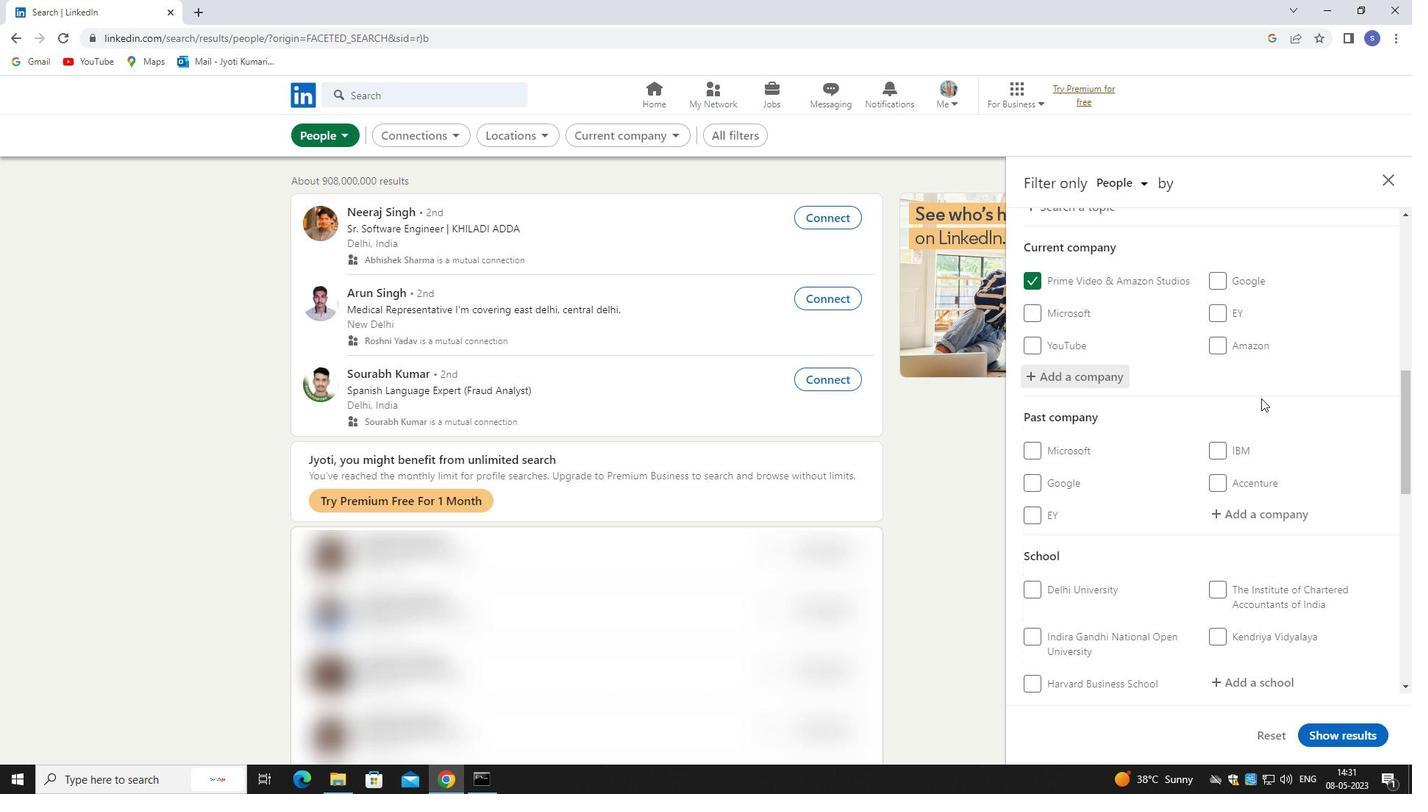 
Action: Mouse scrolled (1258, 417) with delta (0, 0)
Screenshot: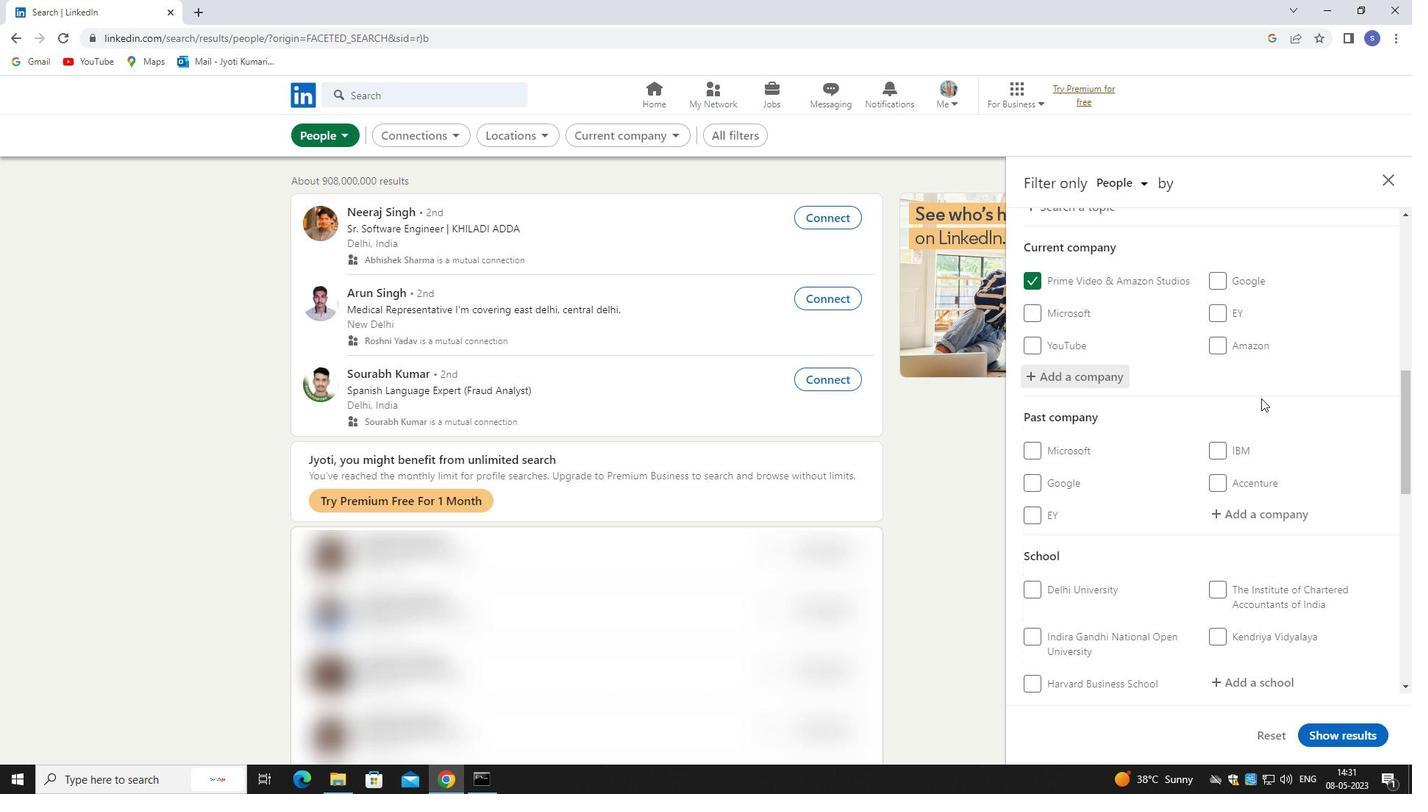 
Action: Mouse moved to (1255, 454)
Screenshot: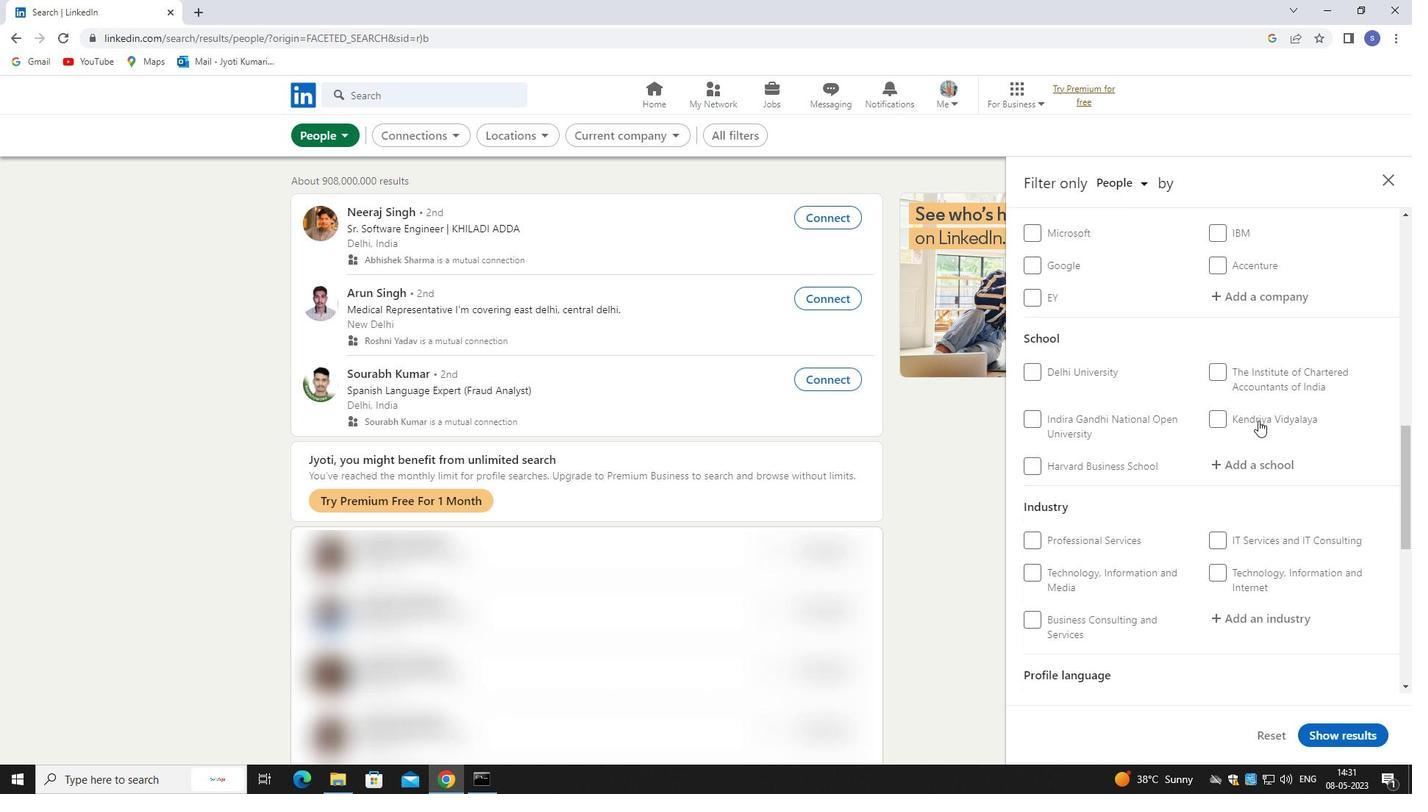 
Action: Mouse pressed left at (1255, 454)
Screenshot: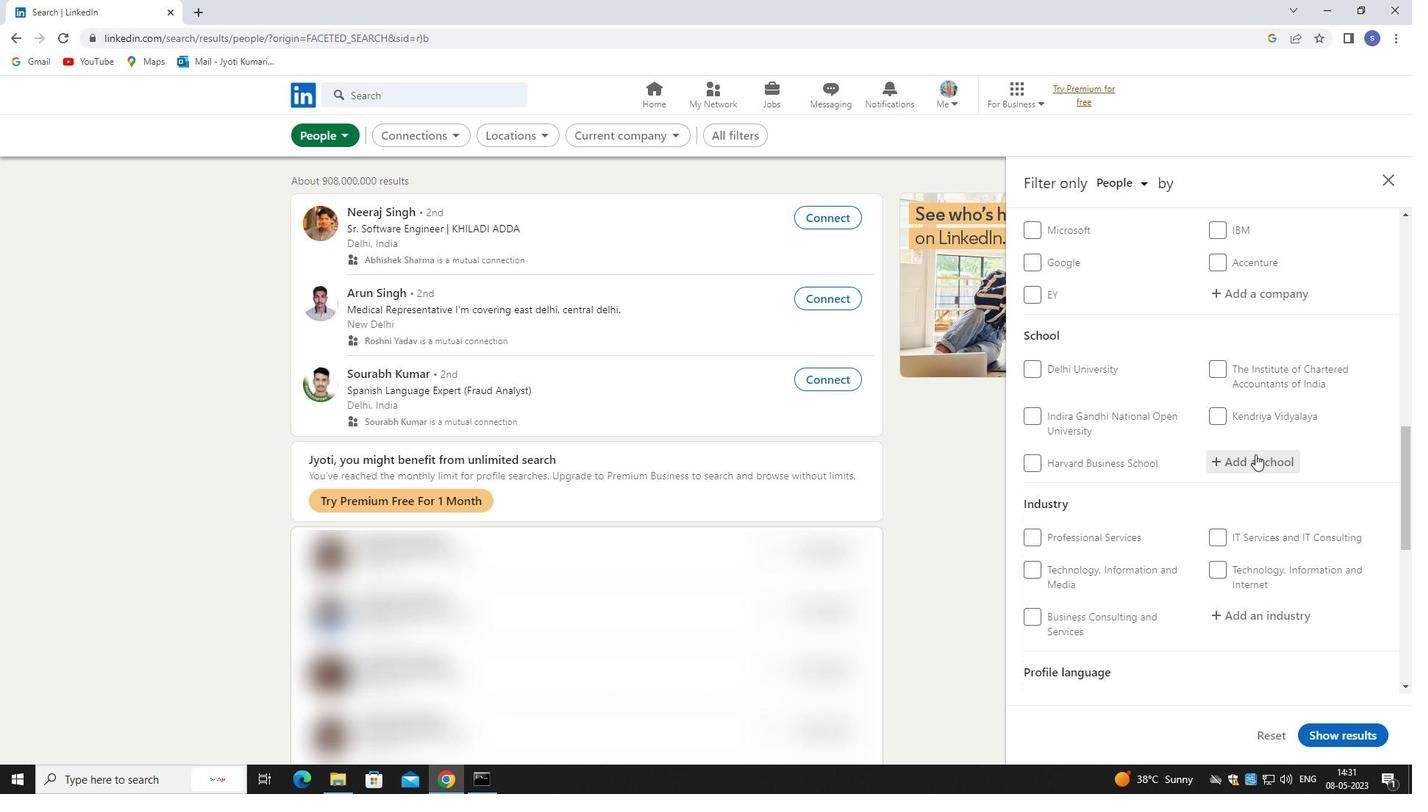 
Action: Mouse moved to (1252, 460)
Screenshot: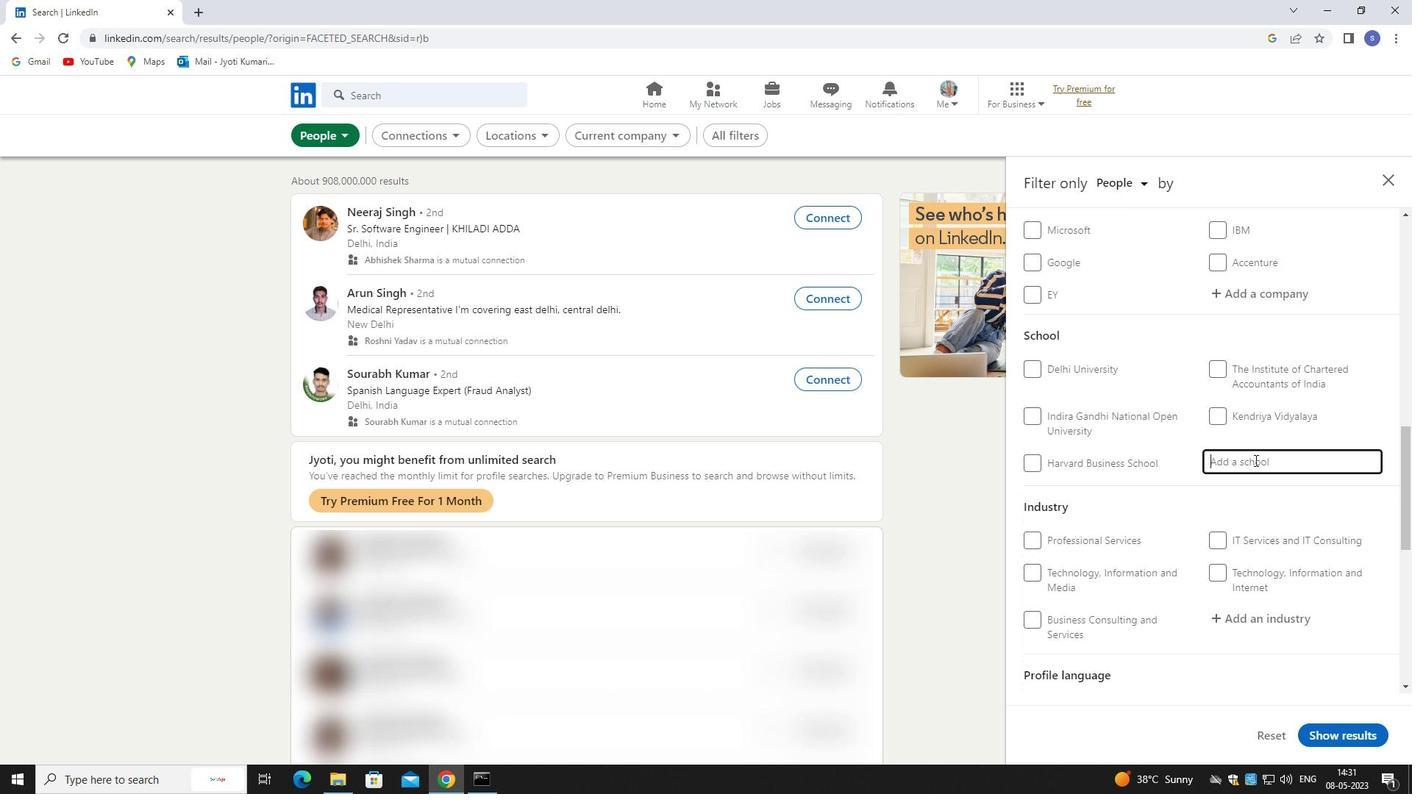 
Action: Key pressed coimb
Screenshot: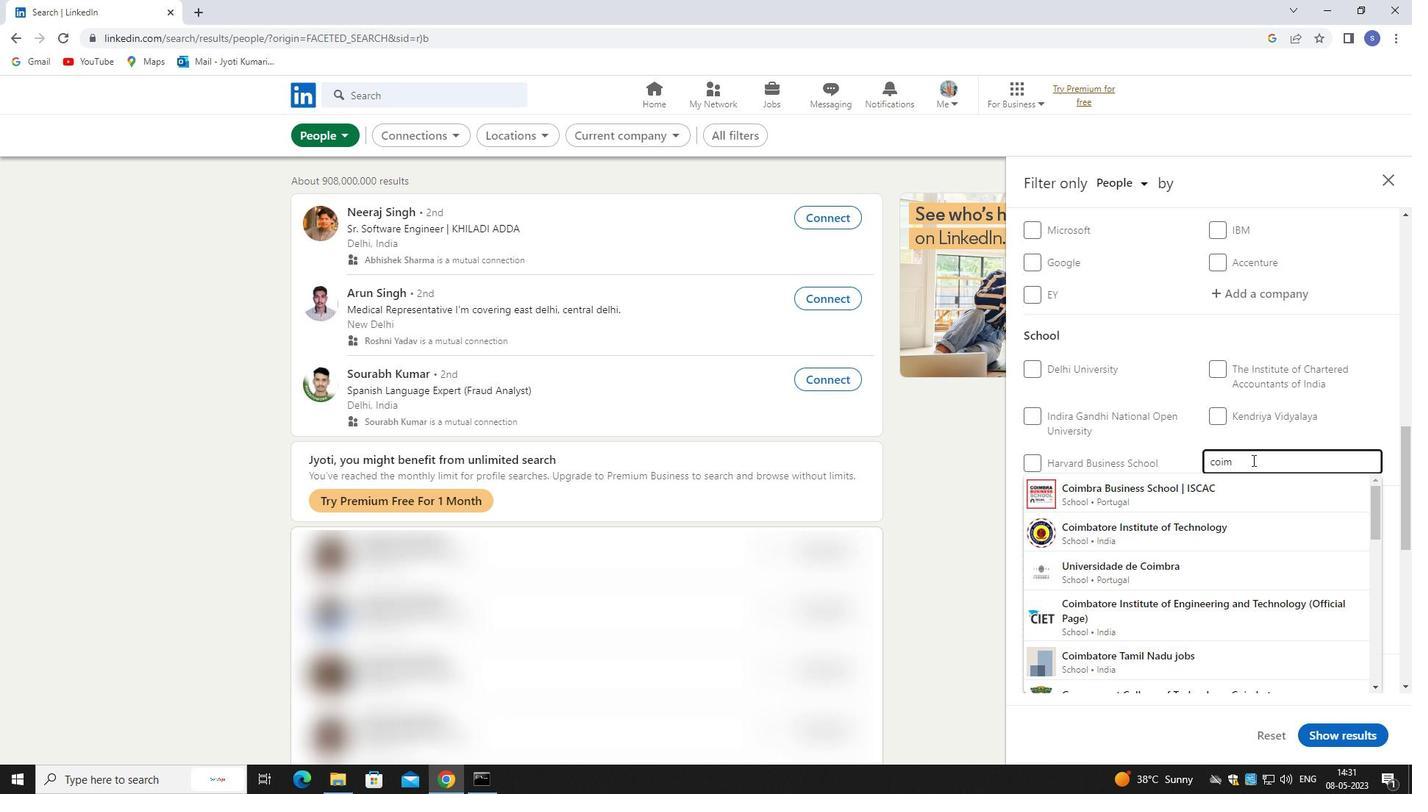 
Action: Mouse moved to (1260, 531)
Screenshot: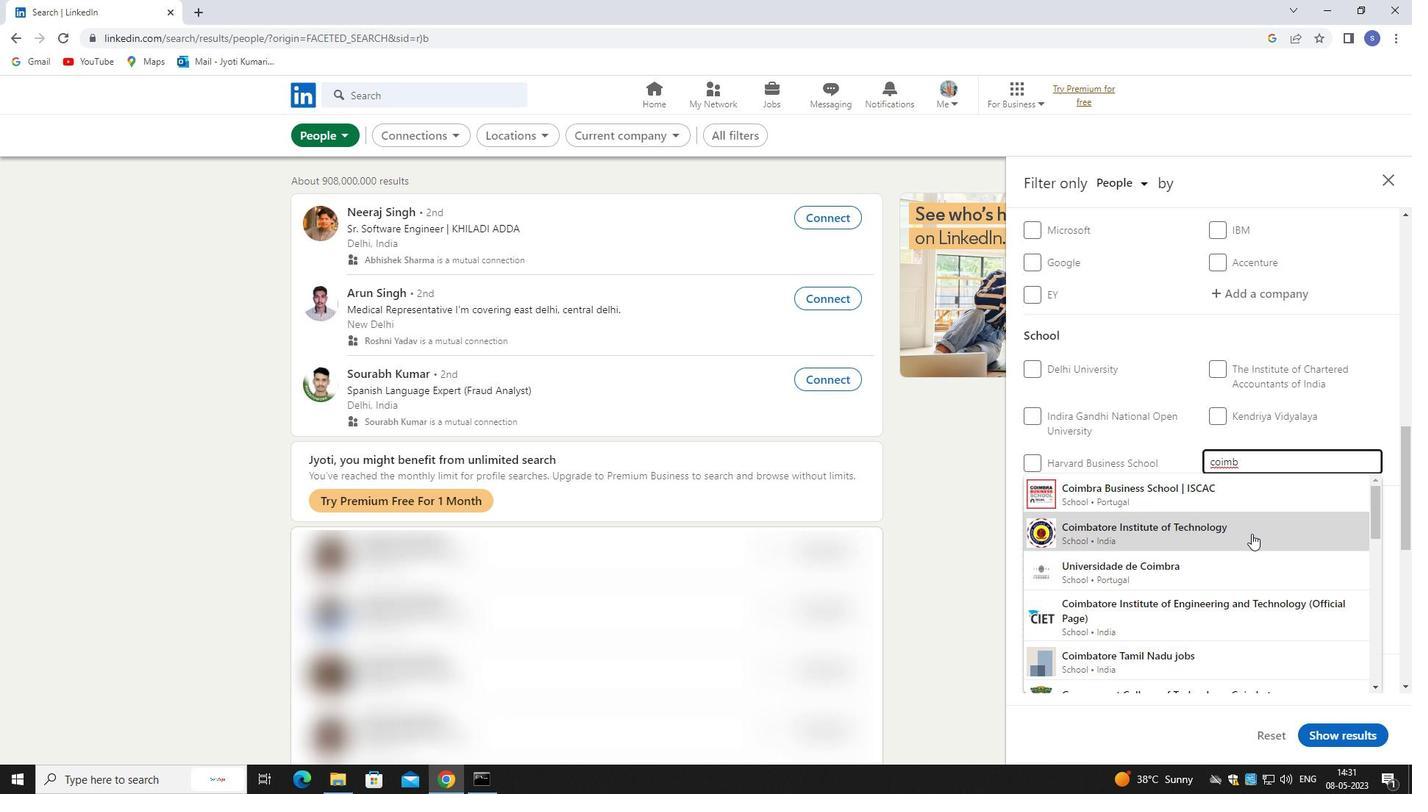 
Action: Key pressed atore<Key.space>
Screenshot: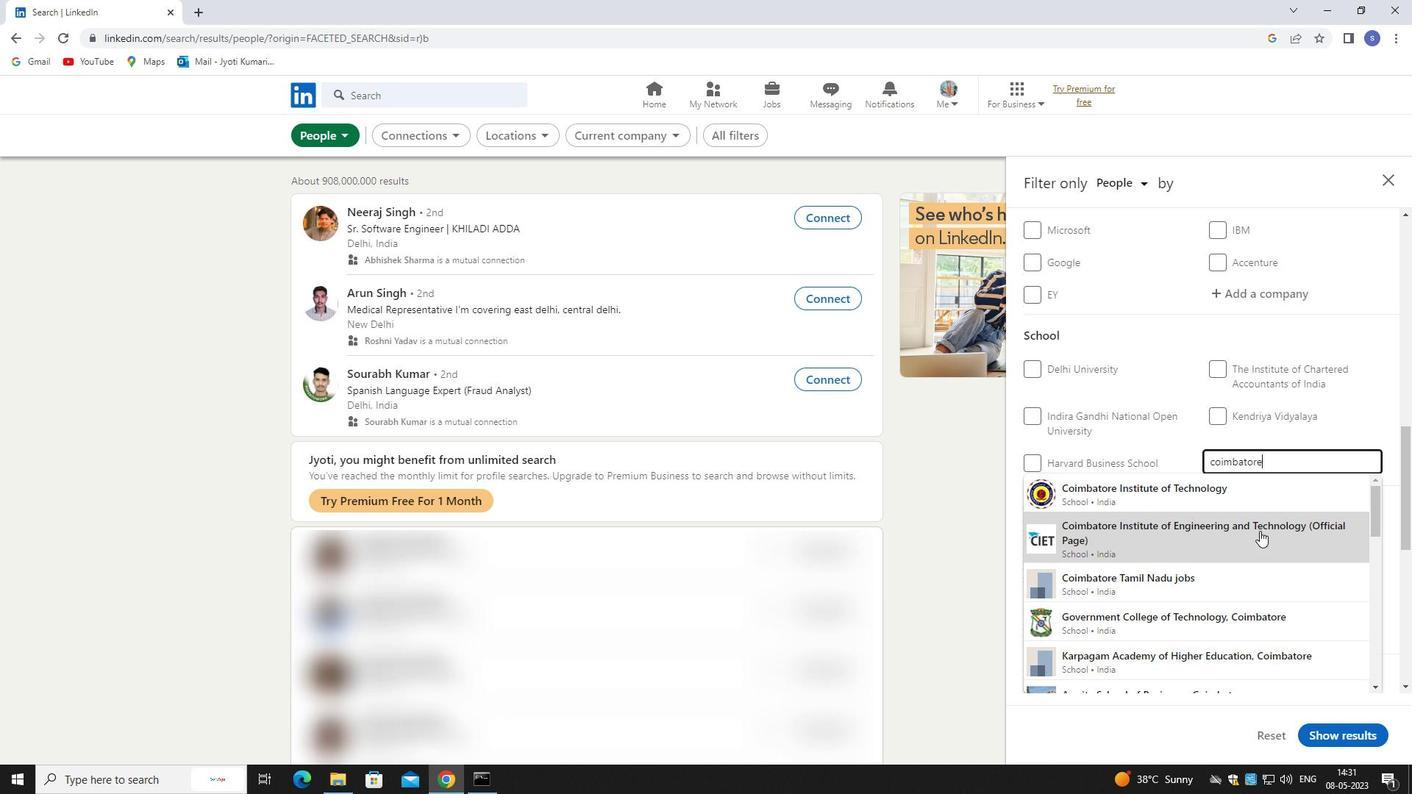 
Action: Mouse moved to (1261, 591)
Screenshot: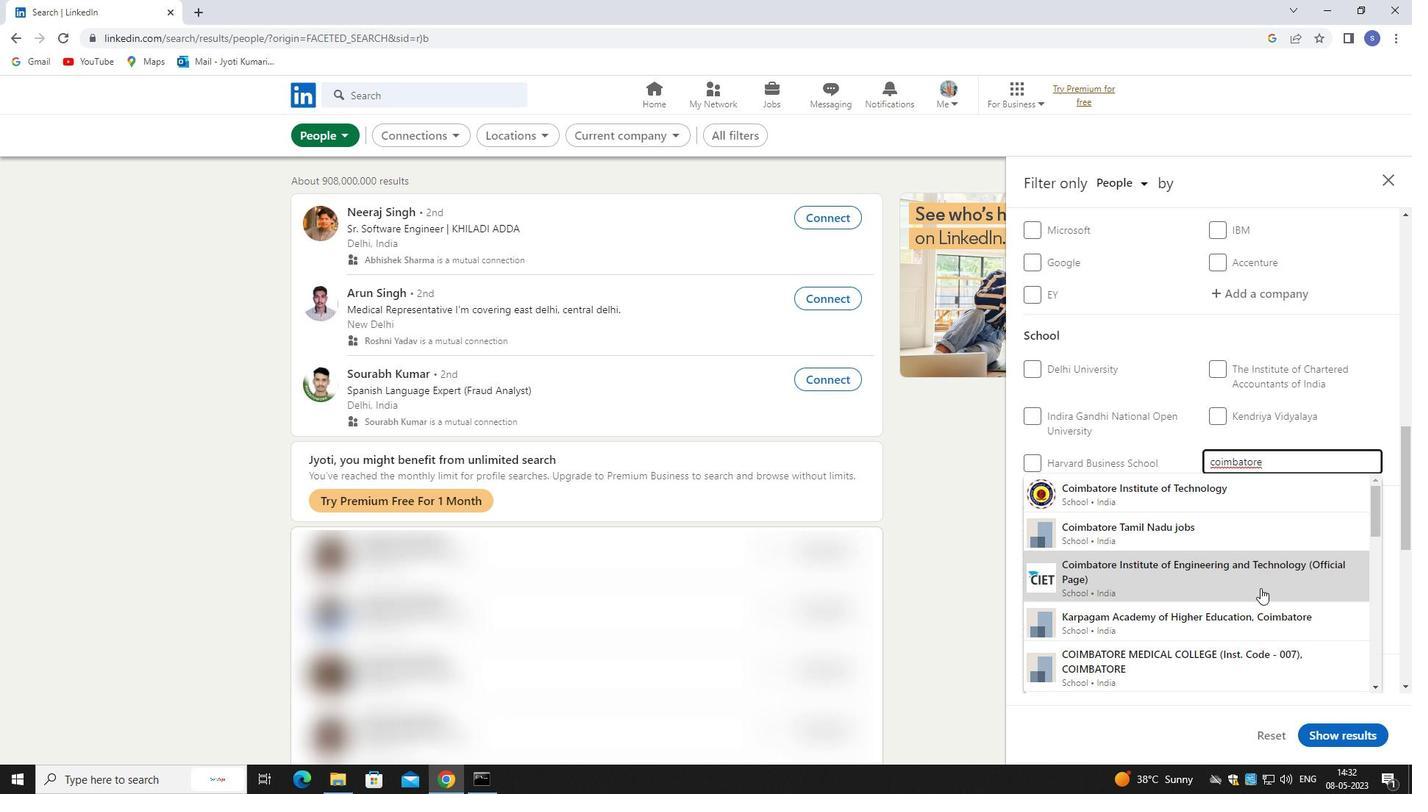 
Action: Mouse scrolled (1261, 590) with delta (0, 0)
Screenshot: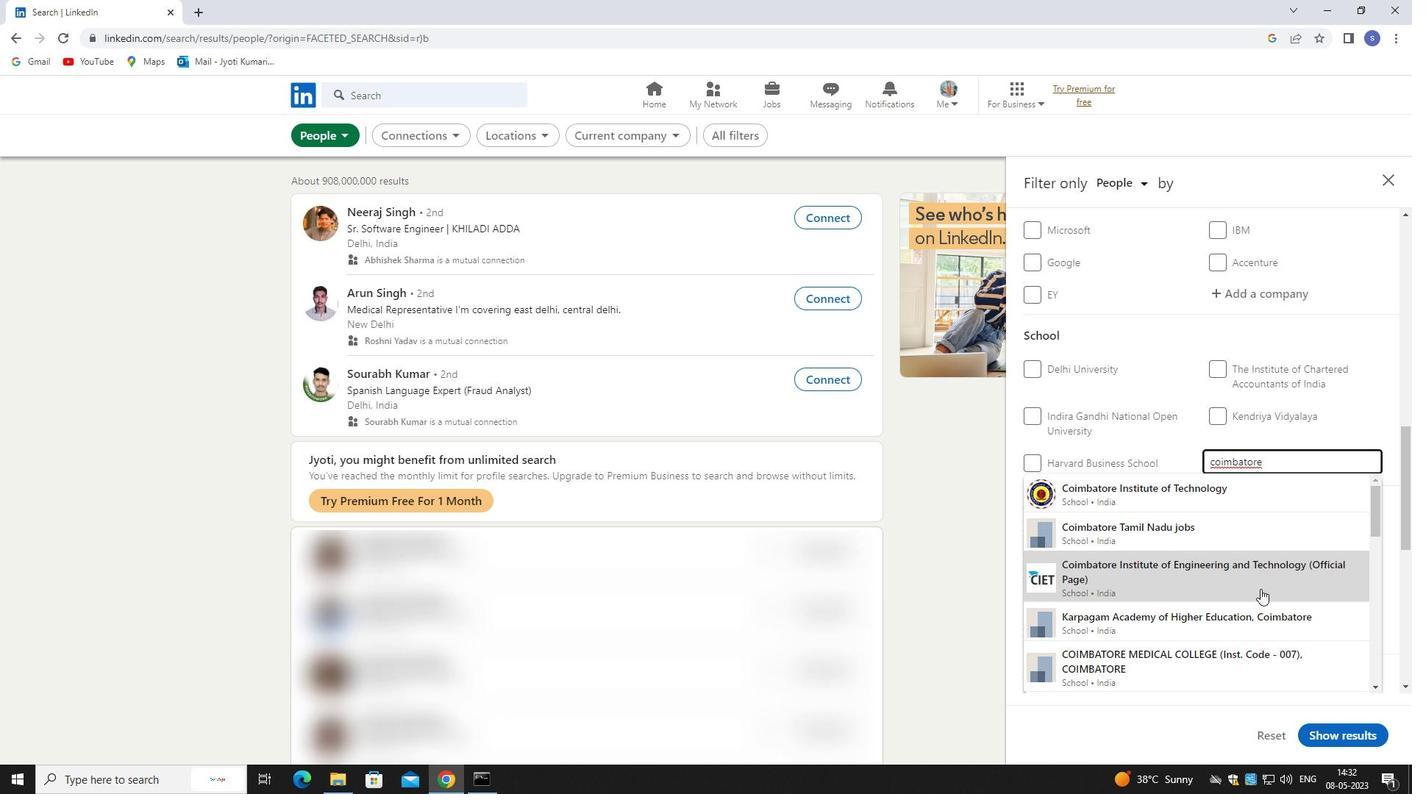 
Action: Mouse moved to (1261, 592)
Screenshot: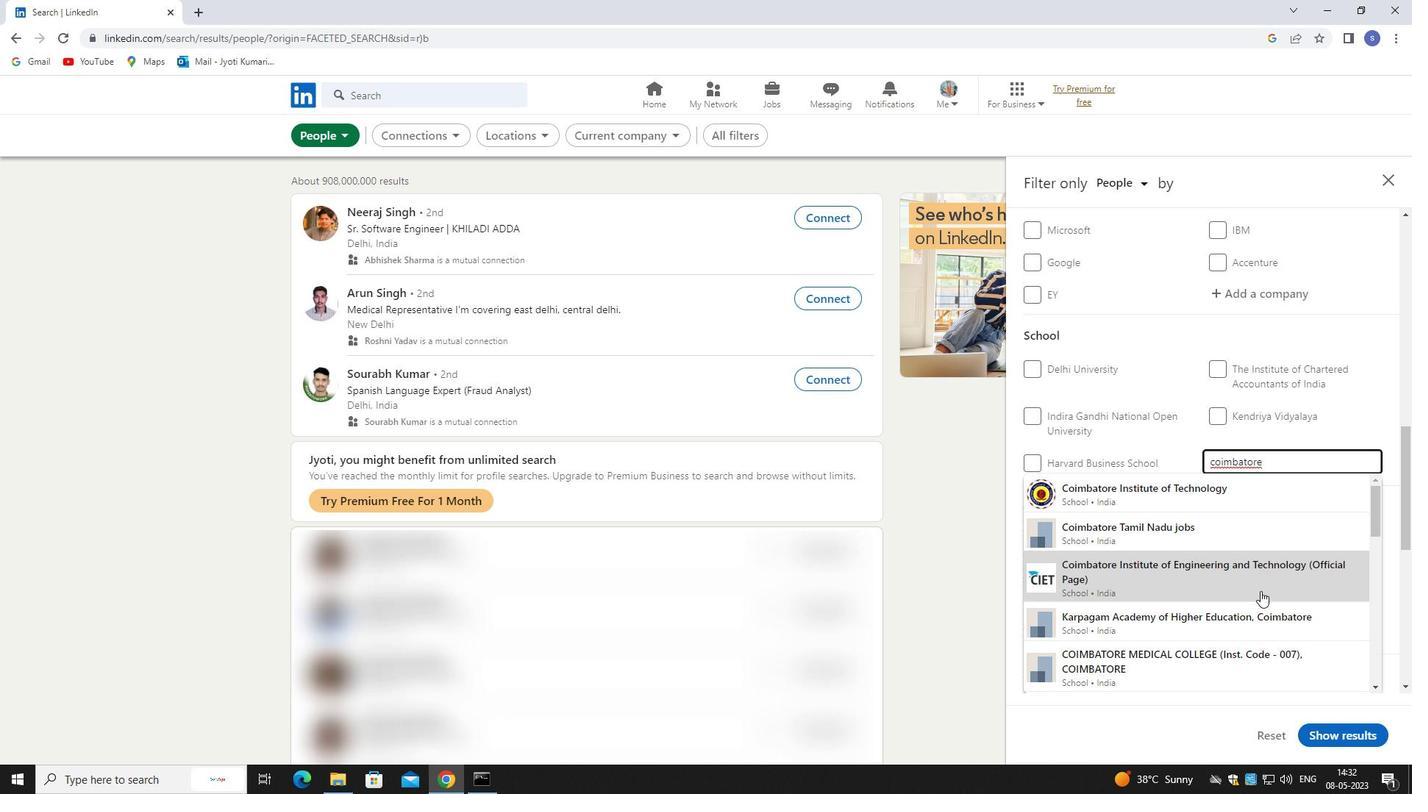 
Action: Mouse scrolled (1261, 591) with delta (0, 0)
Screenshot: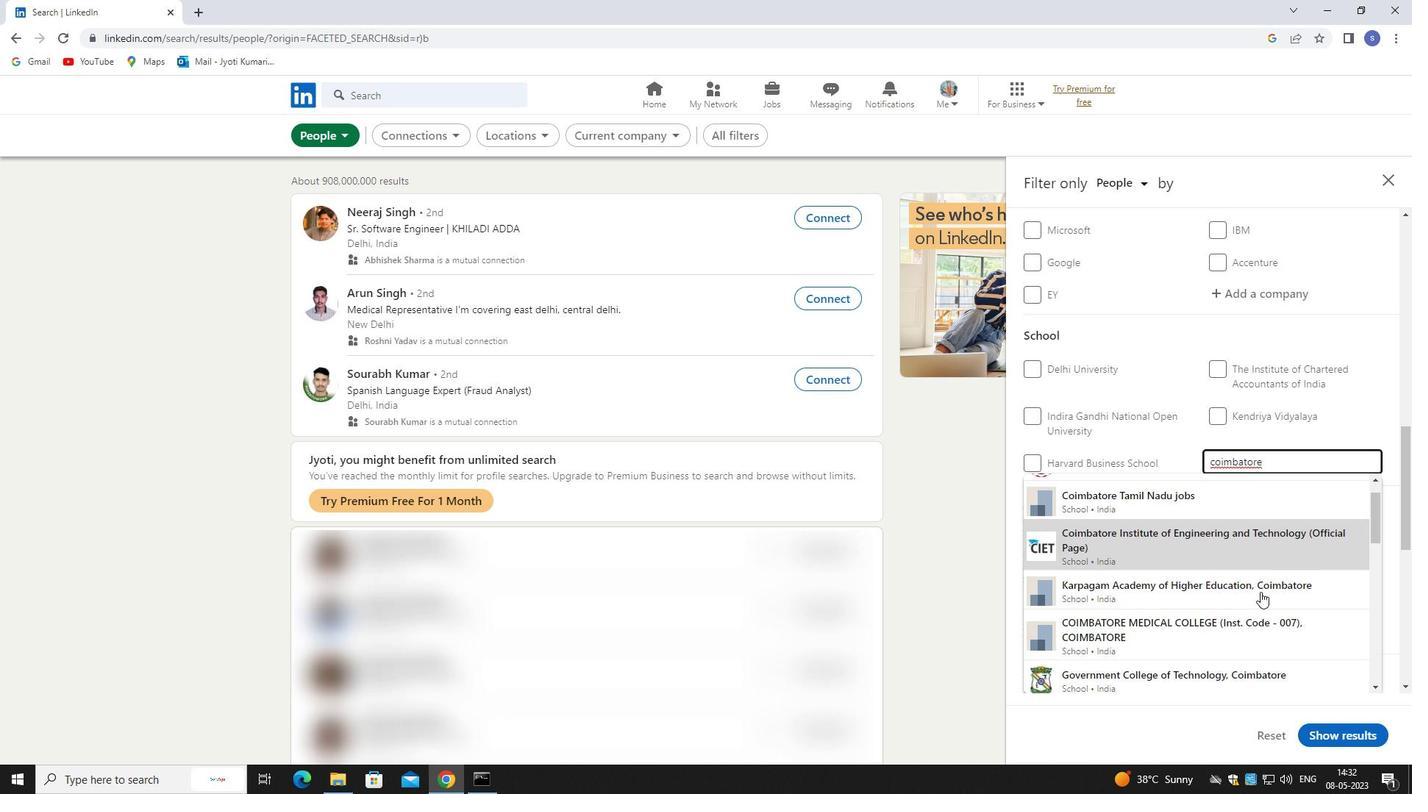 
Action: Mouse scrolled (1261, 591) with delta (0, 0)
Screenshot: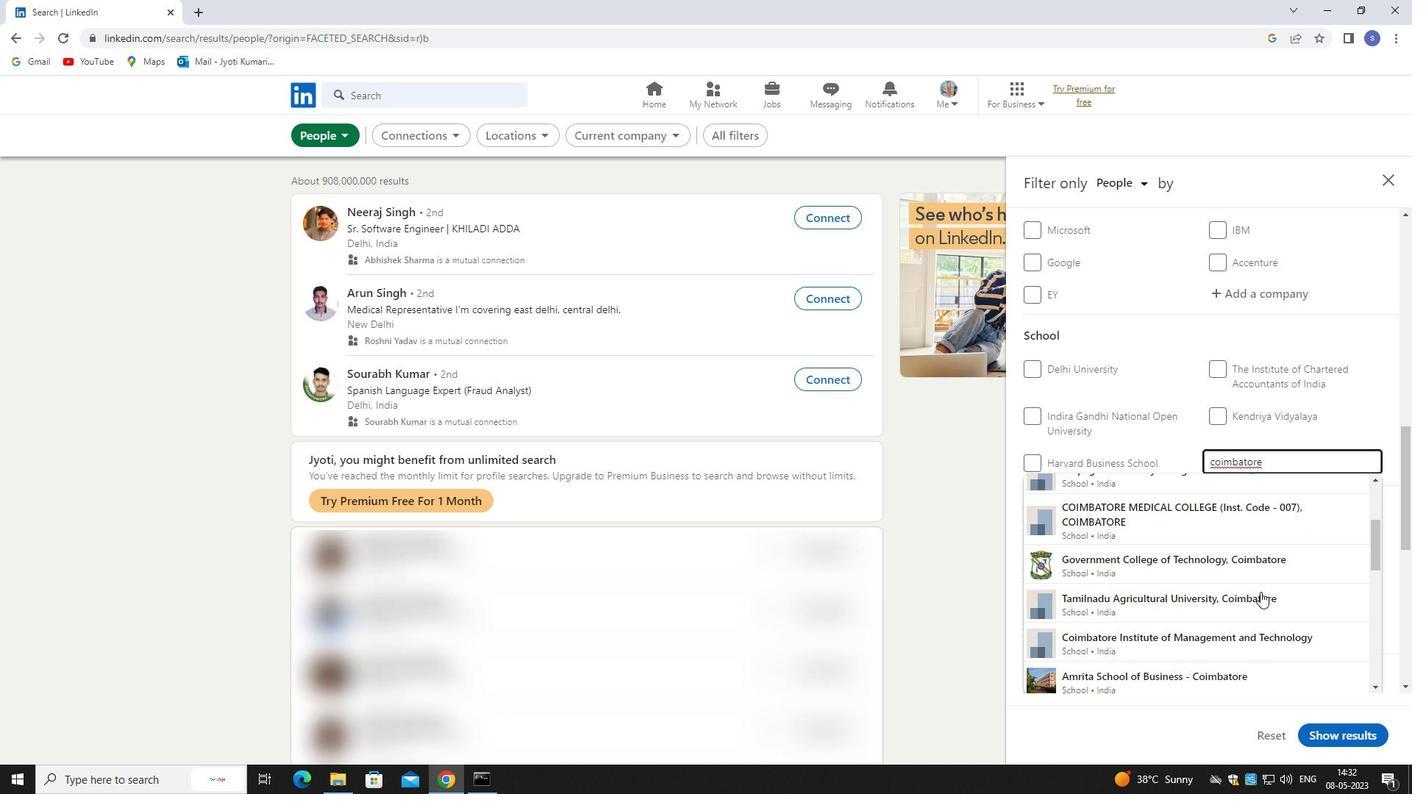 
Action: Mouse moved to (1261, 599)
Screenshot: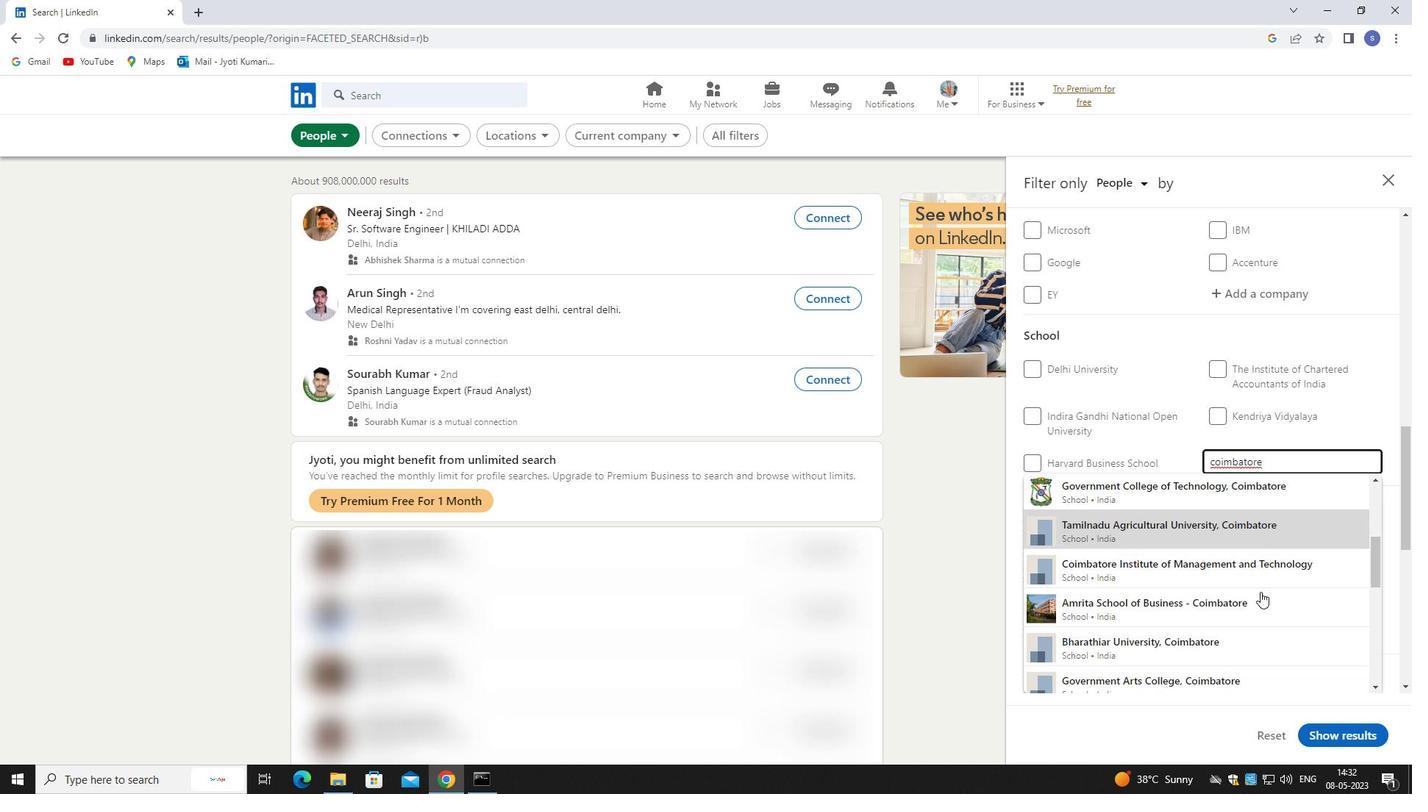 
Action: Key pressed ta
Screenshot: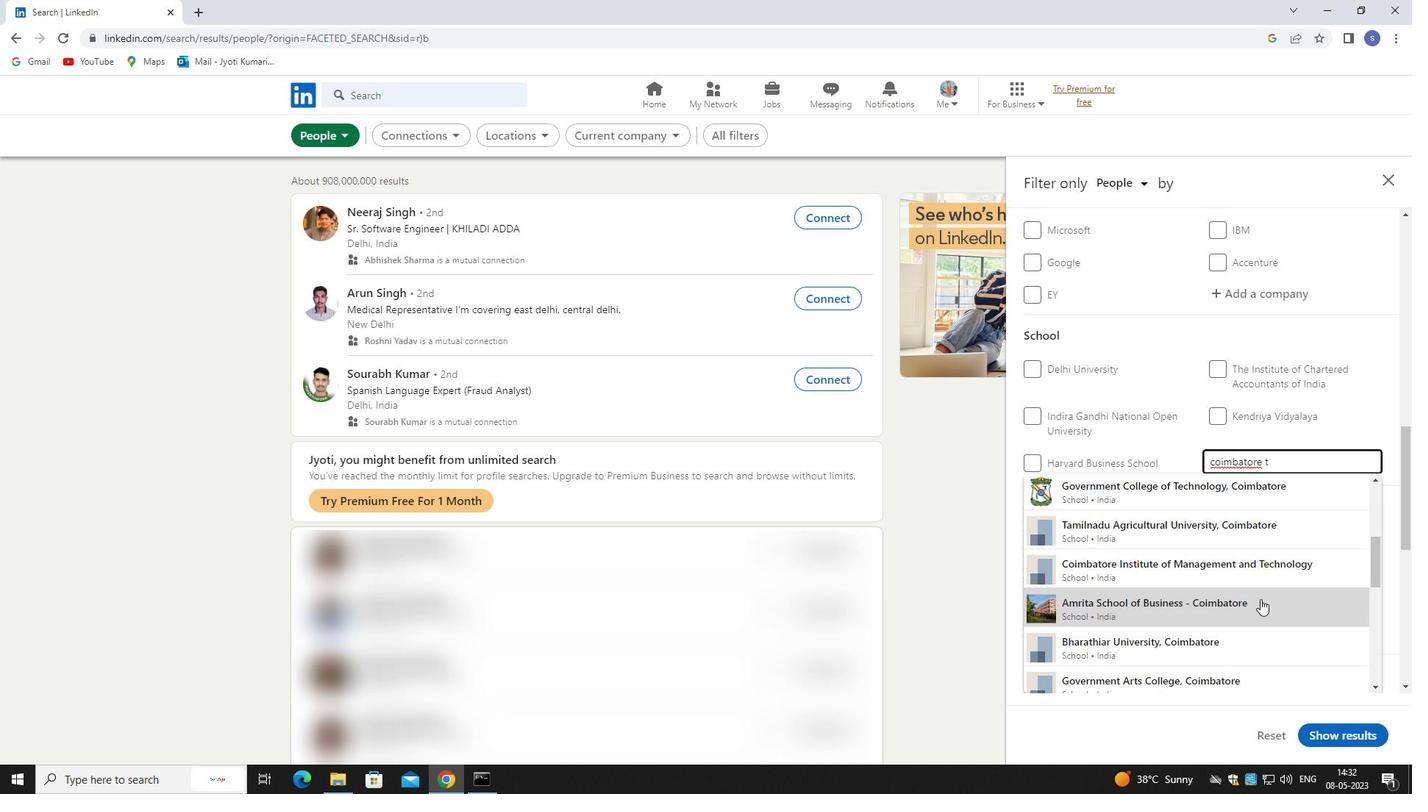 
Action: Mouse moved to (1247, 502)
Screenshot: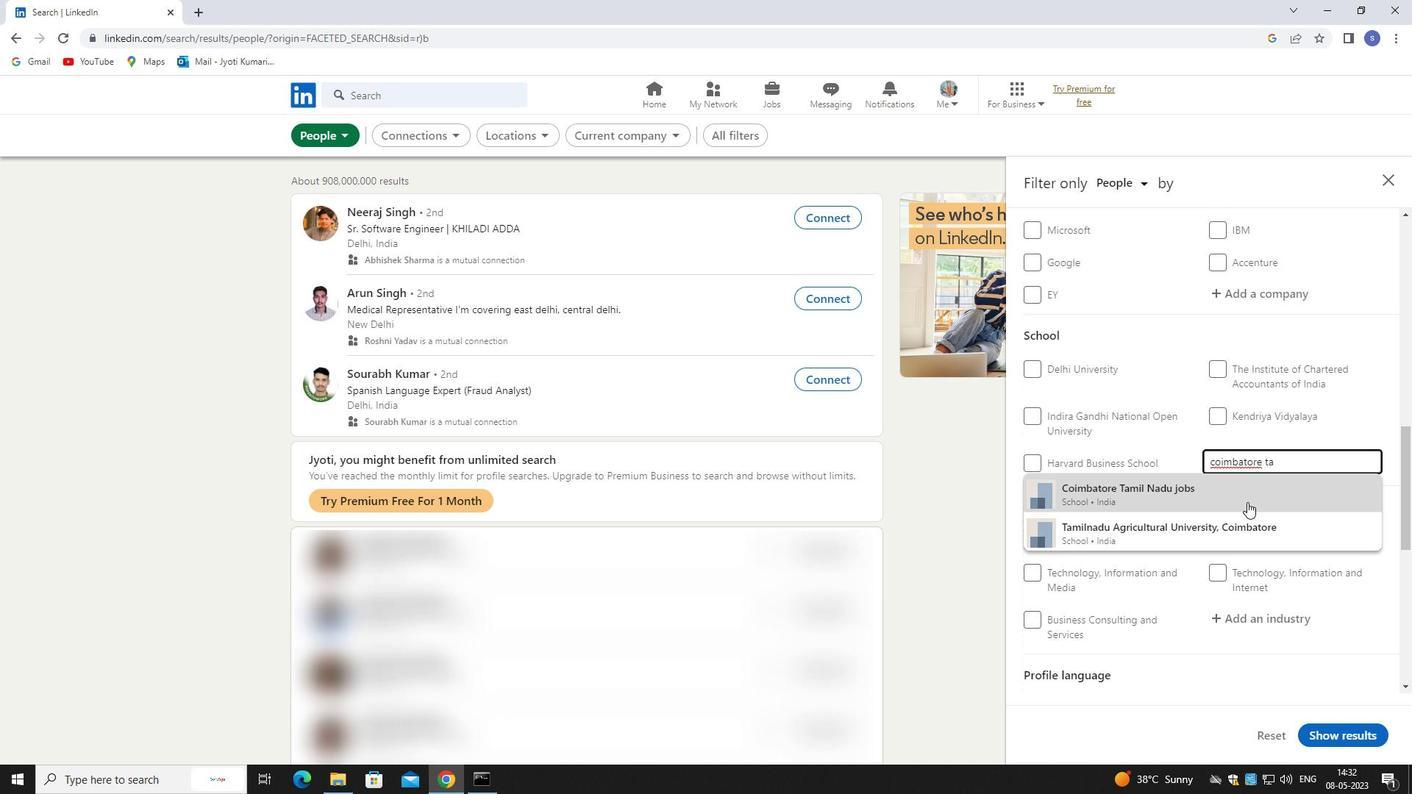 
Action: Mouse pressed left at (1247, 502)
Screenshot: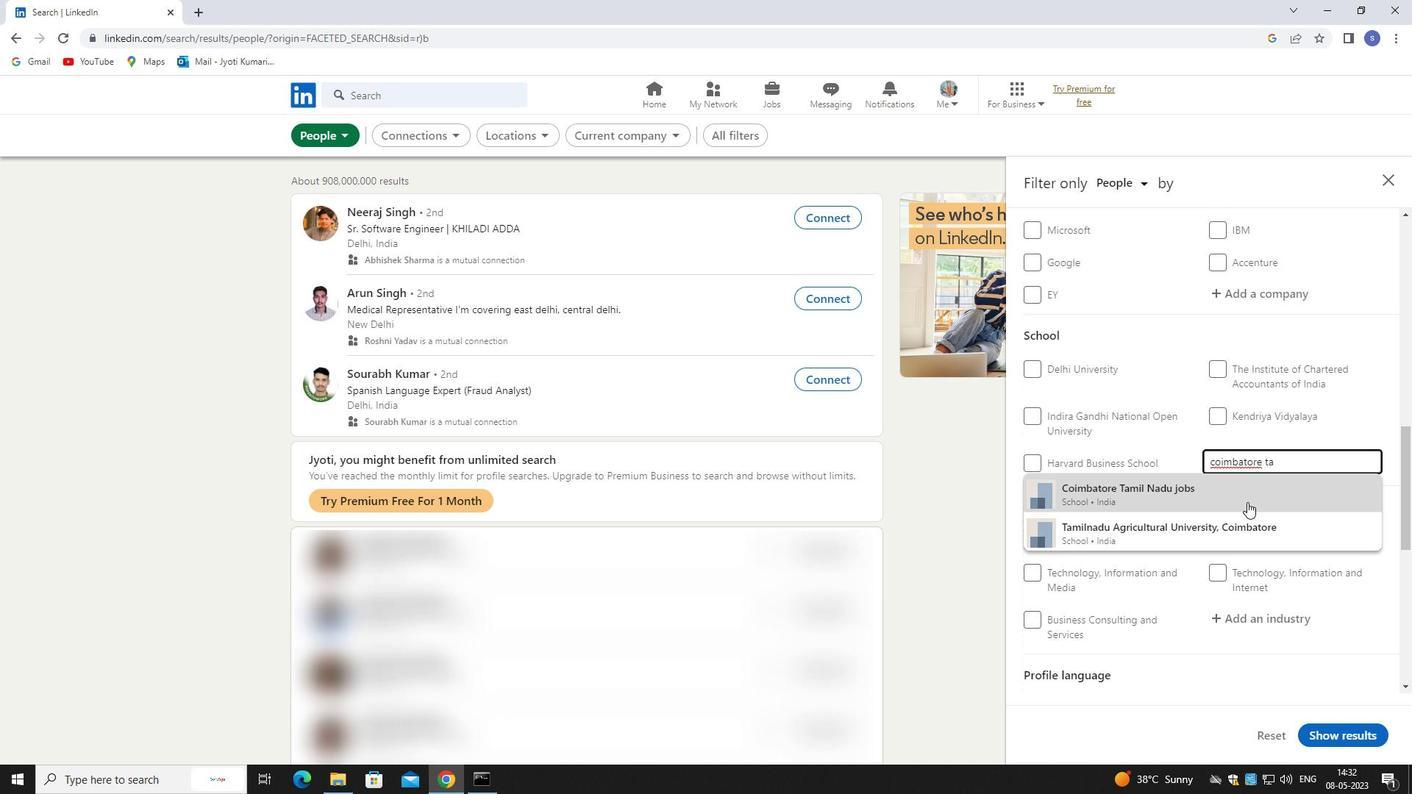 
Action: Mouse moved to (1248, 501)
Screenshot: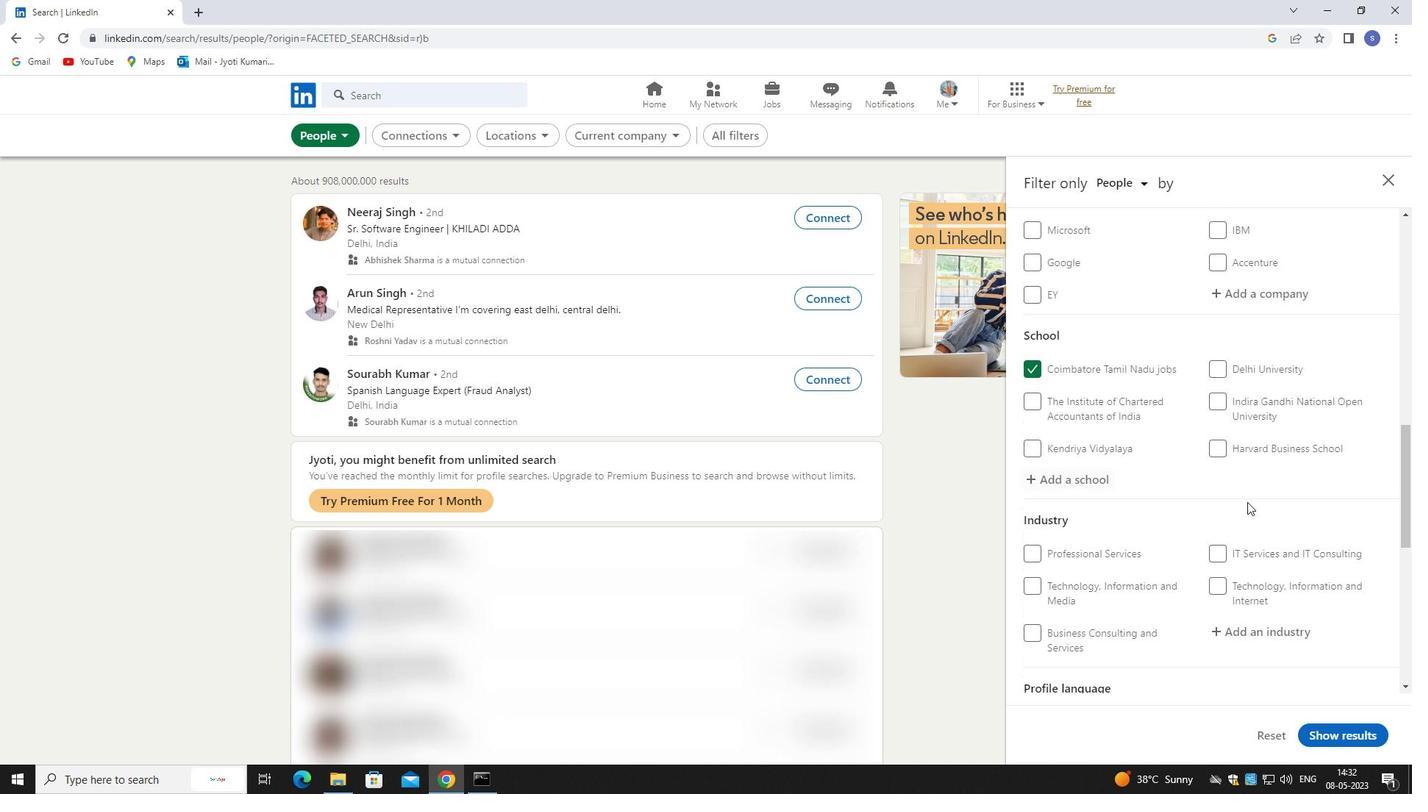 
Action: Mouse scrolled (1248, 501) with delta (0, 0)
Screenshot: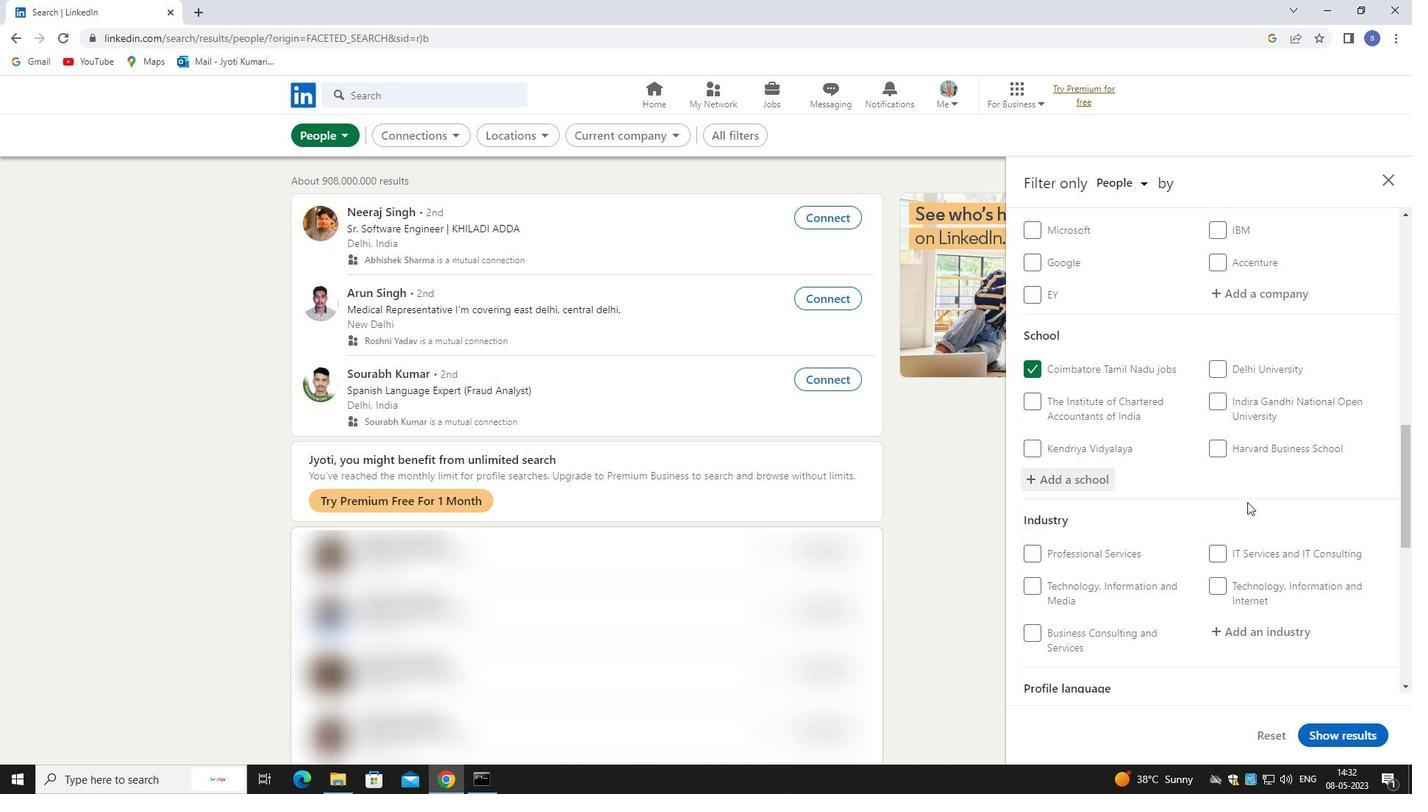 
Action: Mouse moved to (1248, 501)
Screenshot: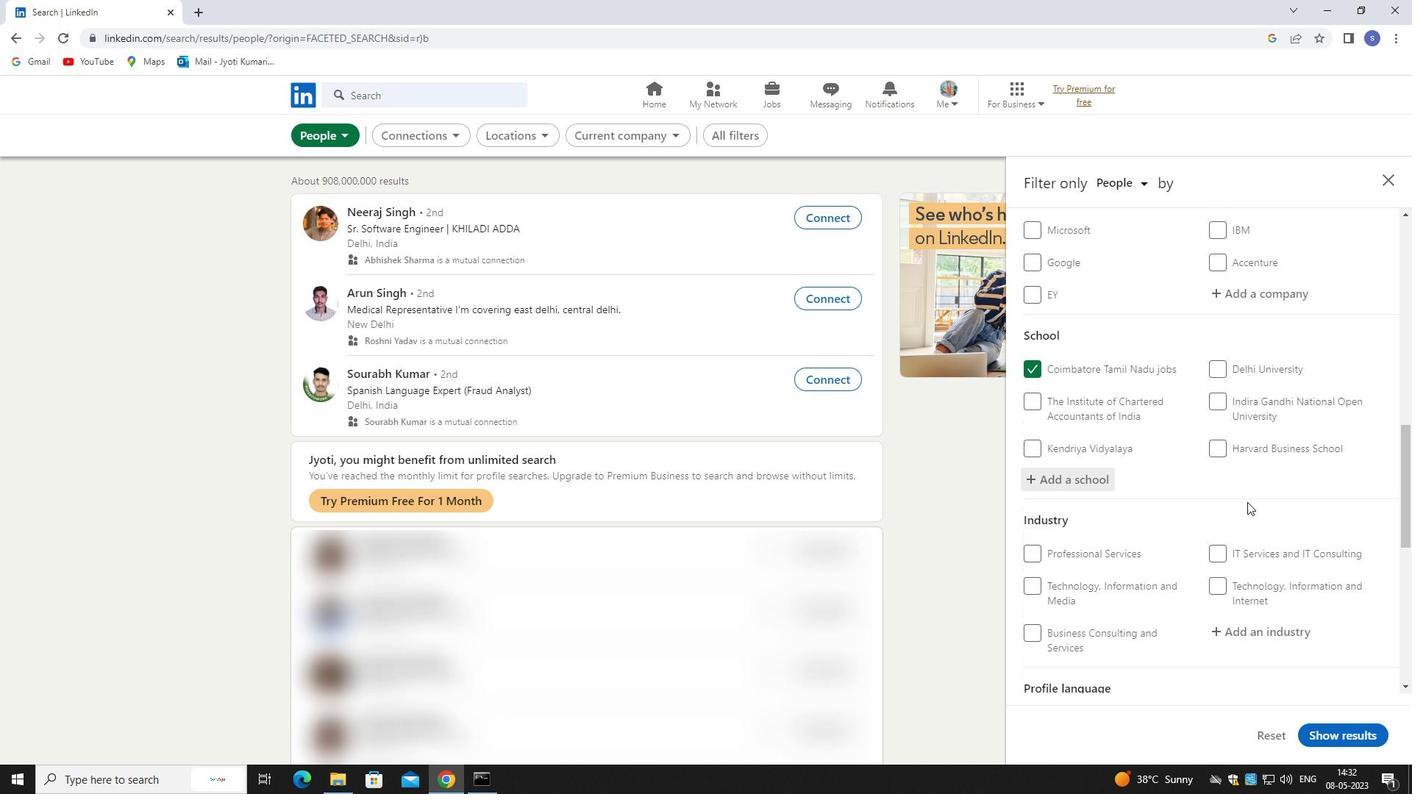 
Action: Mouse scrolled (1248, 501) with delta (0, 0)
Screenshot: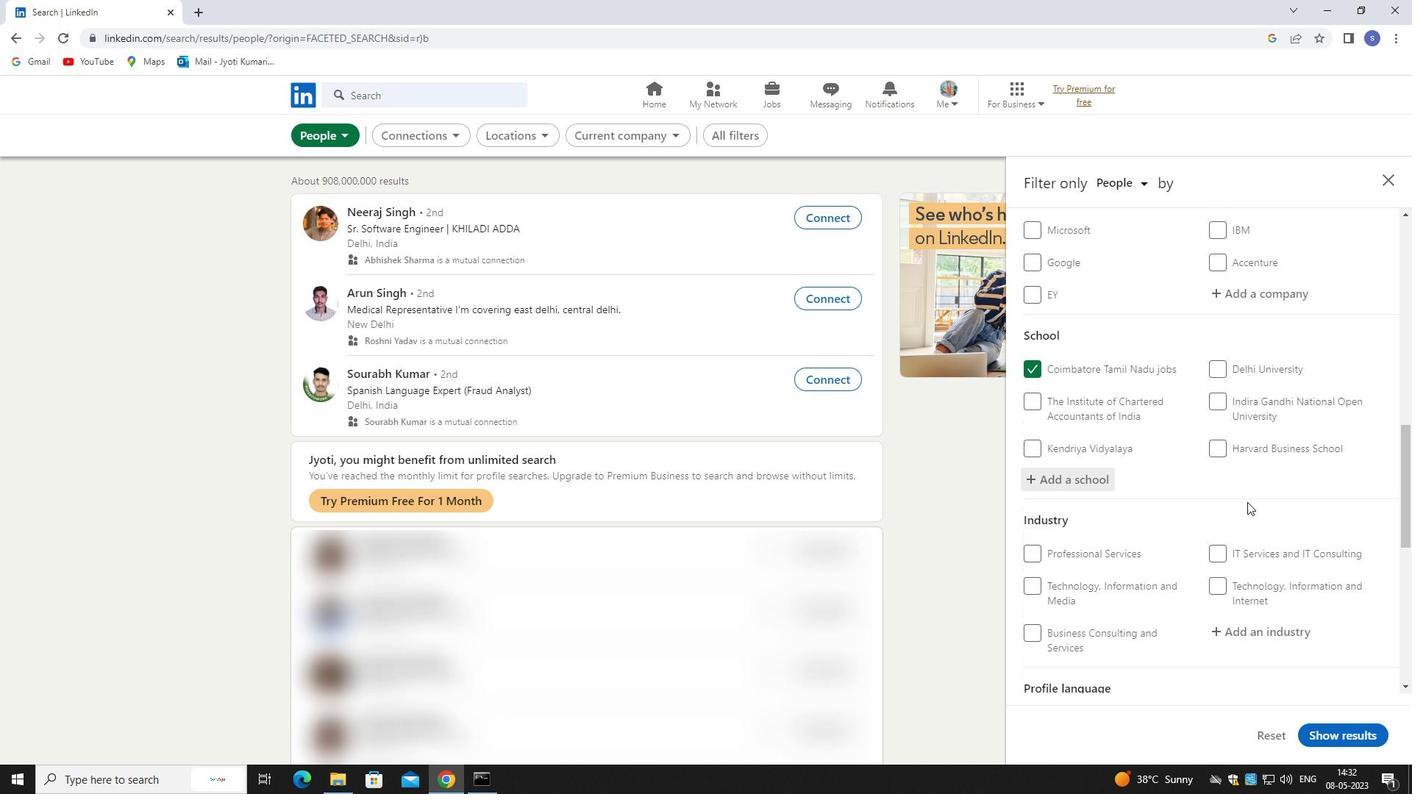 
Action: Mouse scrolled (1248, 501) with delta (0, 0)
Screenshot: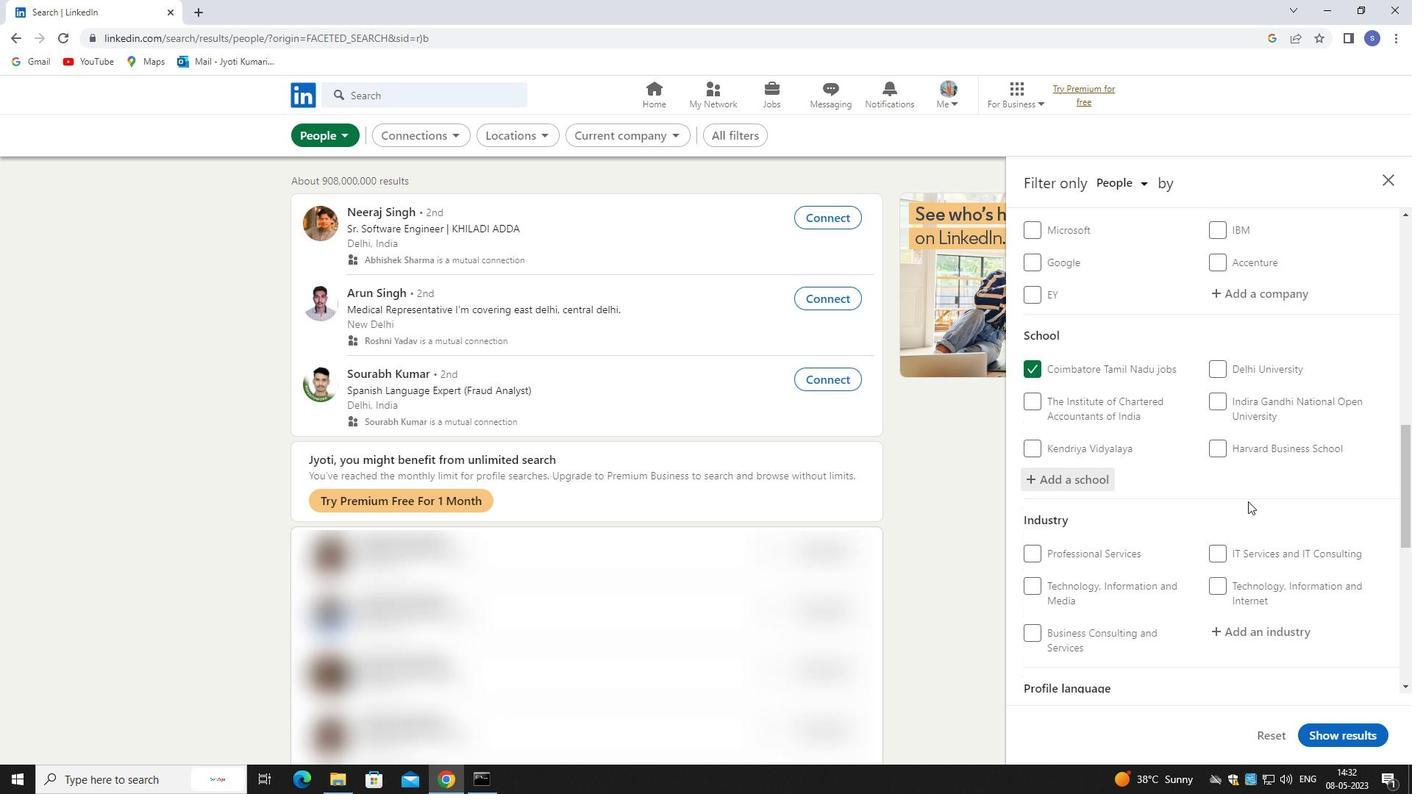 
Action: Mouse moved to (1268, 416)
Screenshot: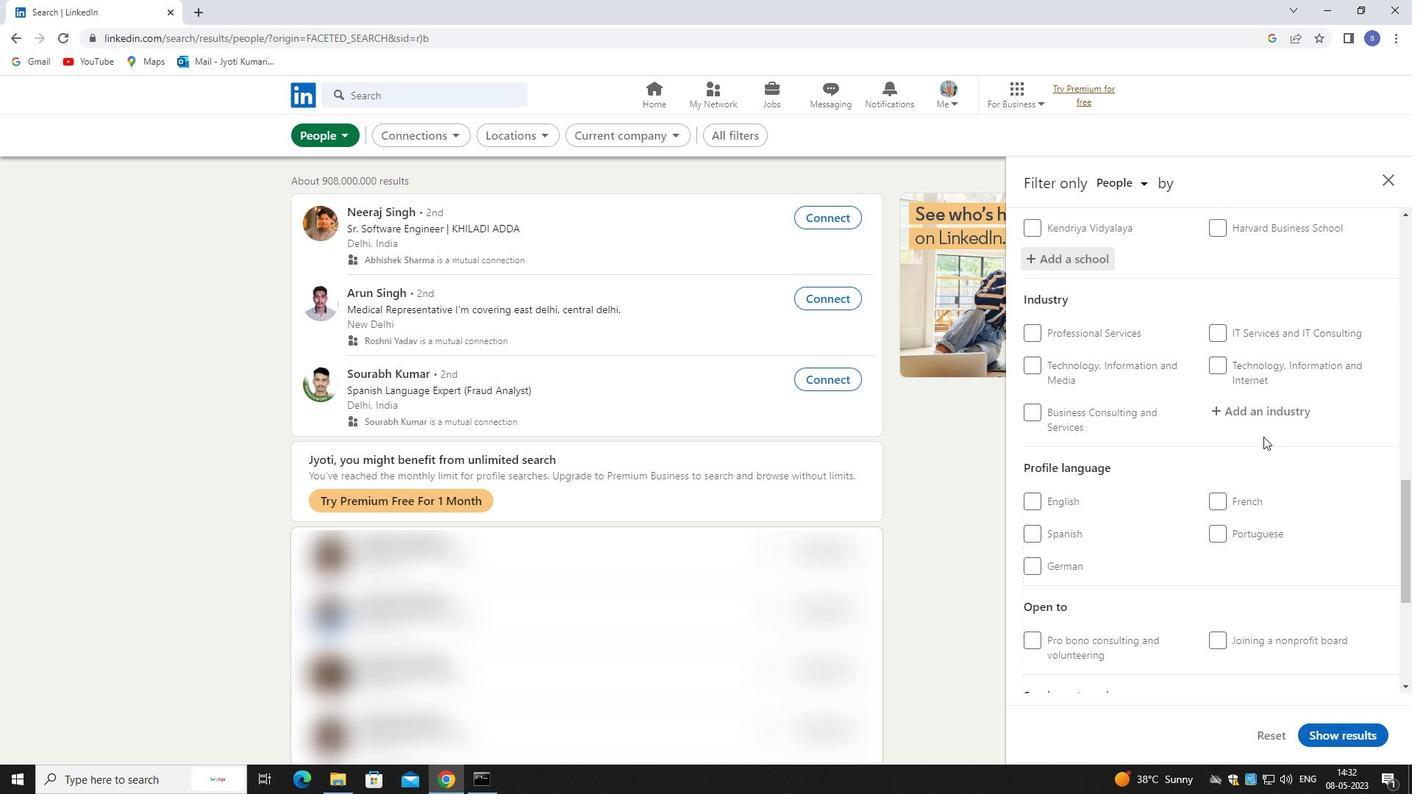 
Action: Mouse pressed left at (1268, 416)
Screenshot: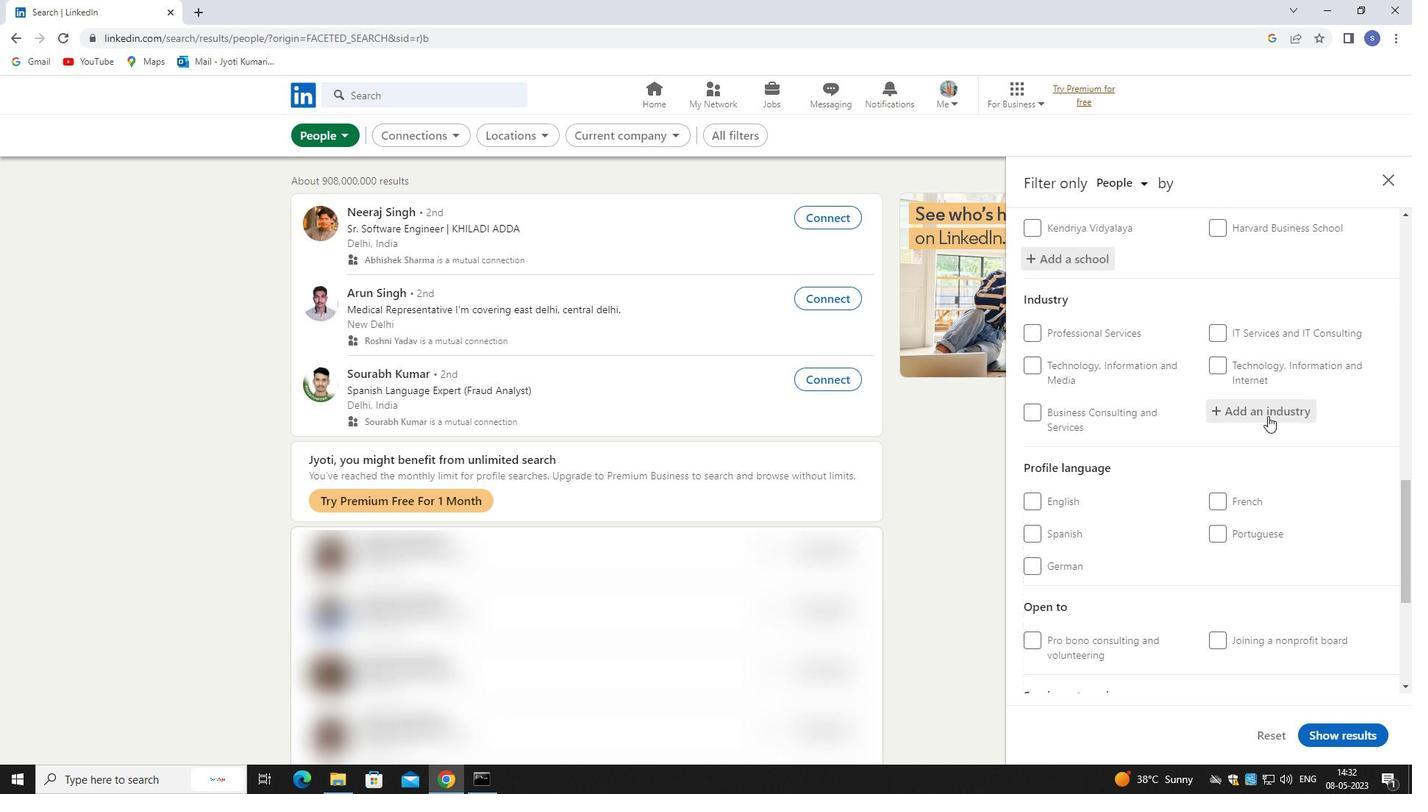 
Action: Mouse moved to (1261, 424)
Screenshot: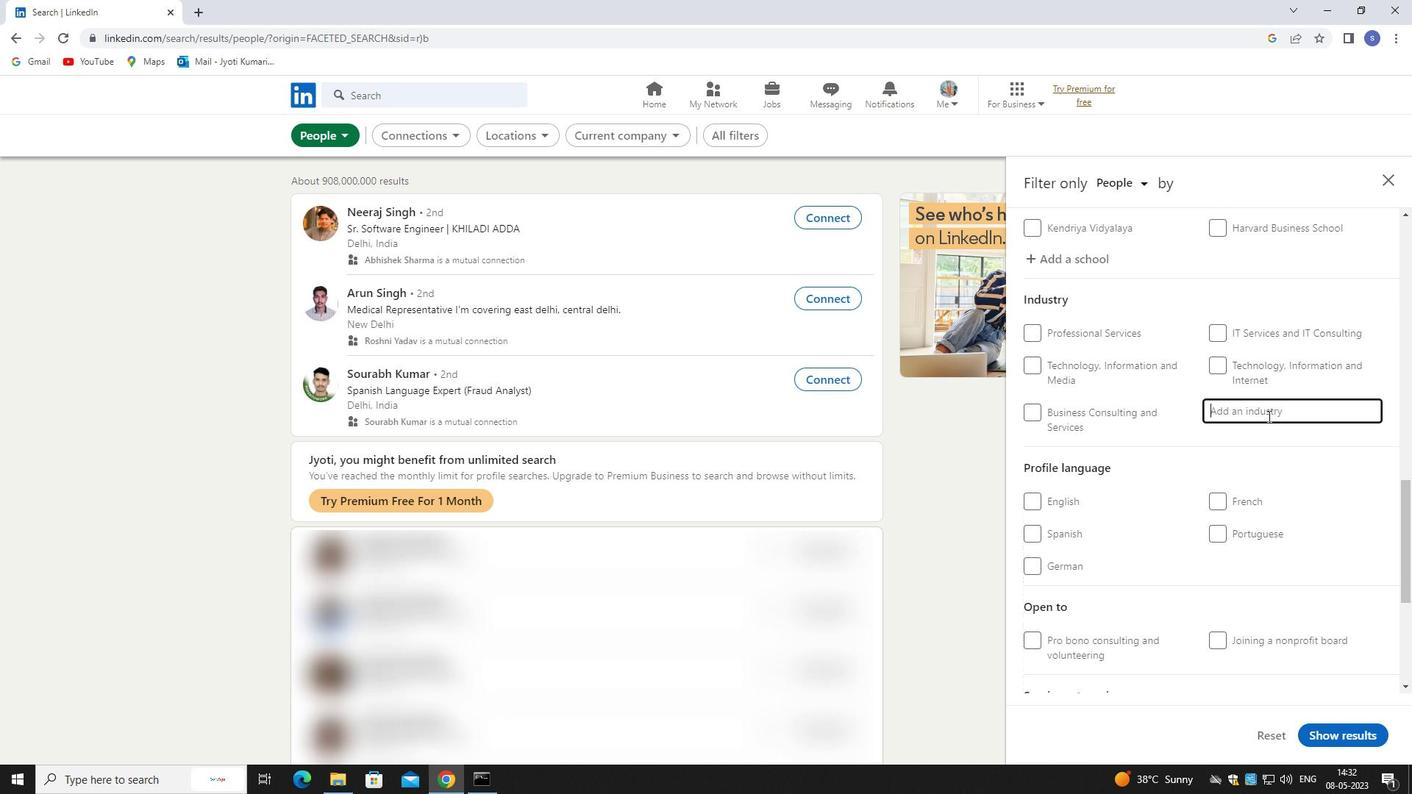 
Action: Key pressed profess
Screenshot: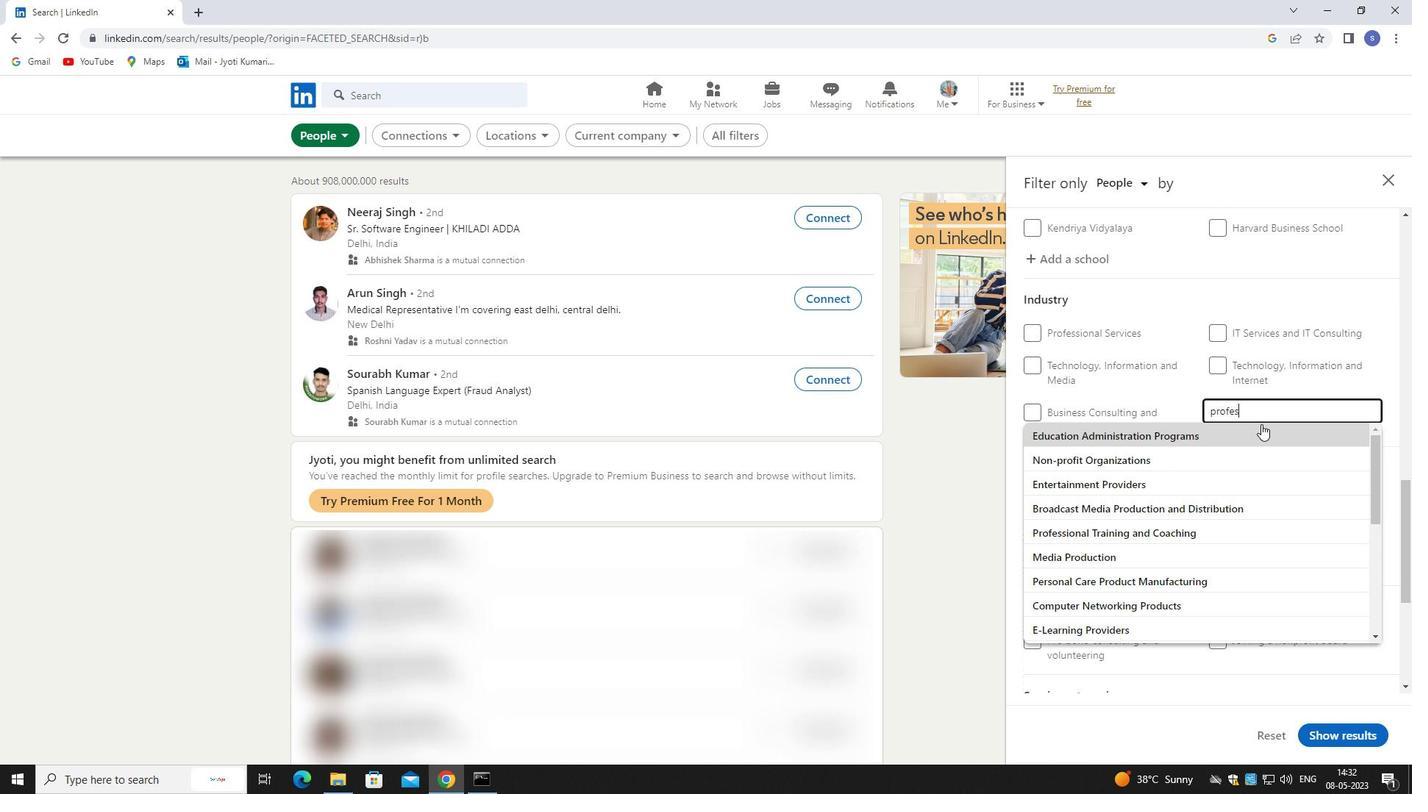 
Action: Mouse moved to (1257, 433)
Screenshot: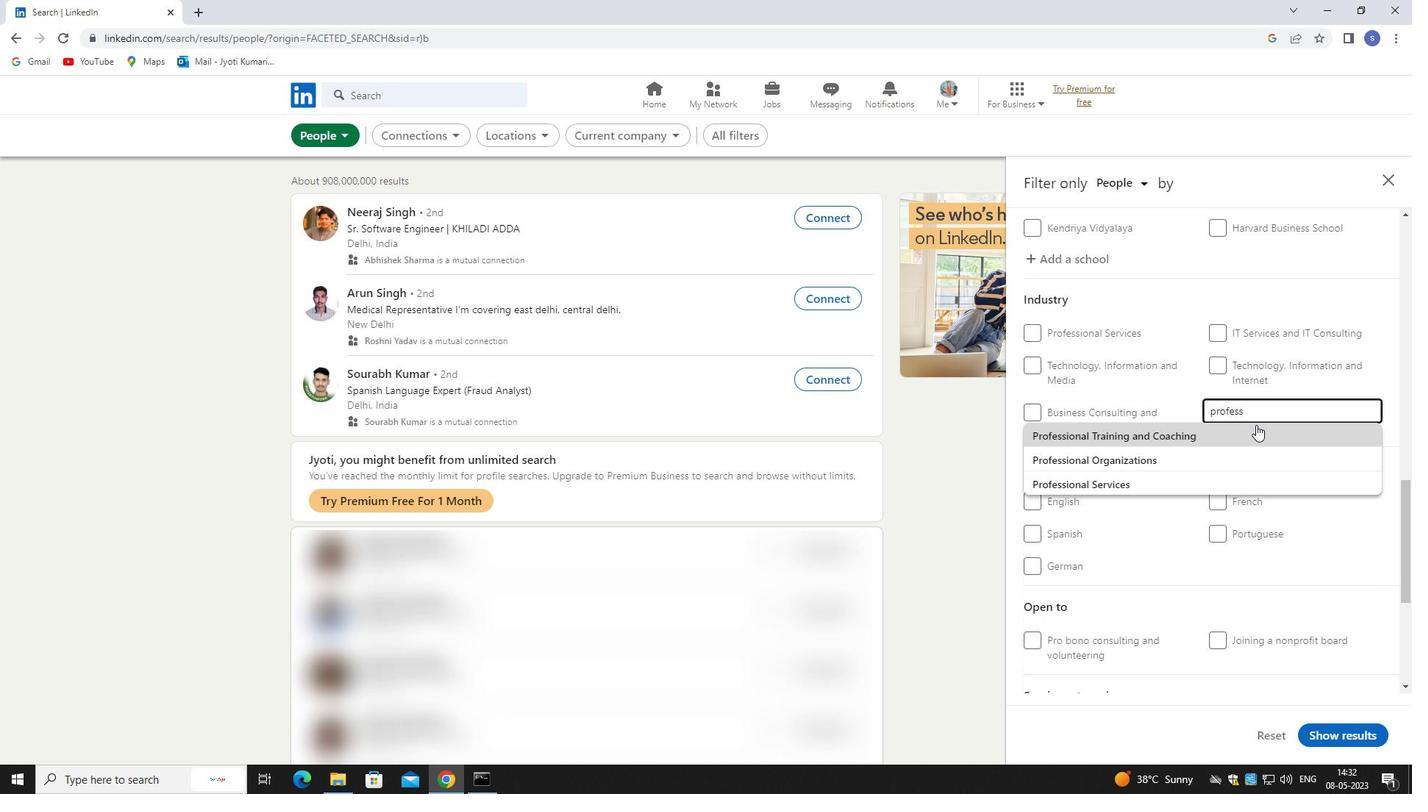 
Action: Mouse pressed left at (1257, 433)
Screenshot: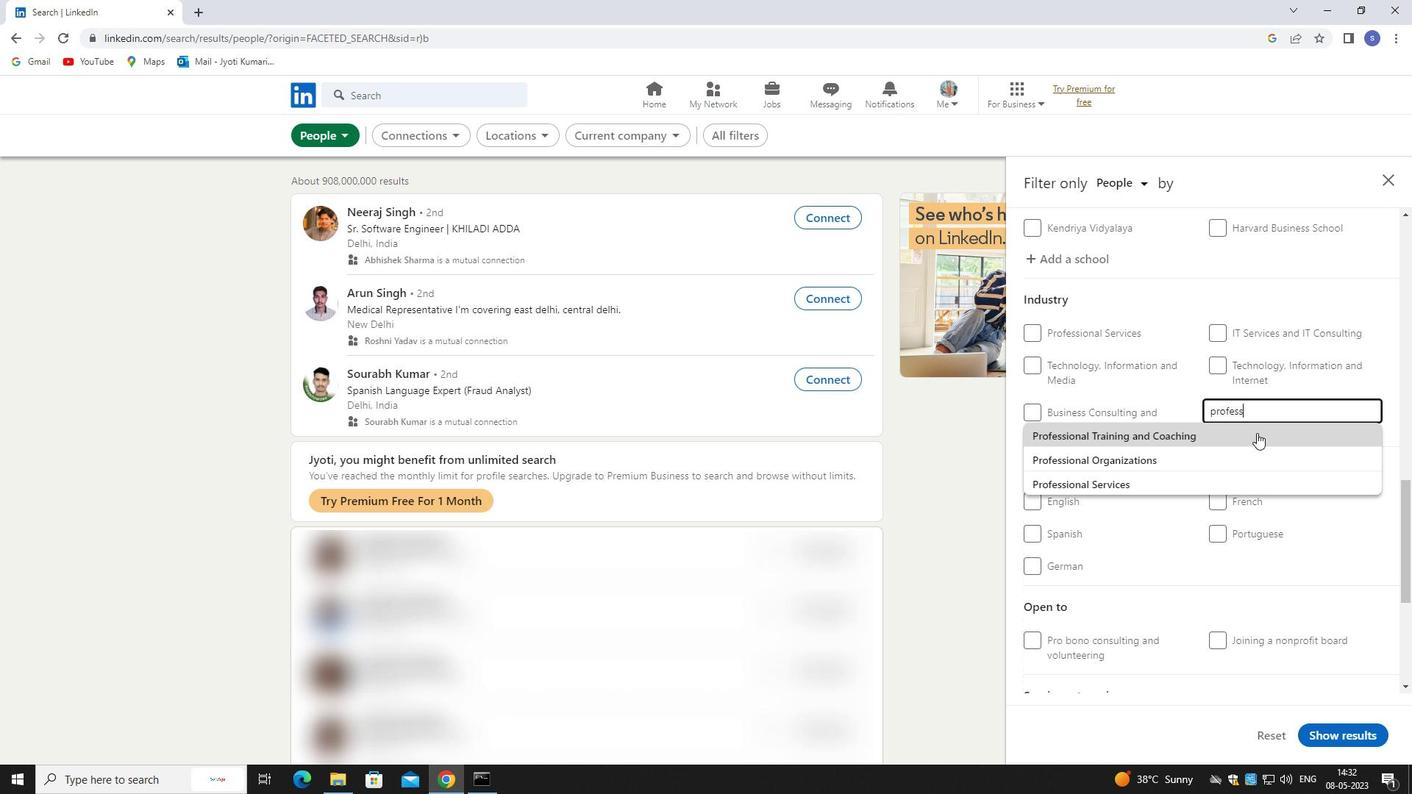 
Action: Mouse scrolled (1257, 432) with delta (0, 0)
Screenshot: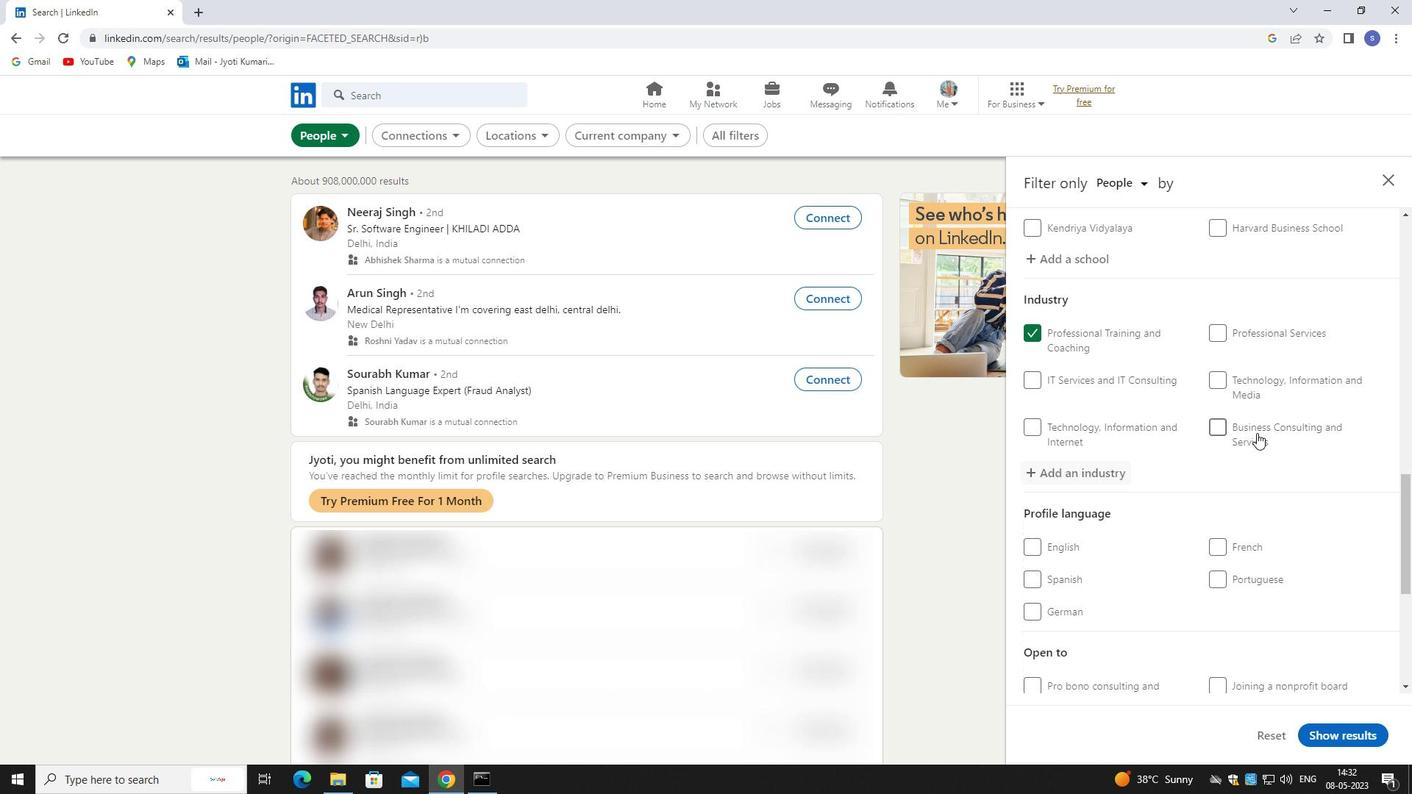 
Action: Mouse scrolled (1257, 432) with delta (0, 0)
Screenshot: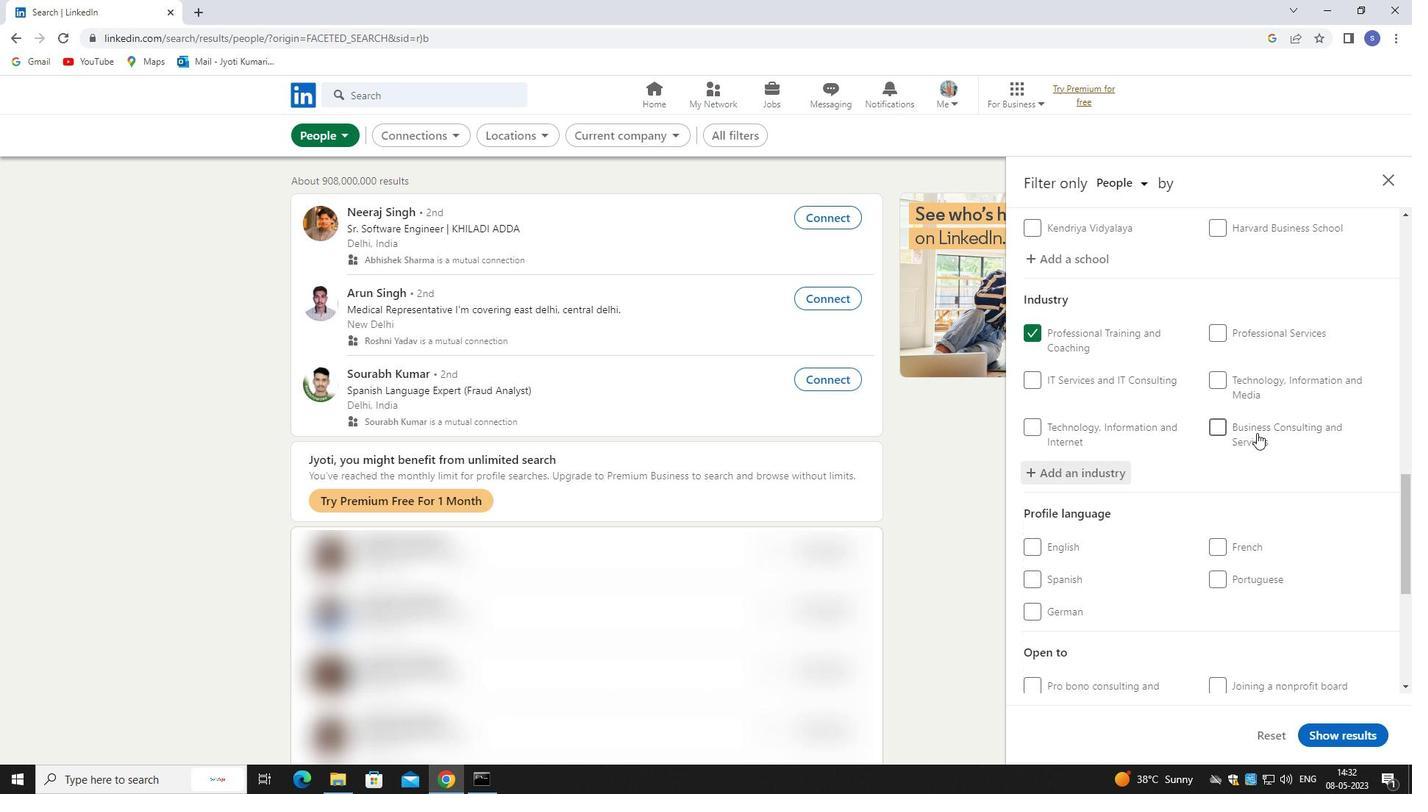 
Action: Mouse scrolled (1257, 432) with delta (0, 0)
Screenshot: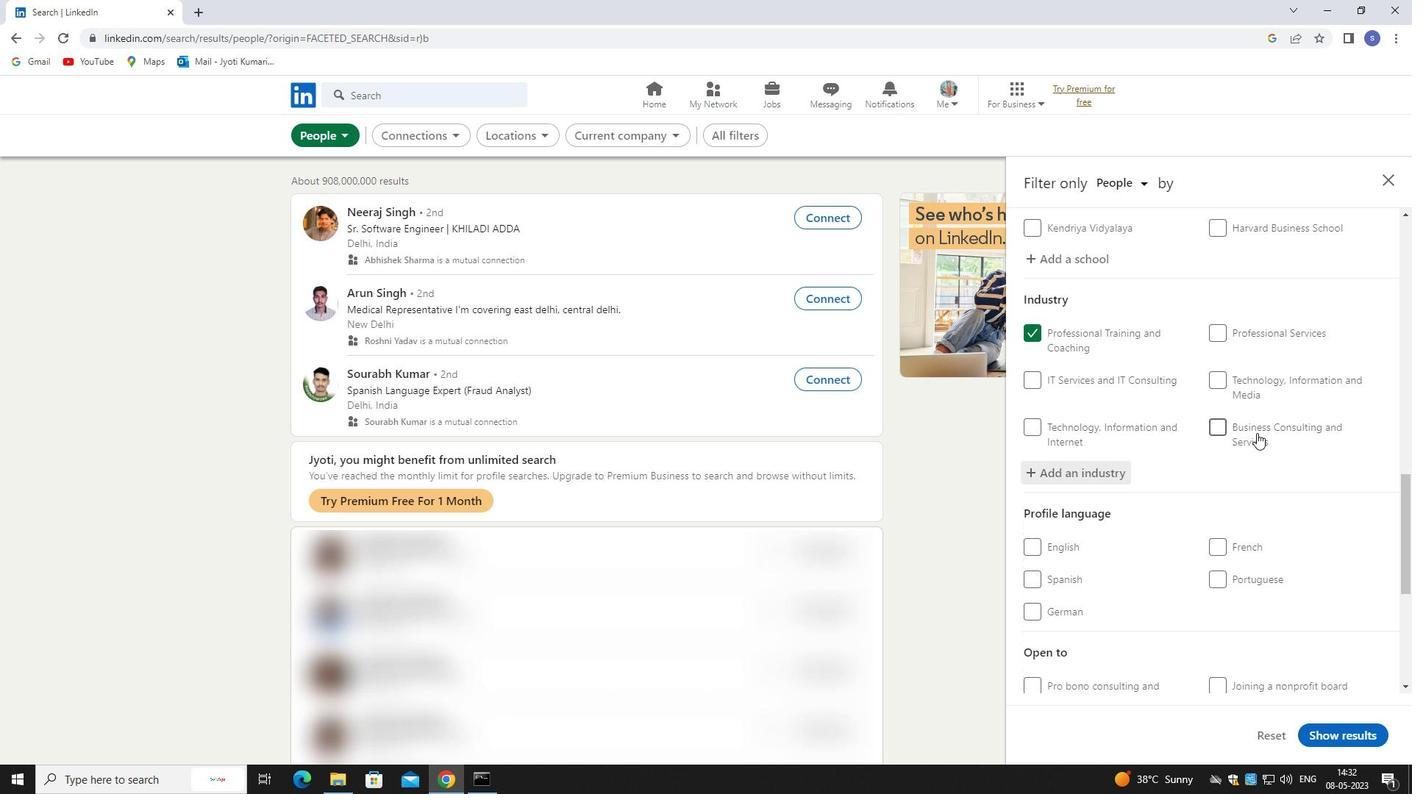 
Action: Mouse moved to (1258, 434)
Screenshot: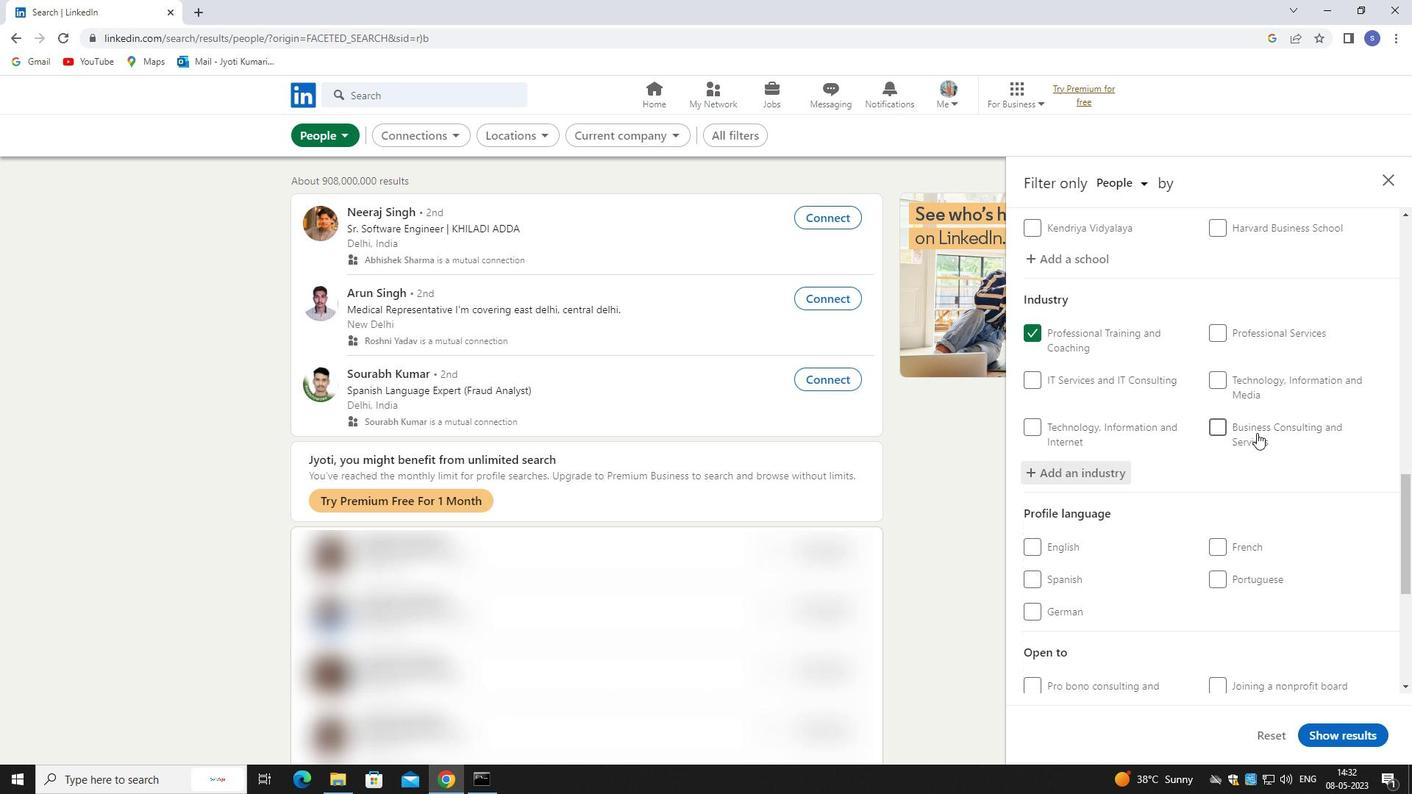 
Action: Mouse scrolled (1258, 434) with delta (0, 0)
Screenshot: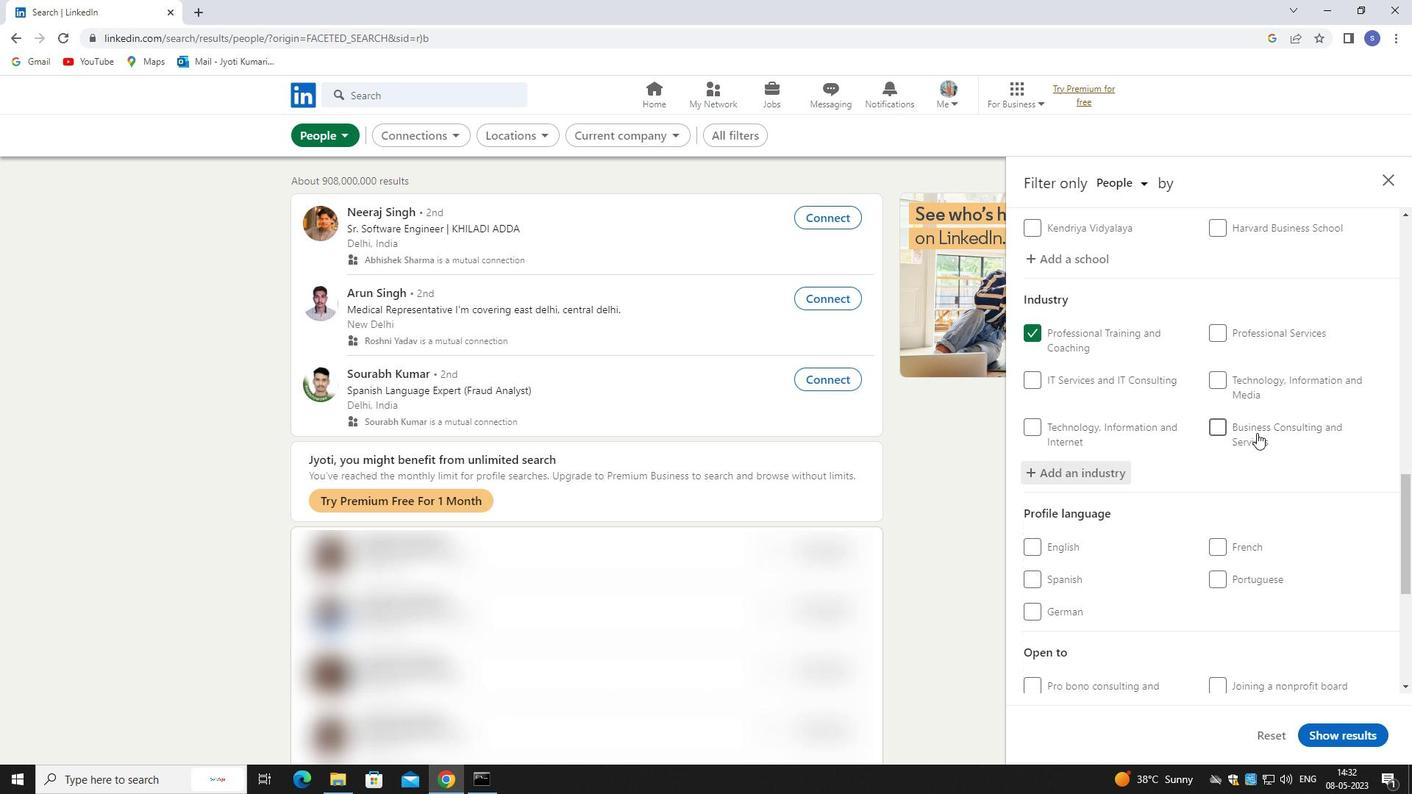 
Action: Mouse moved to (1048, 286)
Screenshot: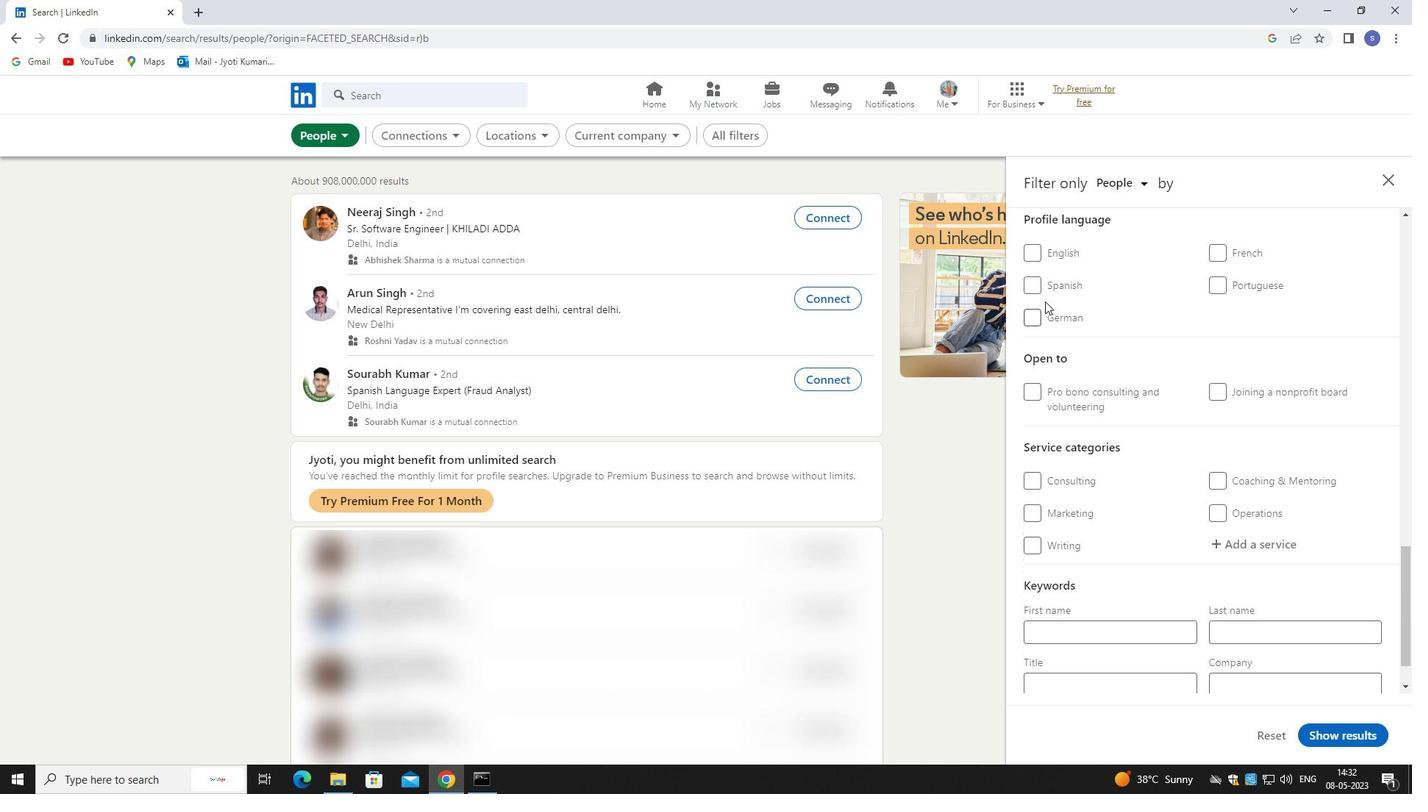 
Action: Mouse pressed left at (1048, 286)
Screenshot: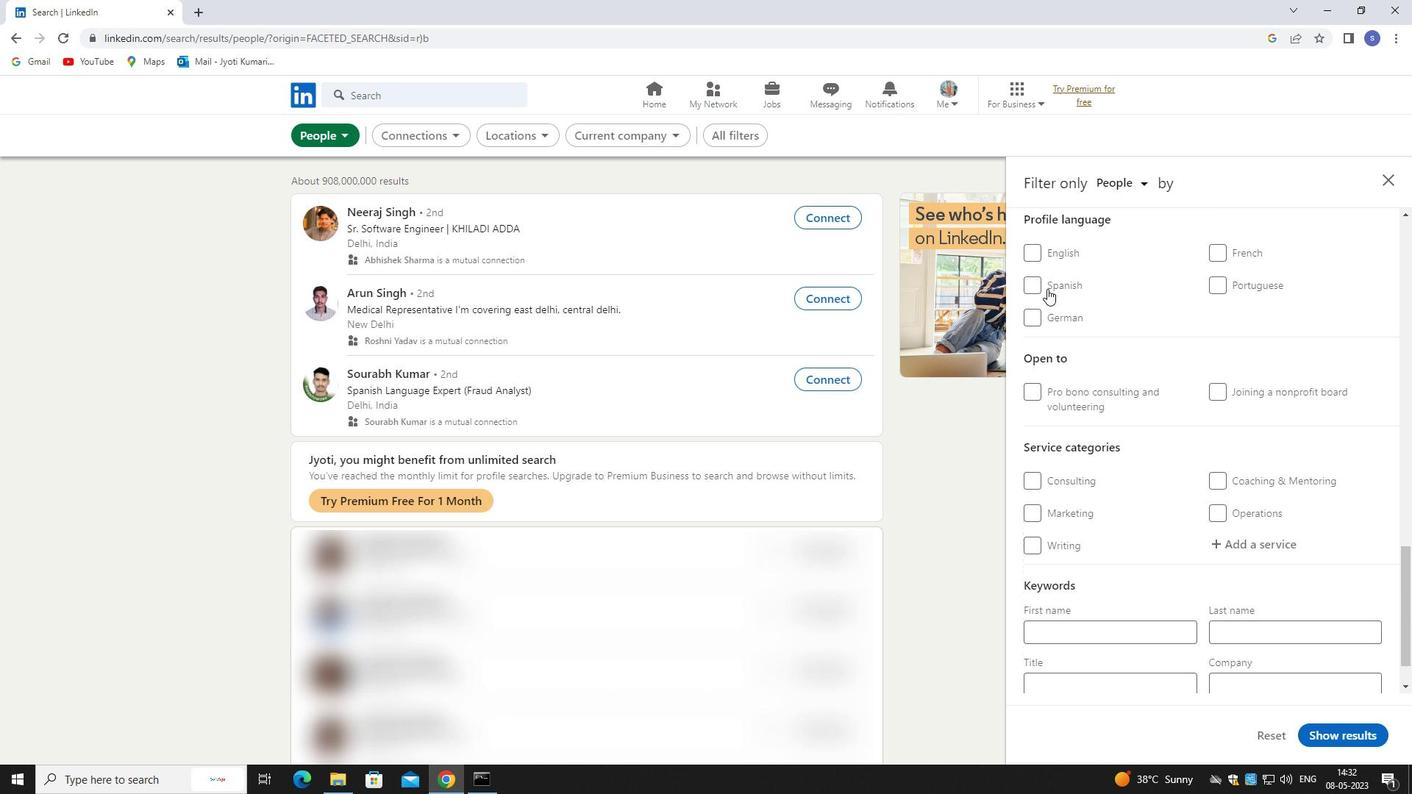 
Action: Mouse moved to (1257, 428)
Screenshot: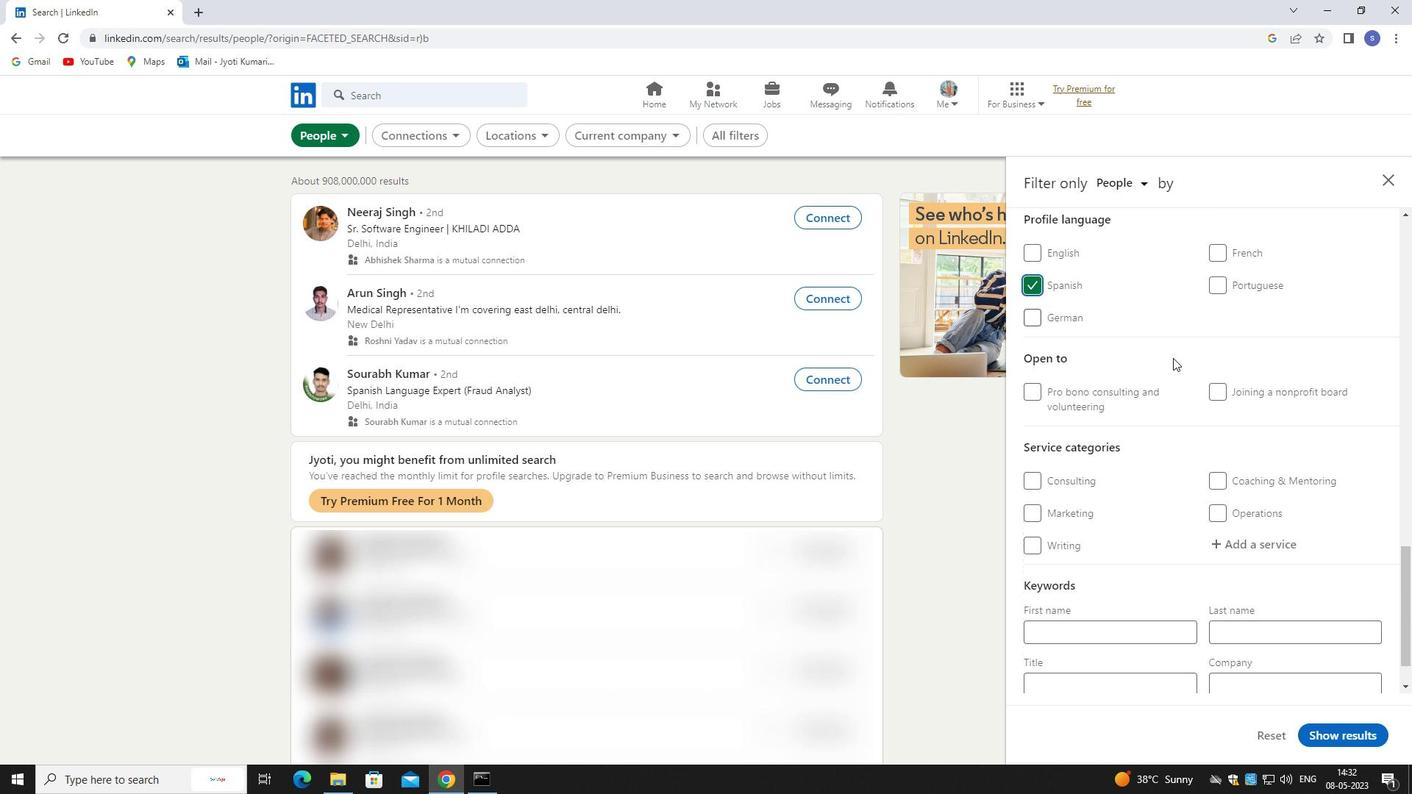 
Action: Mouse scrolled (1257, 428) with delta (0, 0)
Screenshot: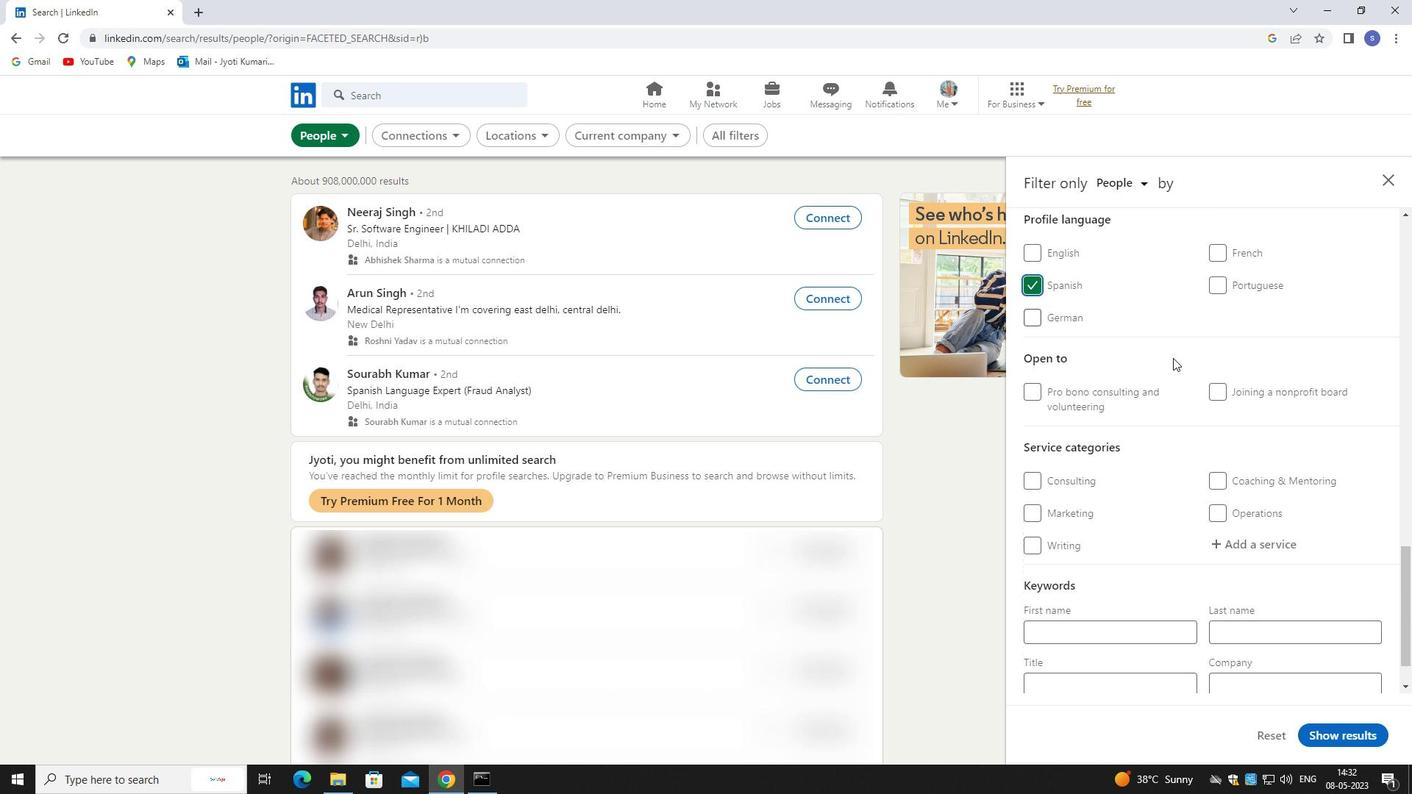 
Action: Mouse moved to (1284, 453)
Screenshot: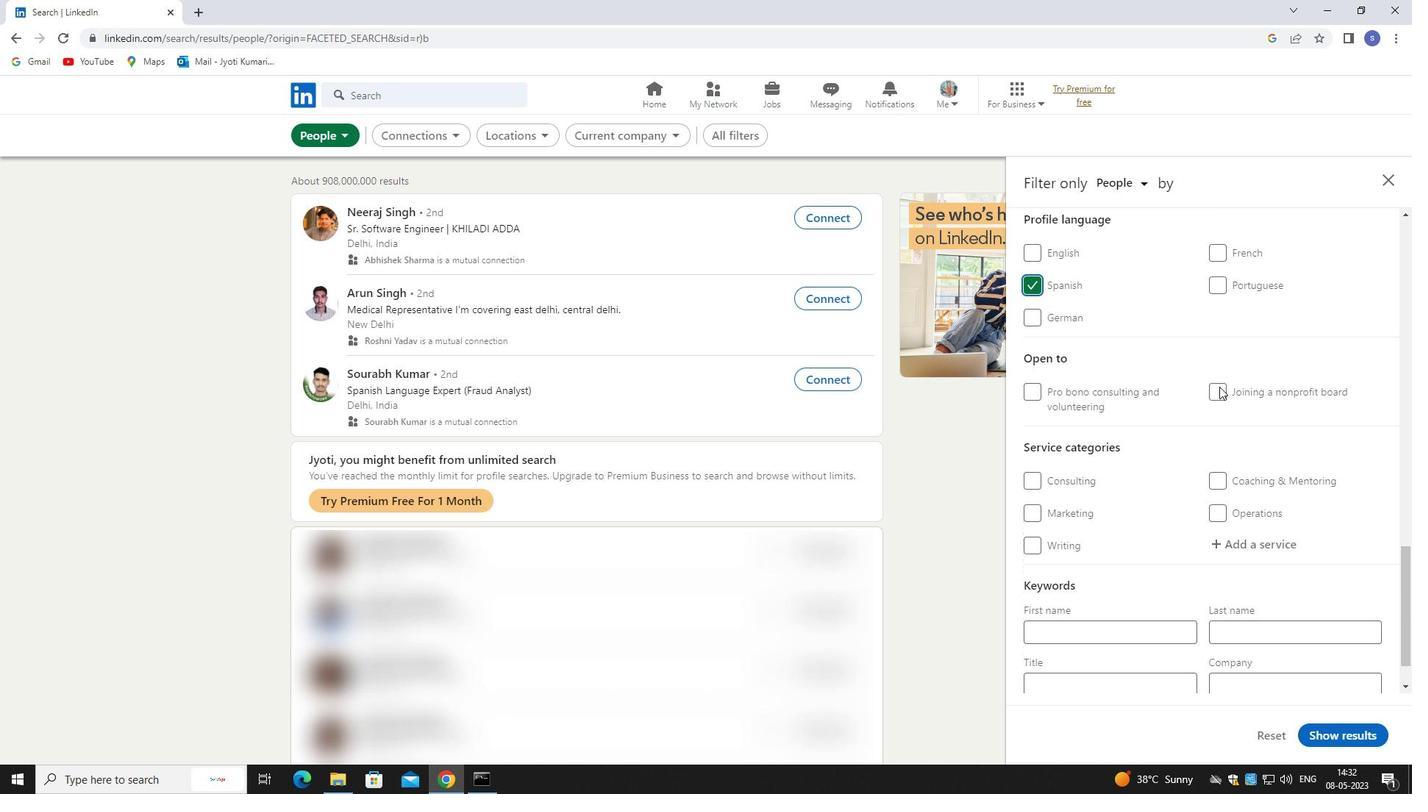 
Action: Mouse scrolled (1284, 453) with delta (0, 0)
Screenshot: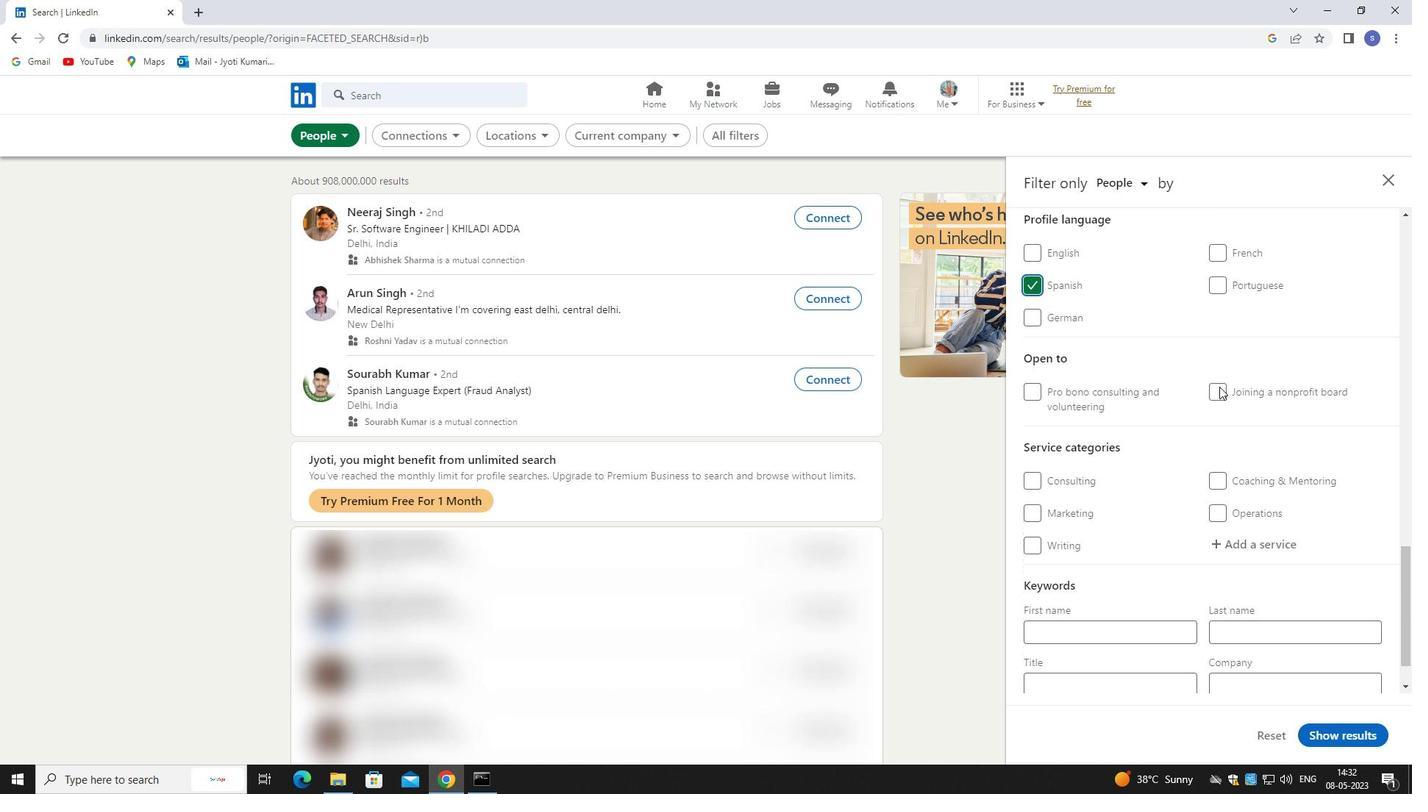 
Action: Mouse moved to (1269, 490)
Screenshot: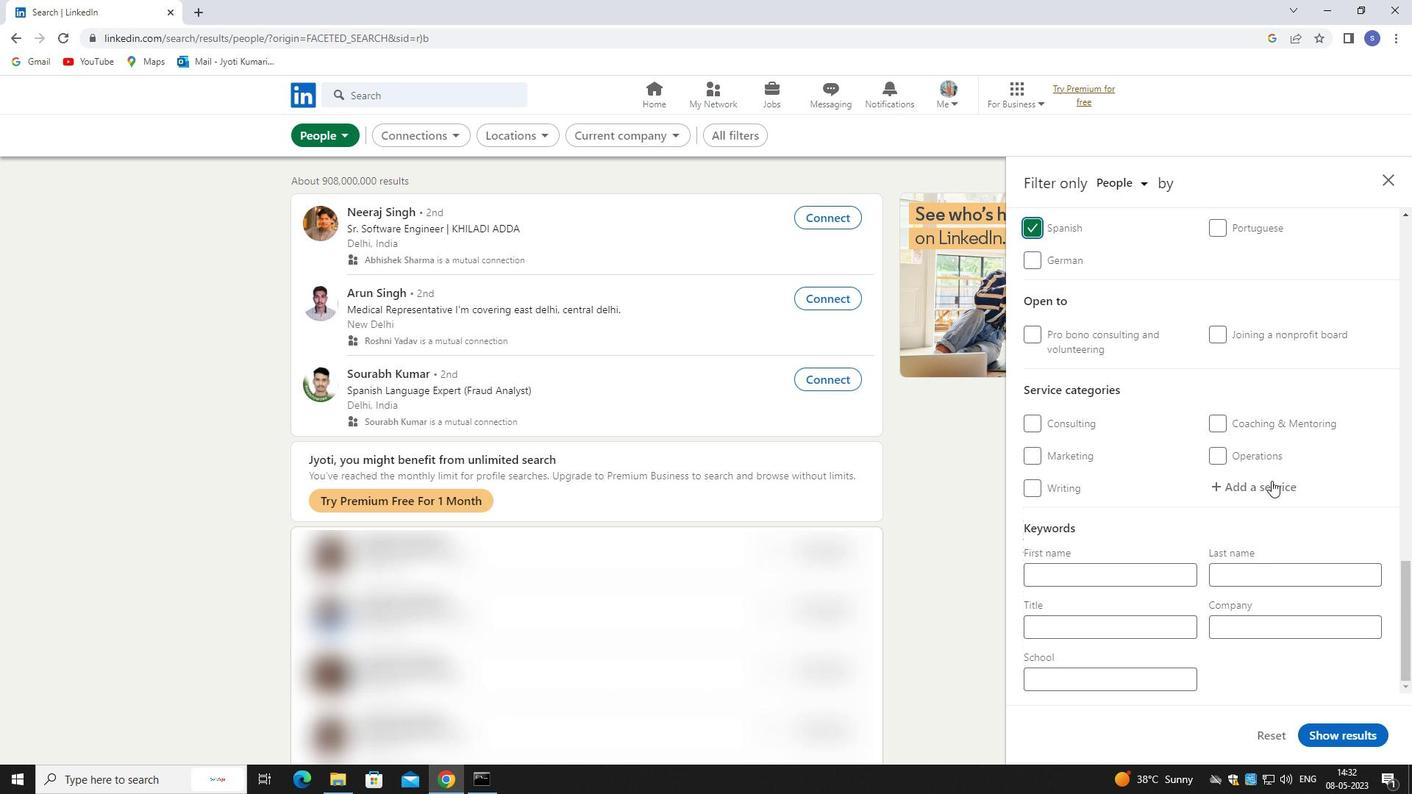 
Action: Mouse pressed left at (1269, 490)
Screenshot: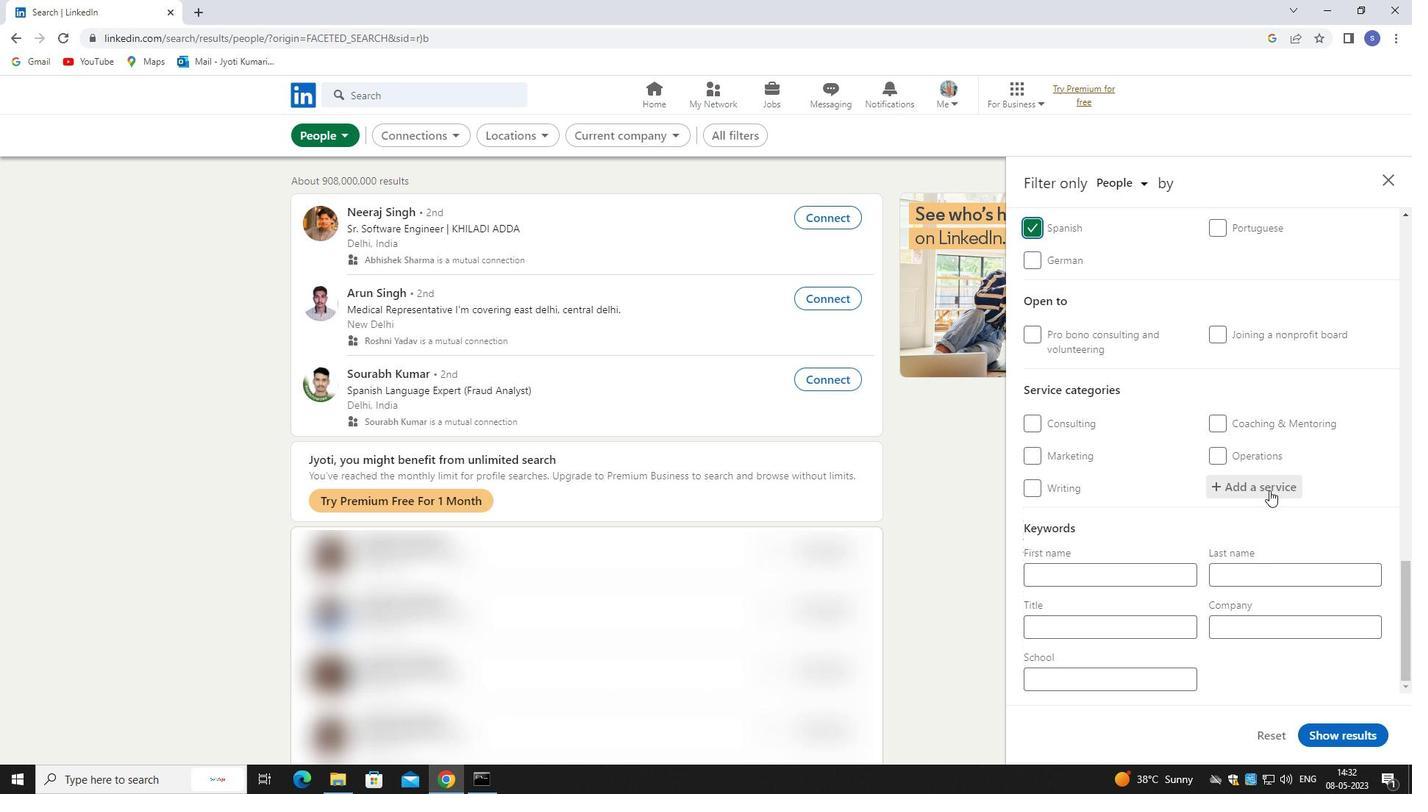 
Action: Mouse moved to (1270, 493)
Screenshot: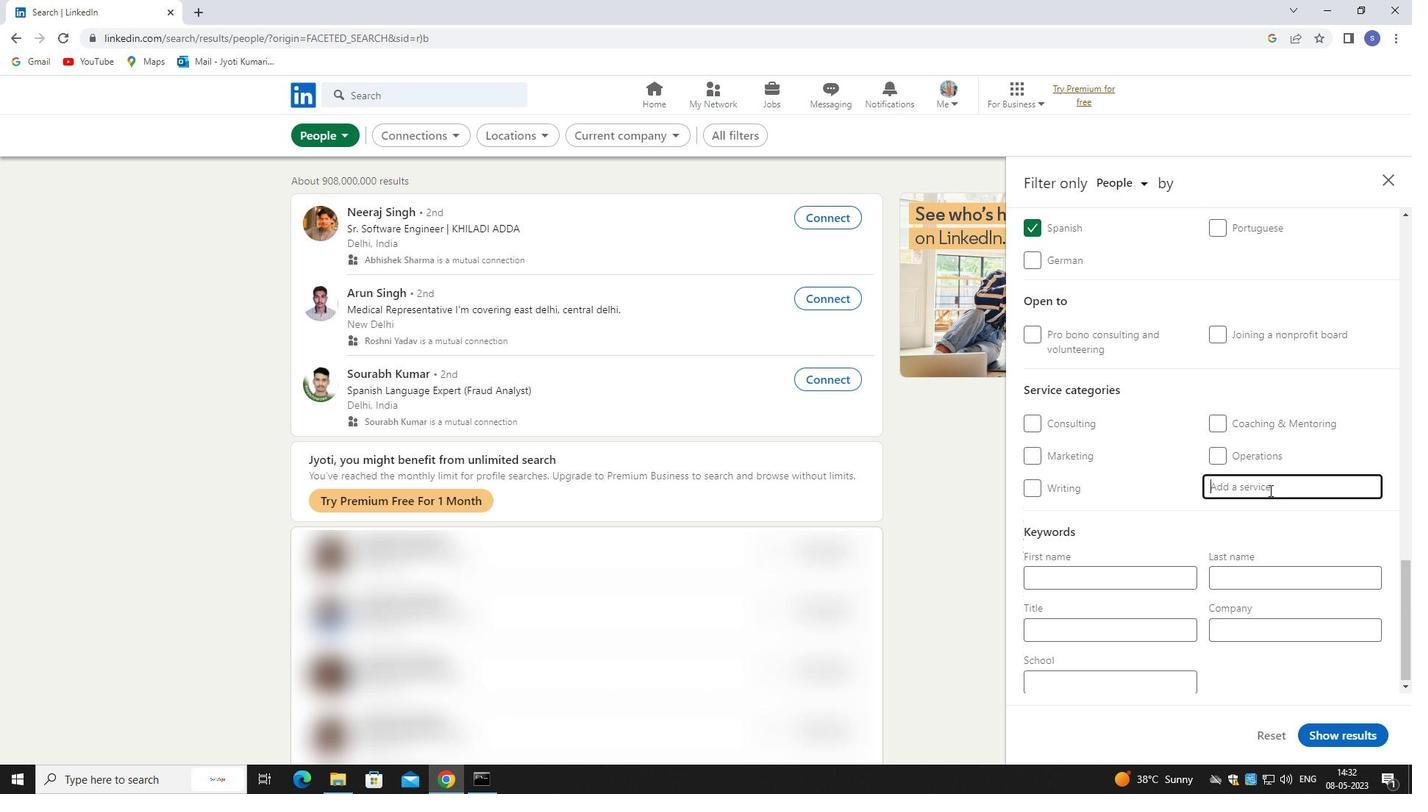 
Action: Key pressed grant
Screenshot: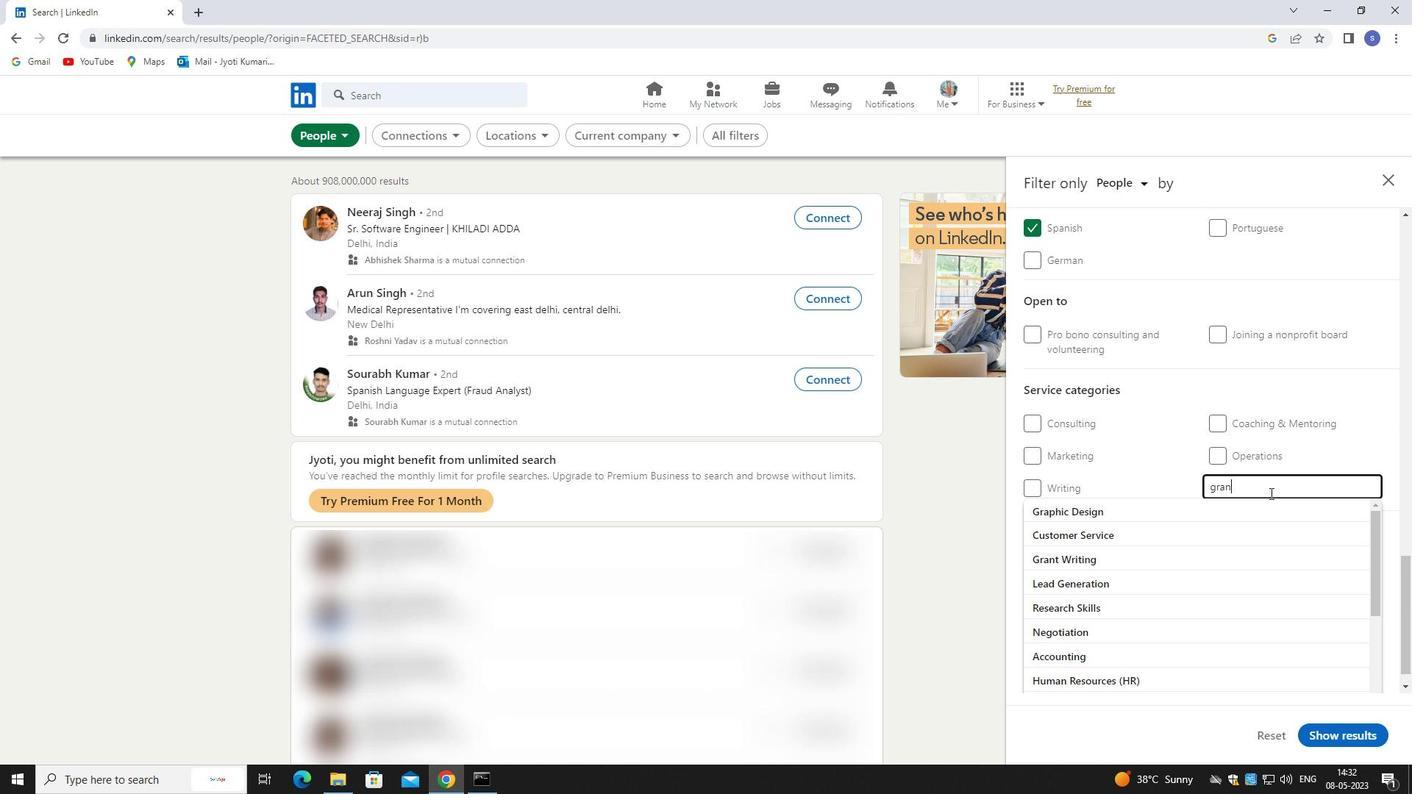 
Action: Mouse moved to (1277, 506)
Screenshot: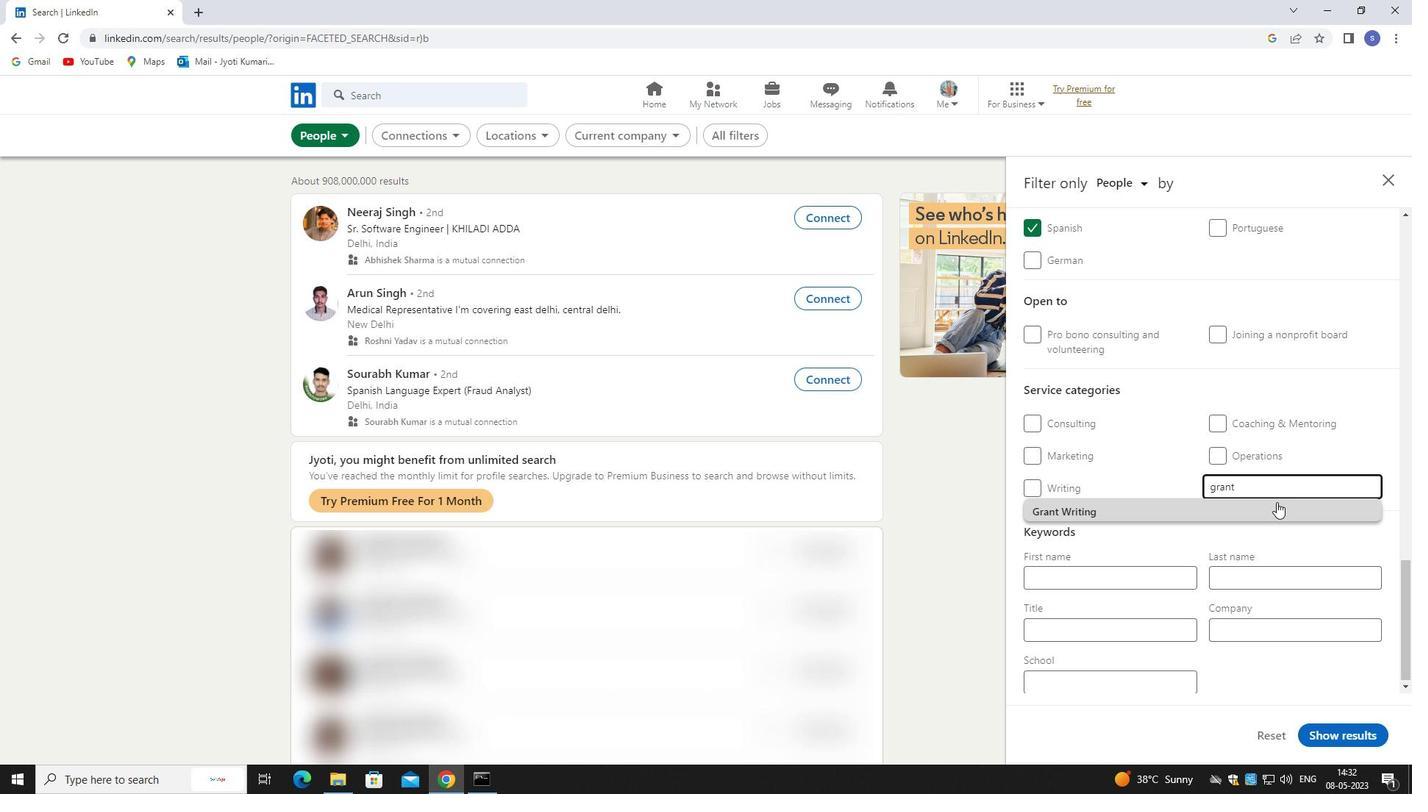 
Action: Mouse pressed left at (1277, 506)
Screenshot: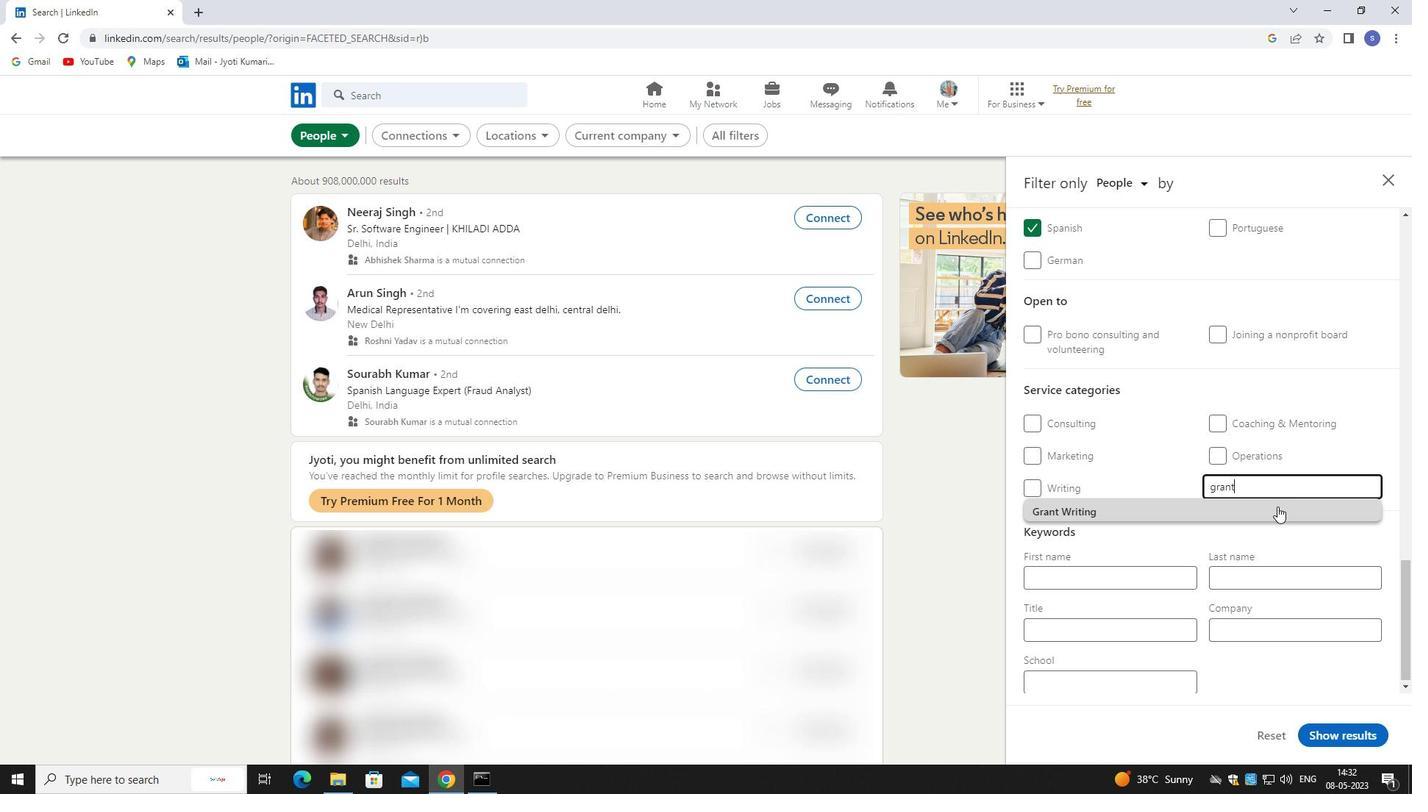 
Action: Mouse moved to (1277, 510)
Screenshot: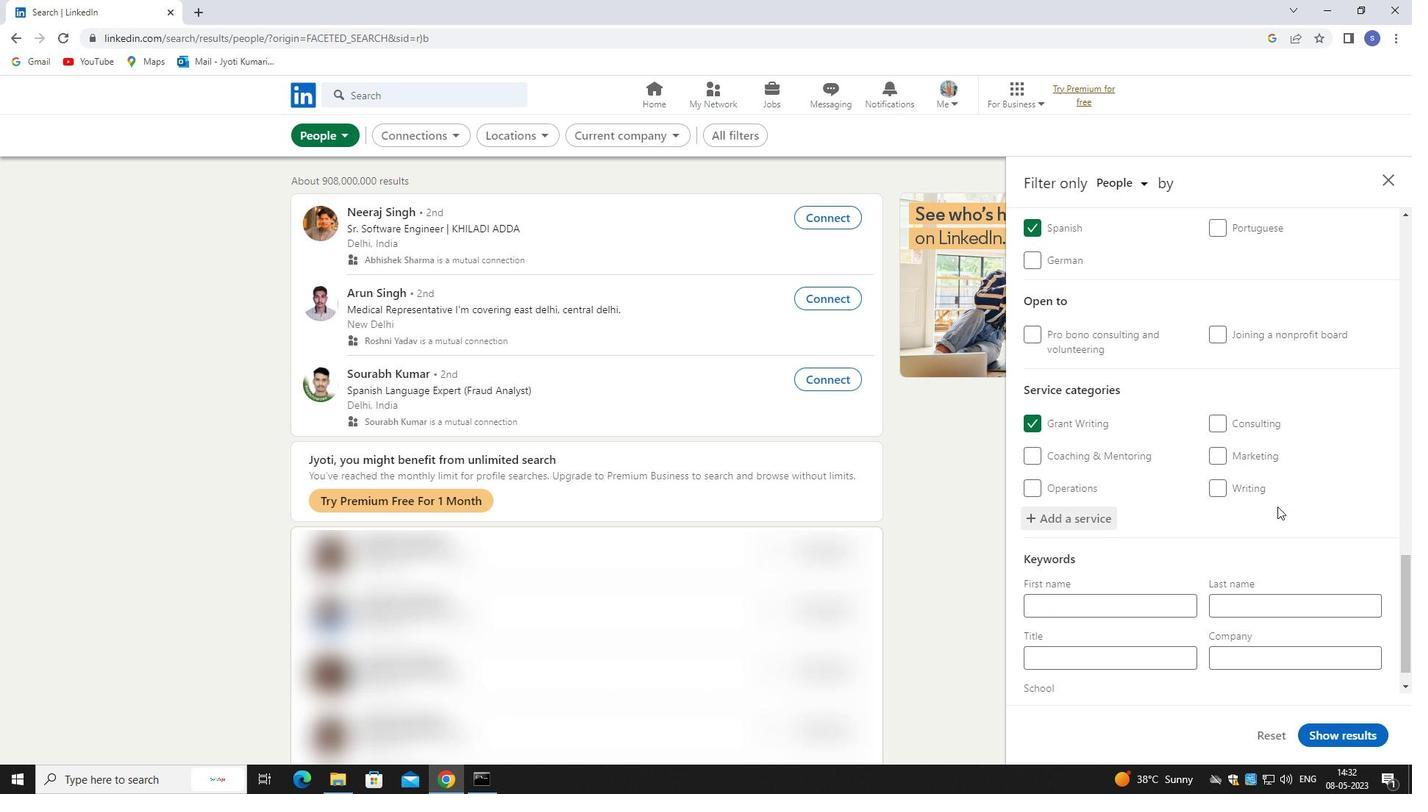 
Action: Mouse scrolled (1277, 509) with delta (0, 0)
Screenshot: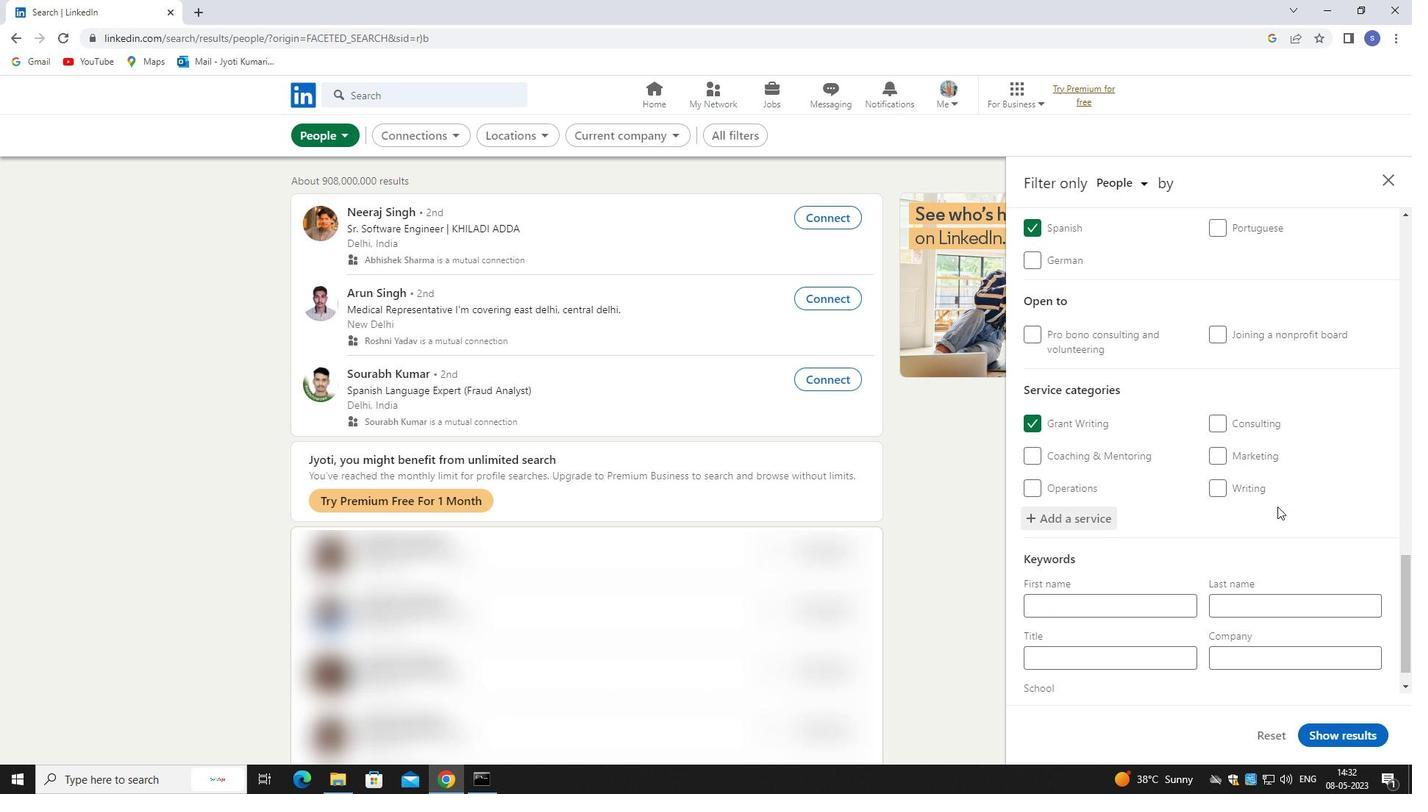 
Action: Mouse moved to (1277, 516)
Screenshot: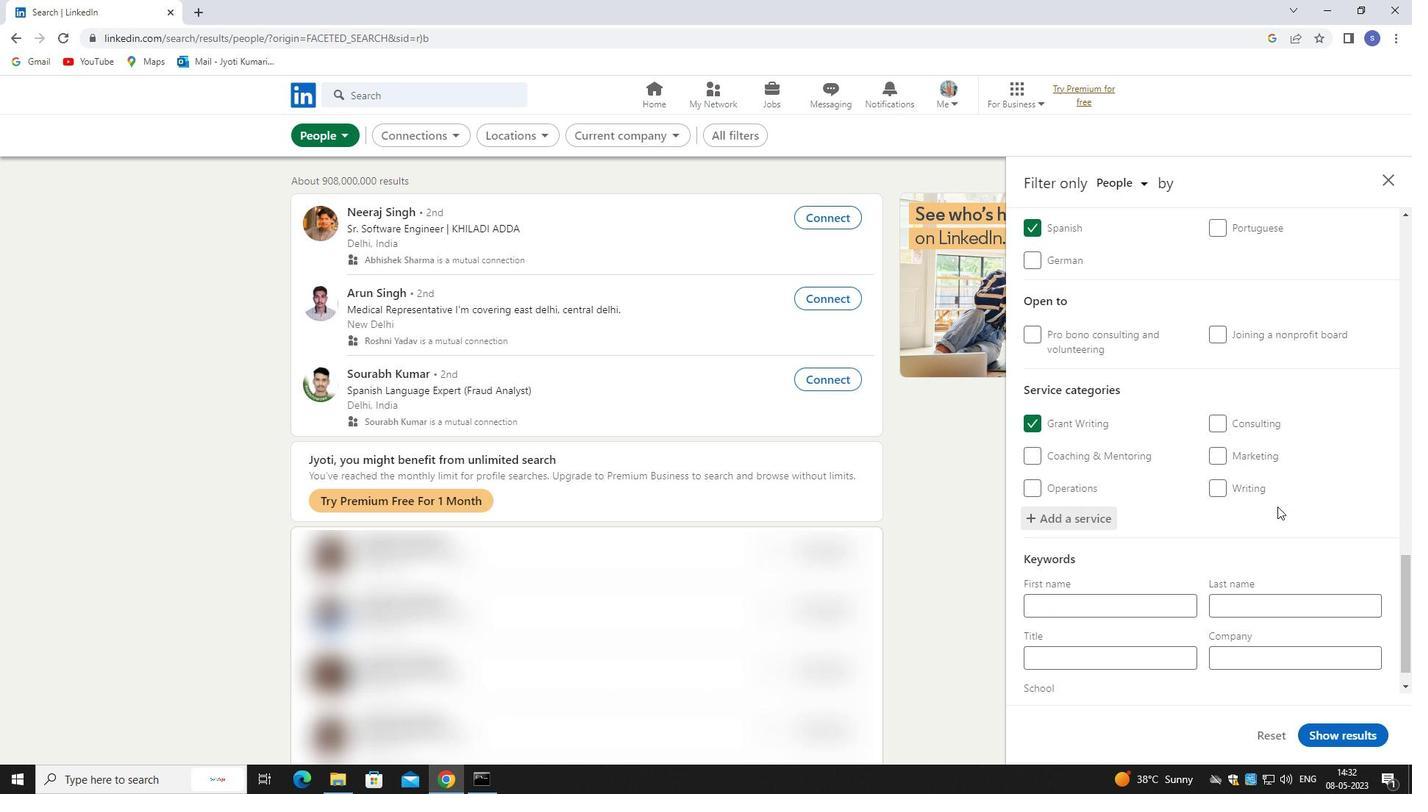 
Action: Mouse scrolled (1277, 515) with delta (0, 0)
Screenshot: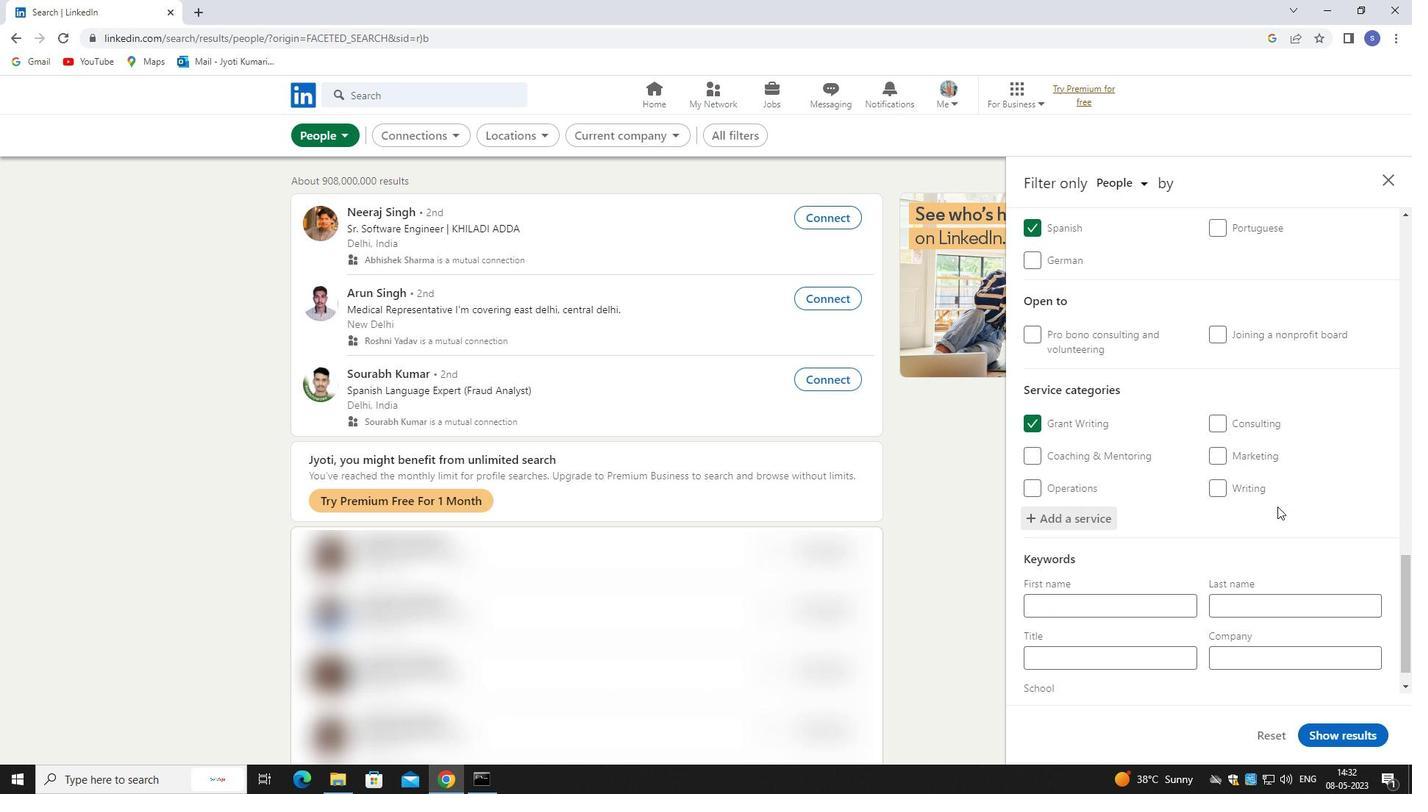 
Action: Mouse moved to (1148, 620)
Screenshot: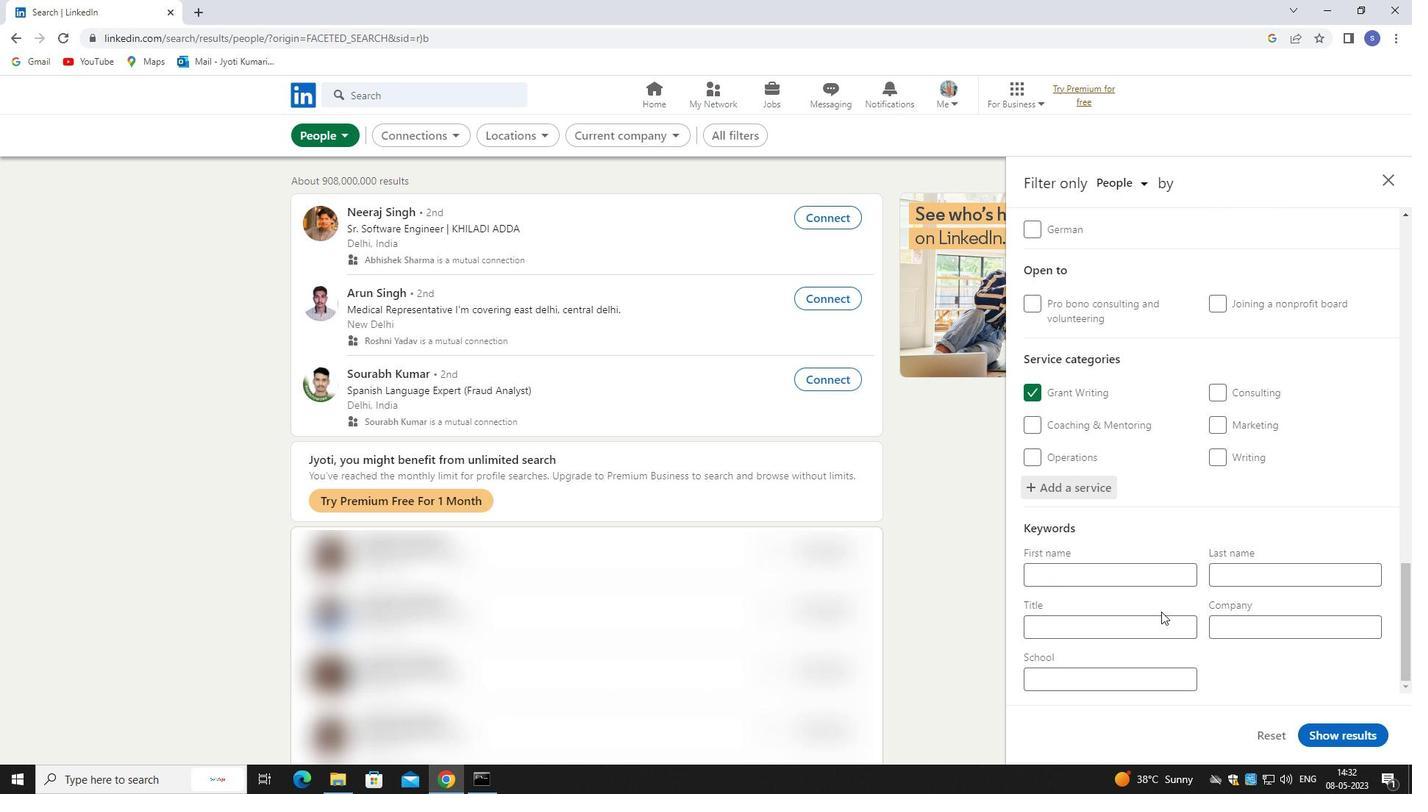 
Action: Mouse pressed left at (1148, 620)
Screenshot: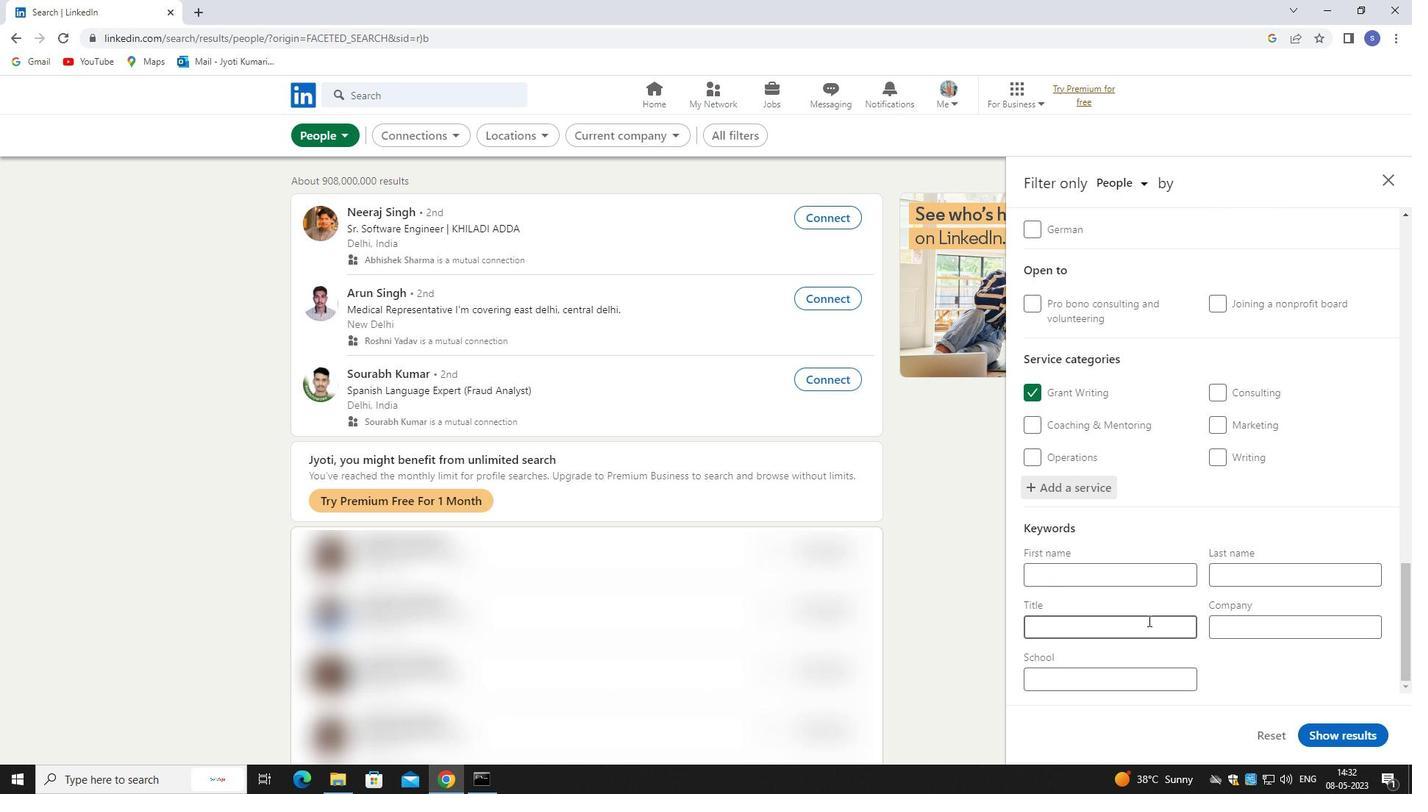 
Action: Mouse moved to (1158, 619)
Screenshot: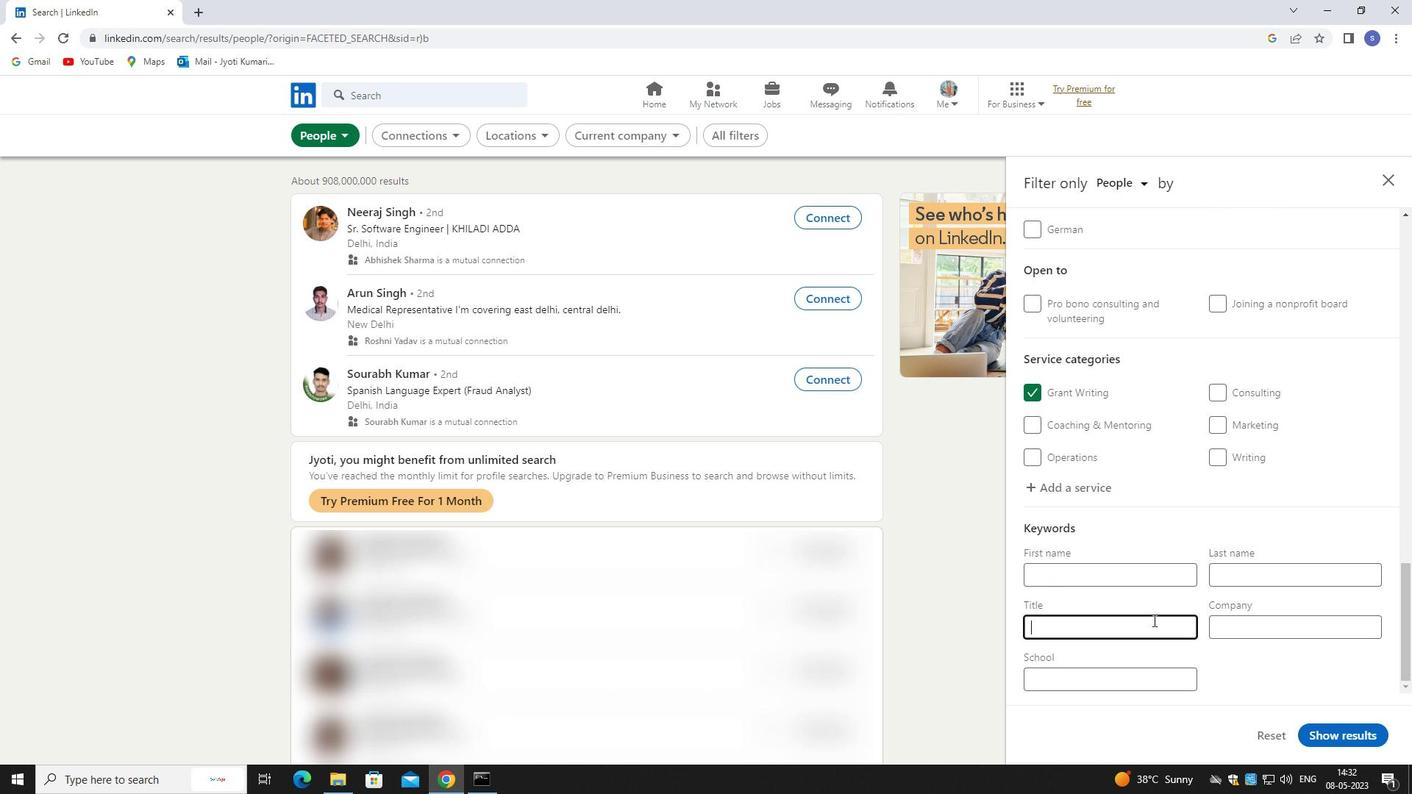 
Action: Key pressed <Key.shift>SOFTWARE<Key.space><Key.shift><Key.shift>ENGINEER
Screenshot: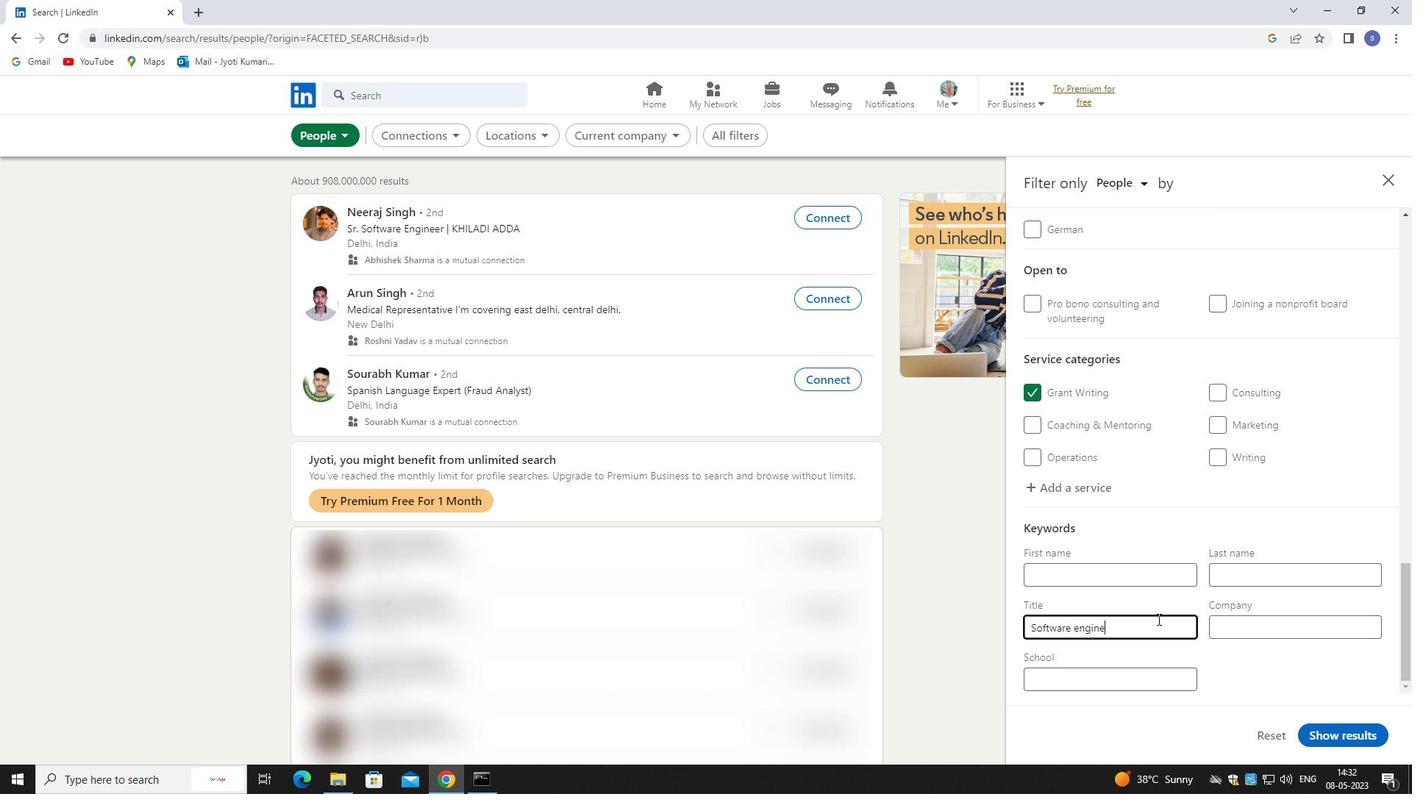 
Action: Mouse moved to (1337, 732)
Screenshot: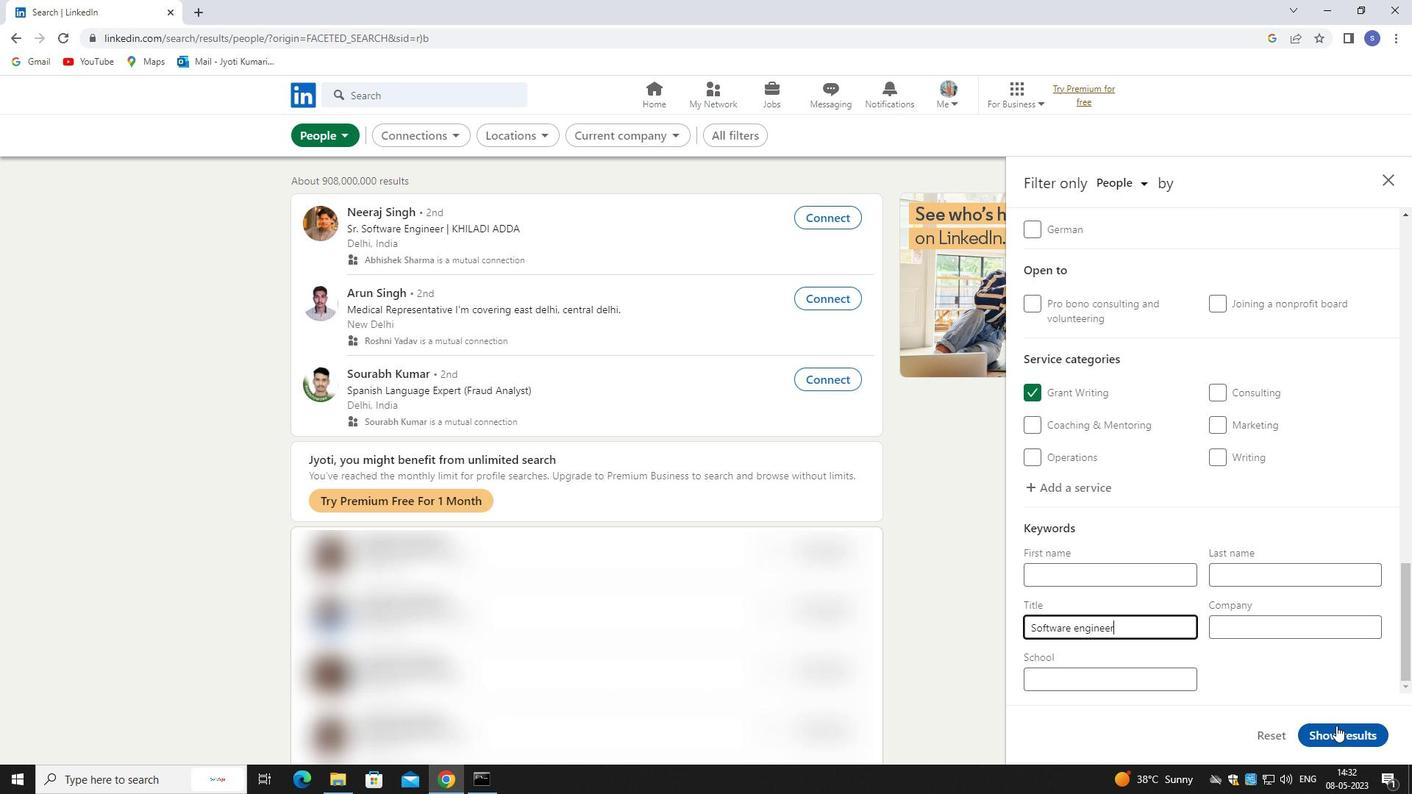 
Action: Mouse pressed left at (1337, 732)
Screenshot: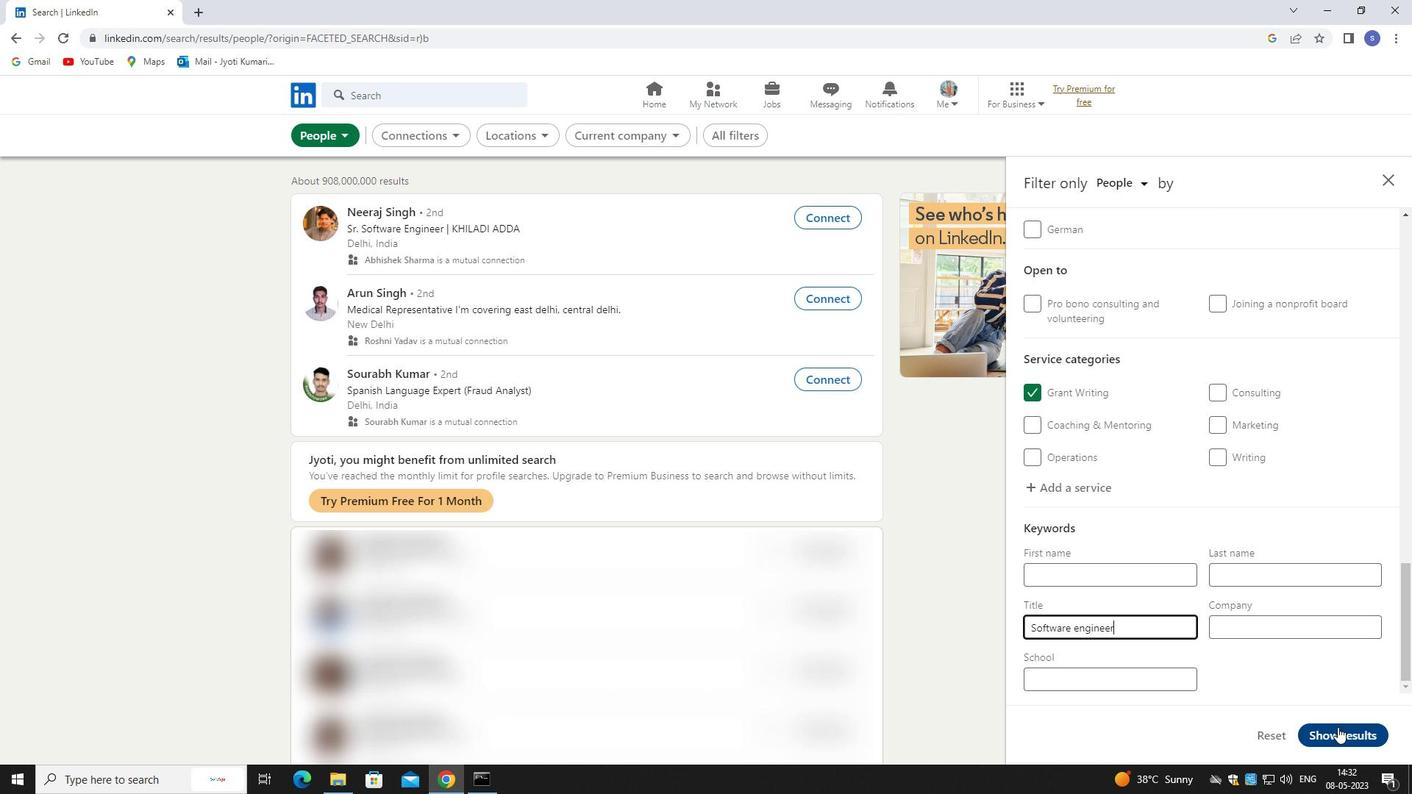 
Action: Mouse moved to (1337, 698)
Screenshot: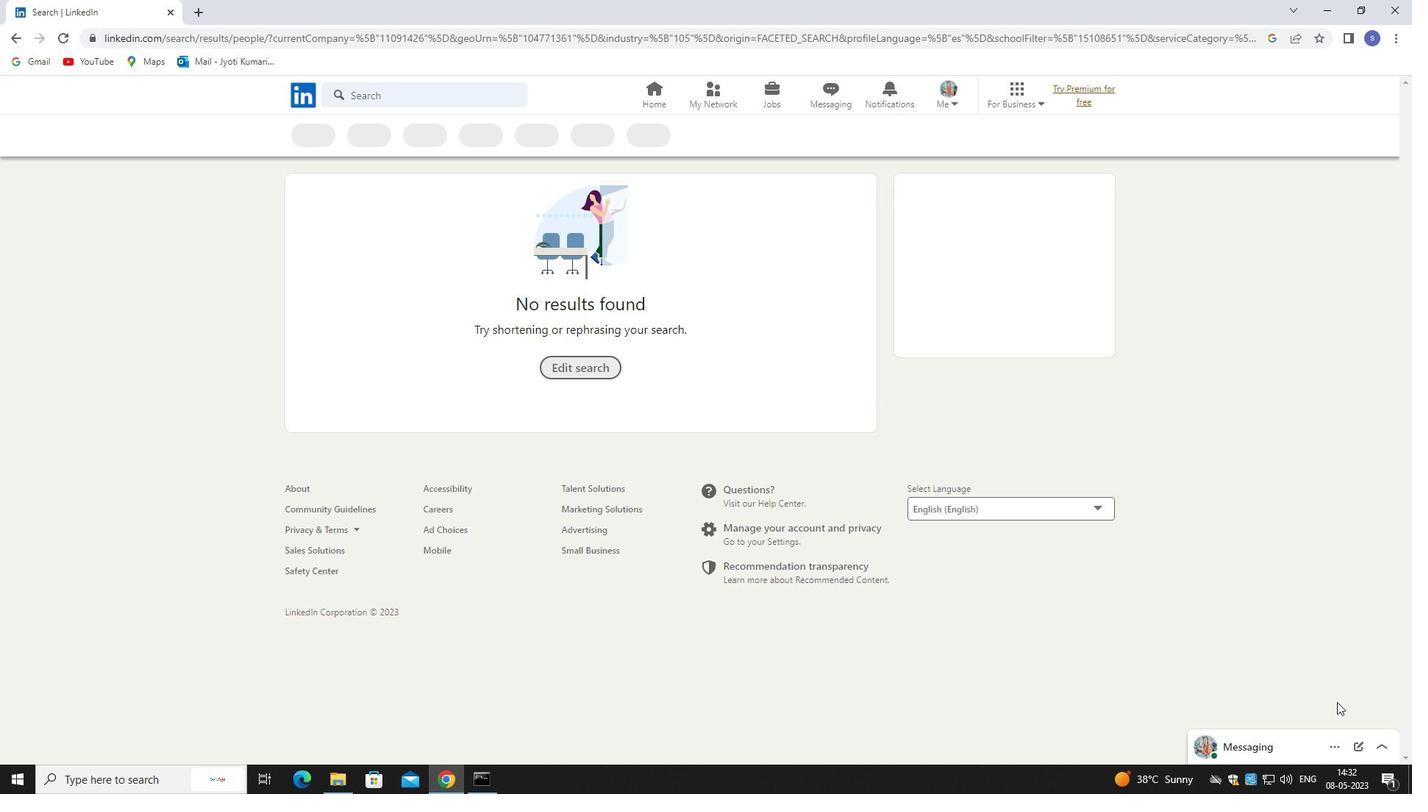 
